 Task: Find connections with filter location Dhāka with filter topic #successwith filter profile language English with filter current company Informatica with filter school SAL INSTITUTE OF TECH. & ENGG. RESEARCH, AHMEDABAD 067 with filter industry Wood Product Manufacturing with filter service category Leadership Development with filter keywords title Maintenance Engineer
Action: Mouse moved to (676, 90)
Screenshot: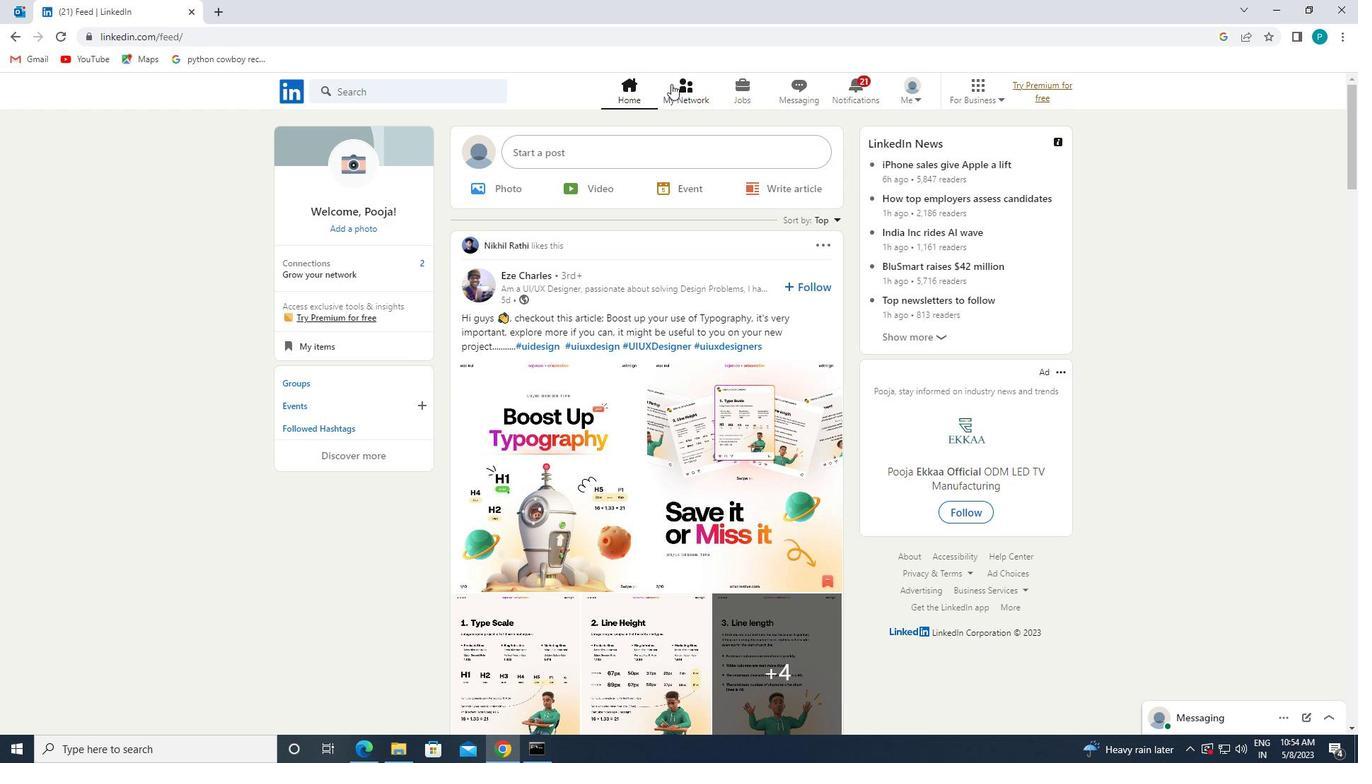 
Action: Mouse pressed left at (676, 90)
Screenshot: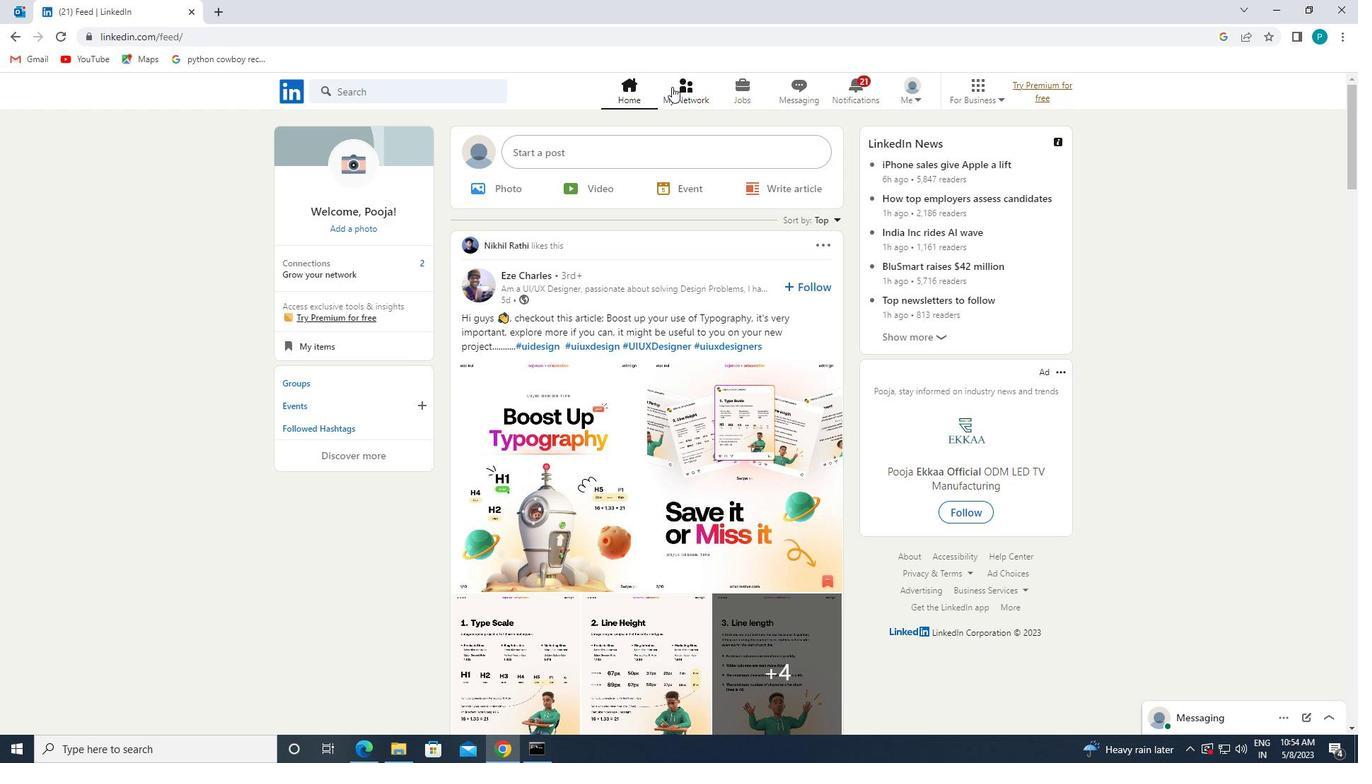 
Action: Mouse moved to (437, 164)
Screenshot: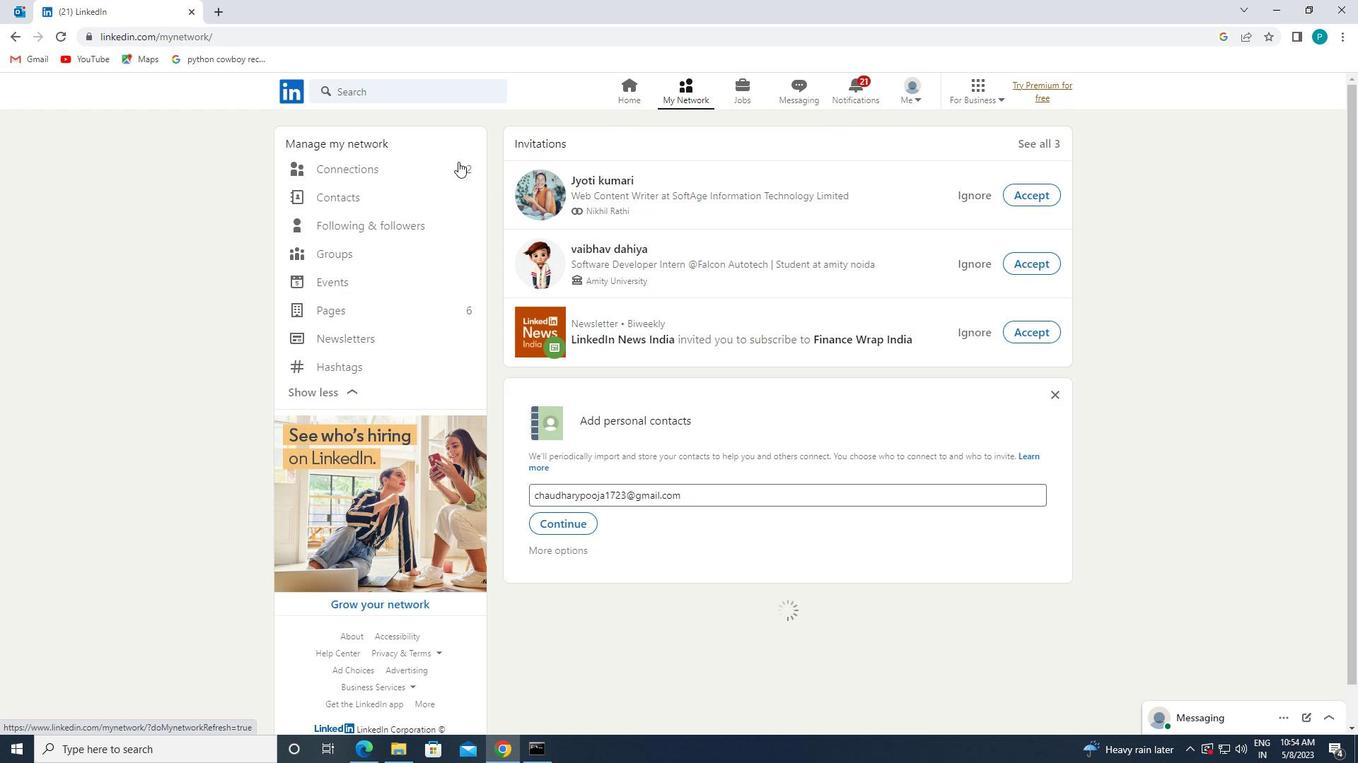 
Action: Mouse pressed left at (437, 164)
Screenshot: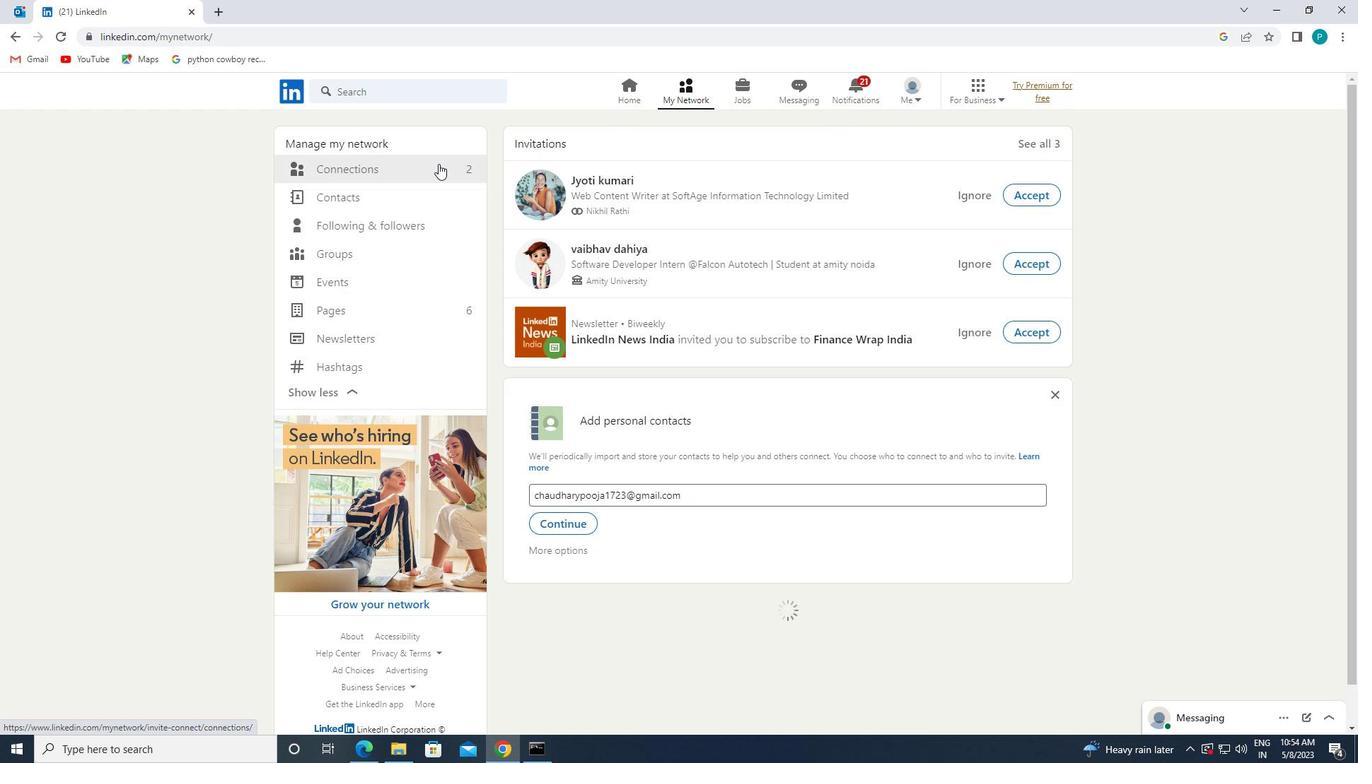 
Action: Mouse moved to (768, 164)
Screenshot: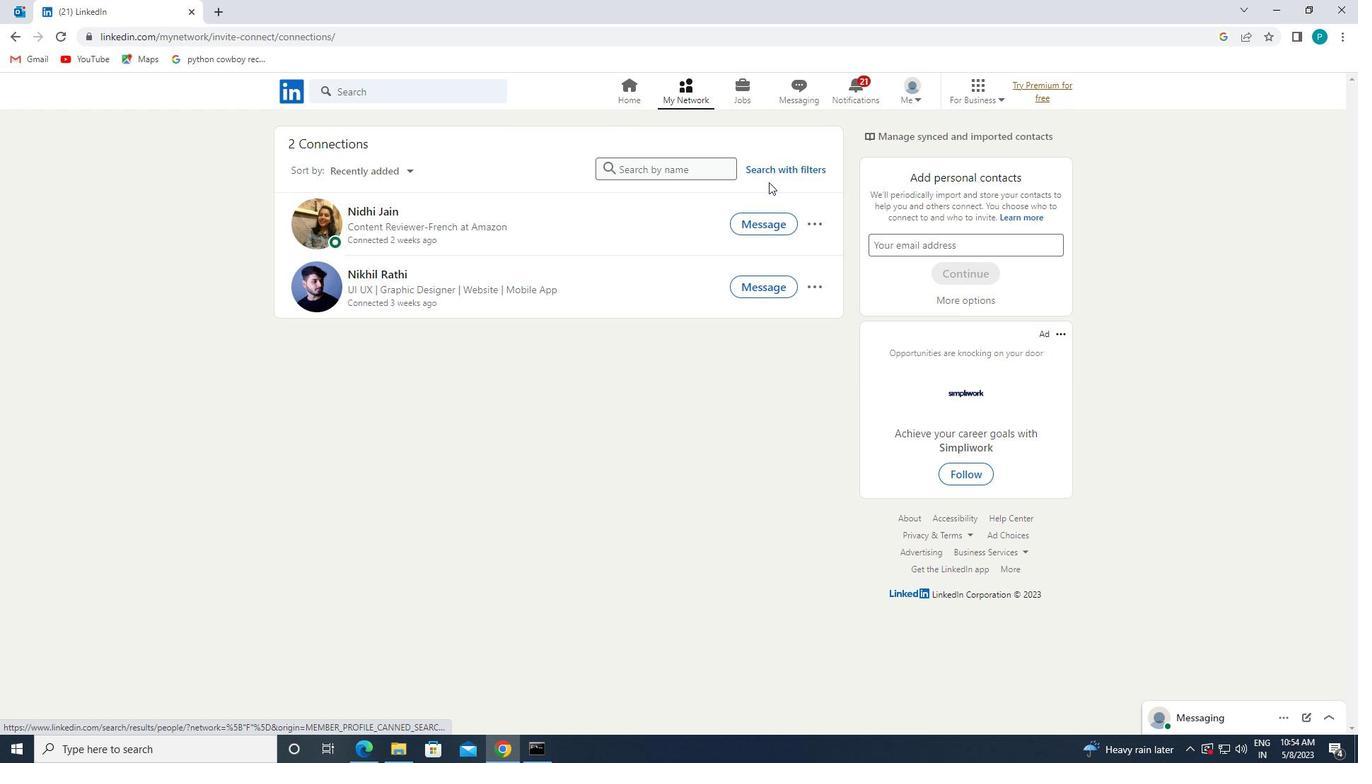 
Action: Mouse pressed left at (768, 164)
Screenshot: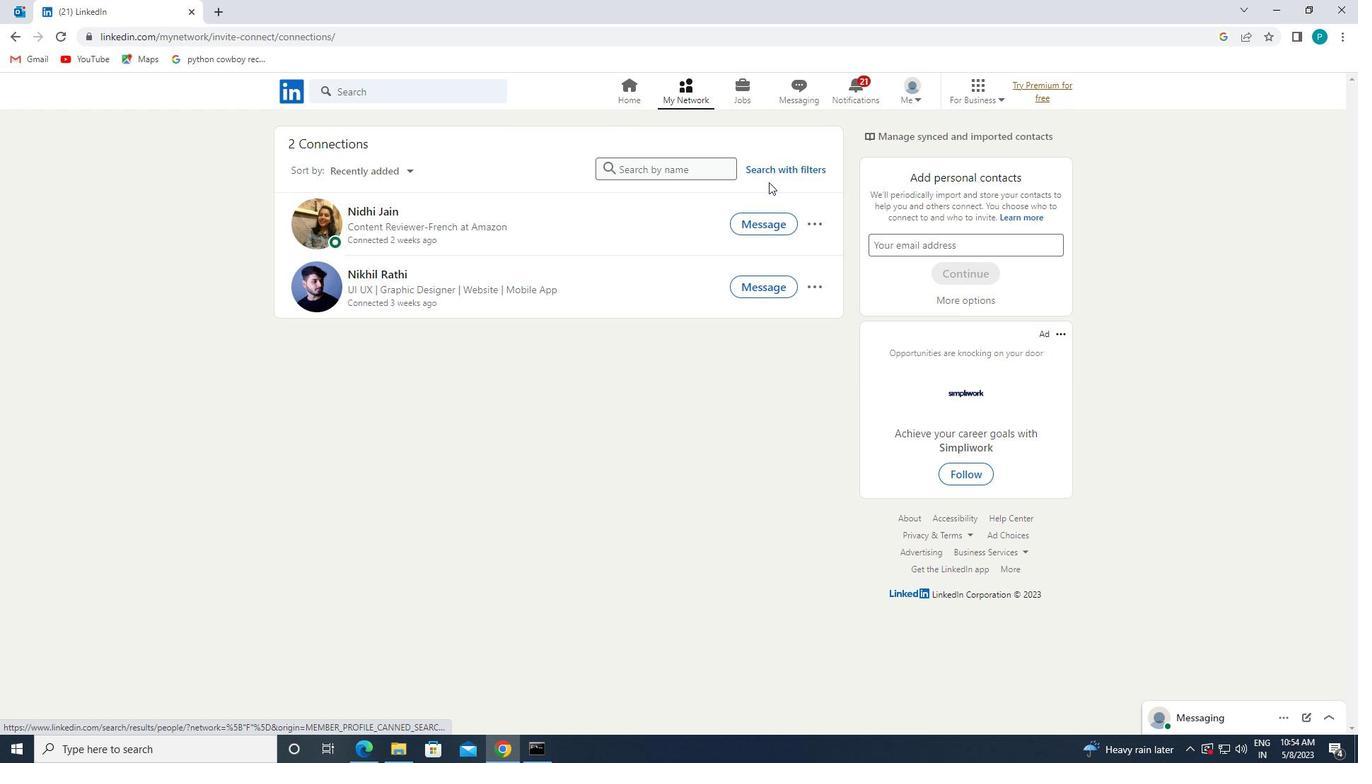 
Action: Mouse moved to (732, 135)
Screenshot: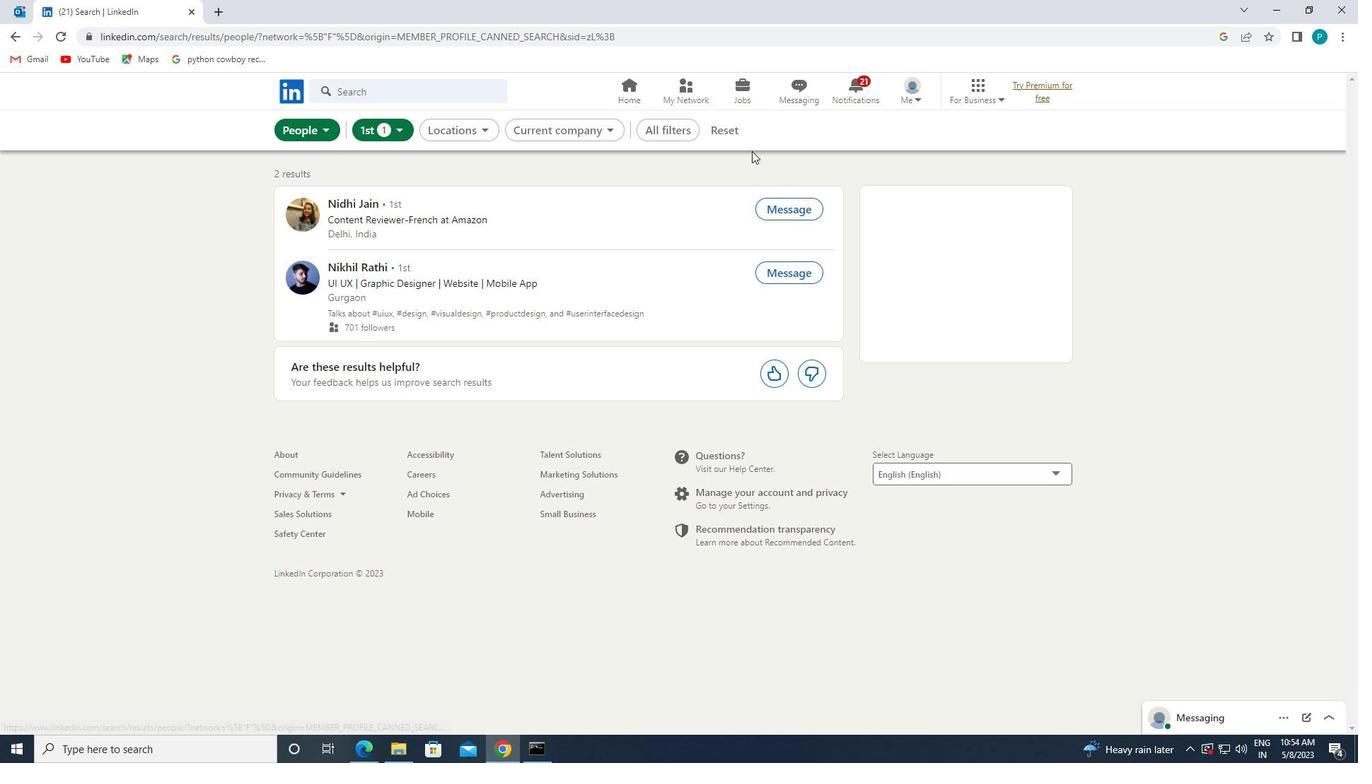 
Action: Mouse pressed left at (732, 135)
Screenshot: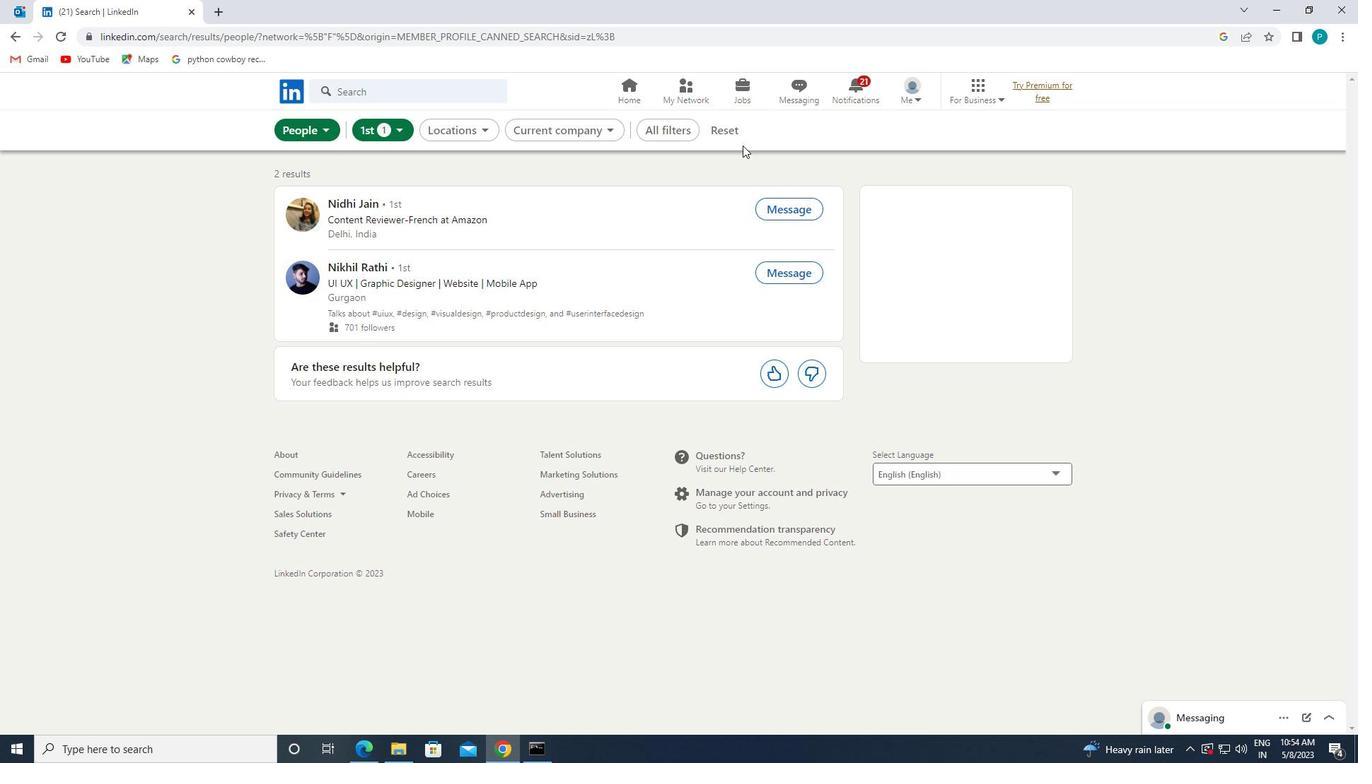 
Action: Mouse moved to (682, 130)
Screenshot: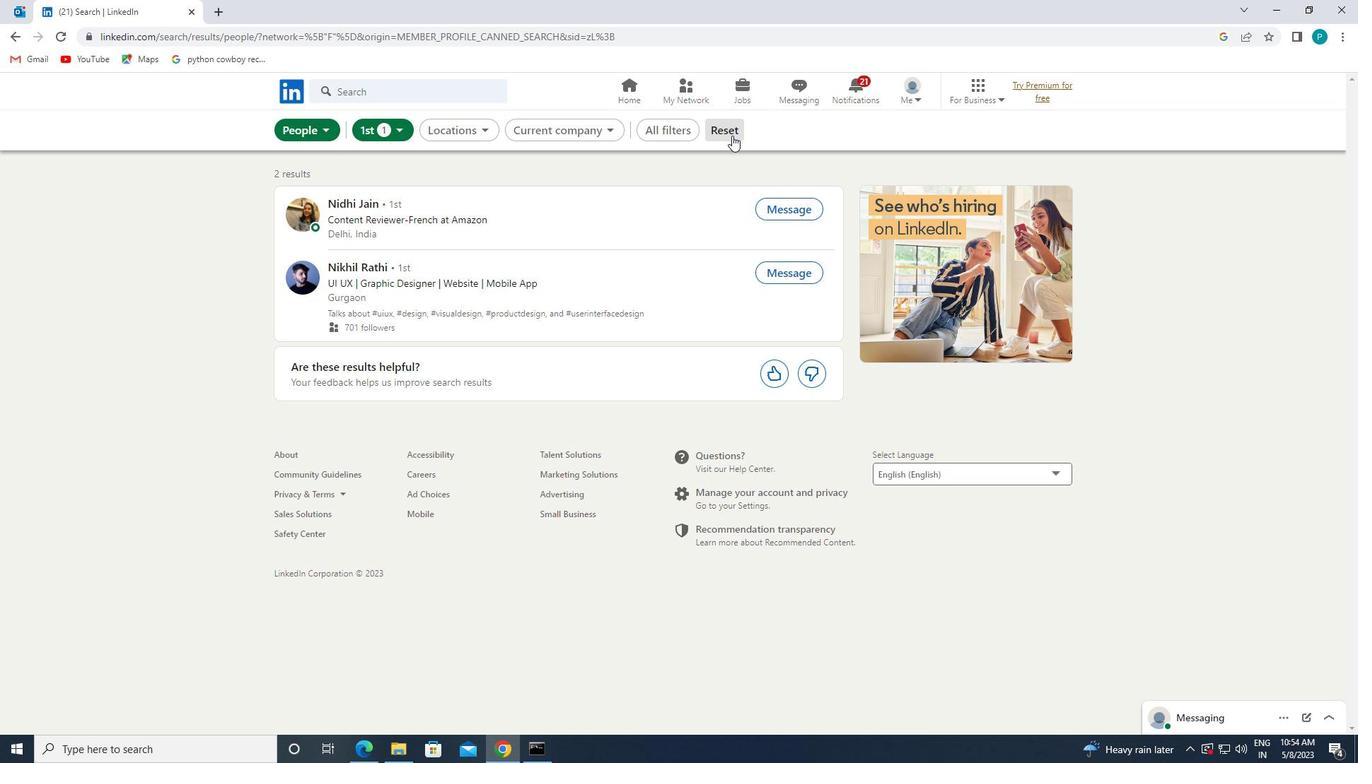 
Action: Mouse pressed left at (682, 130)
Screenshot: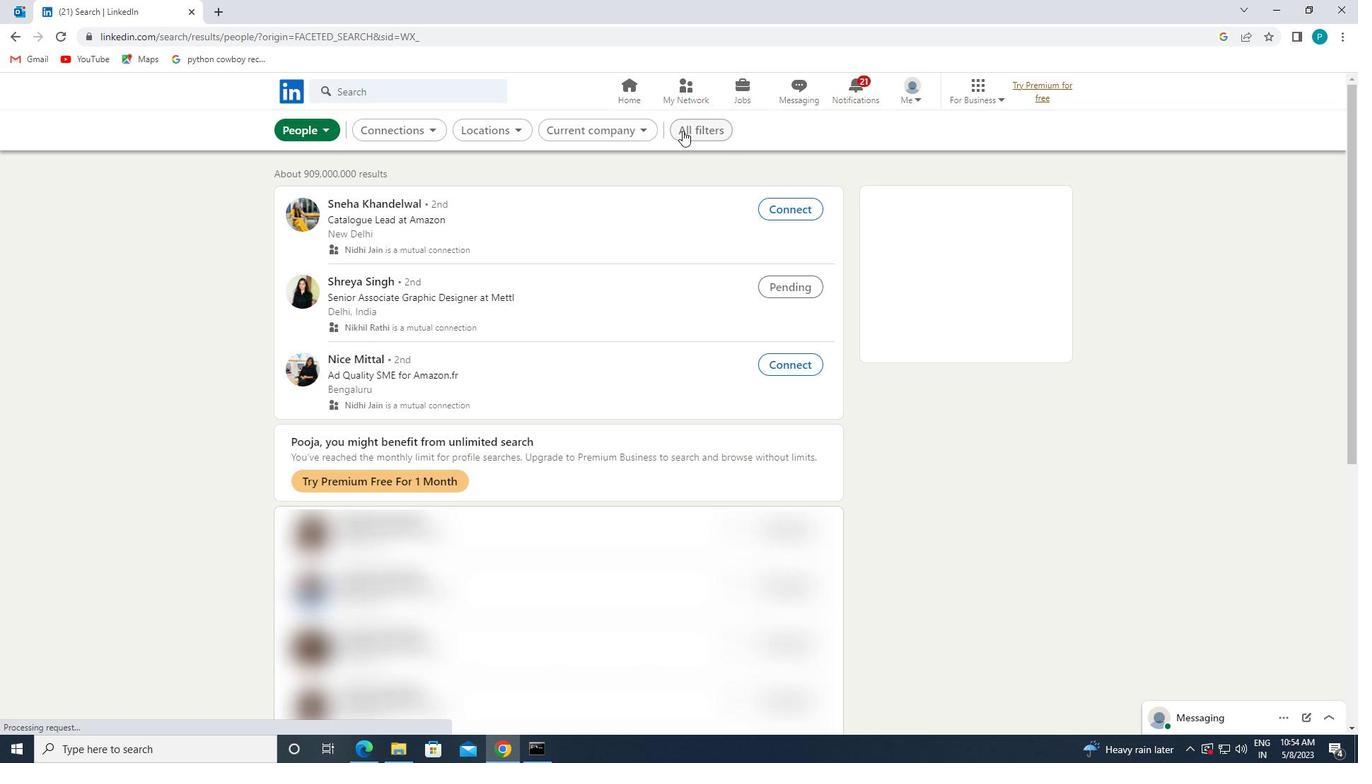 
Action: Mouse moved to (1097, 281)
Screenshot: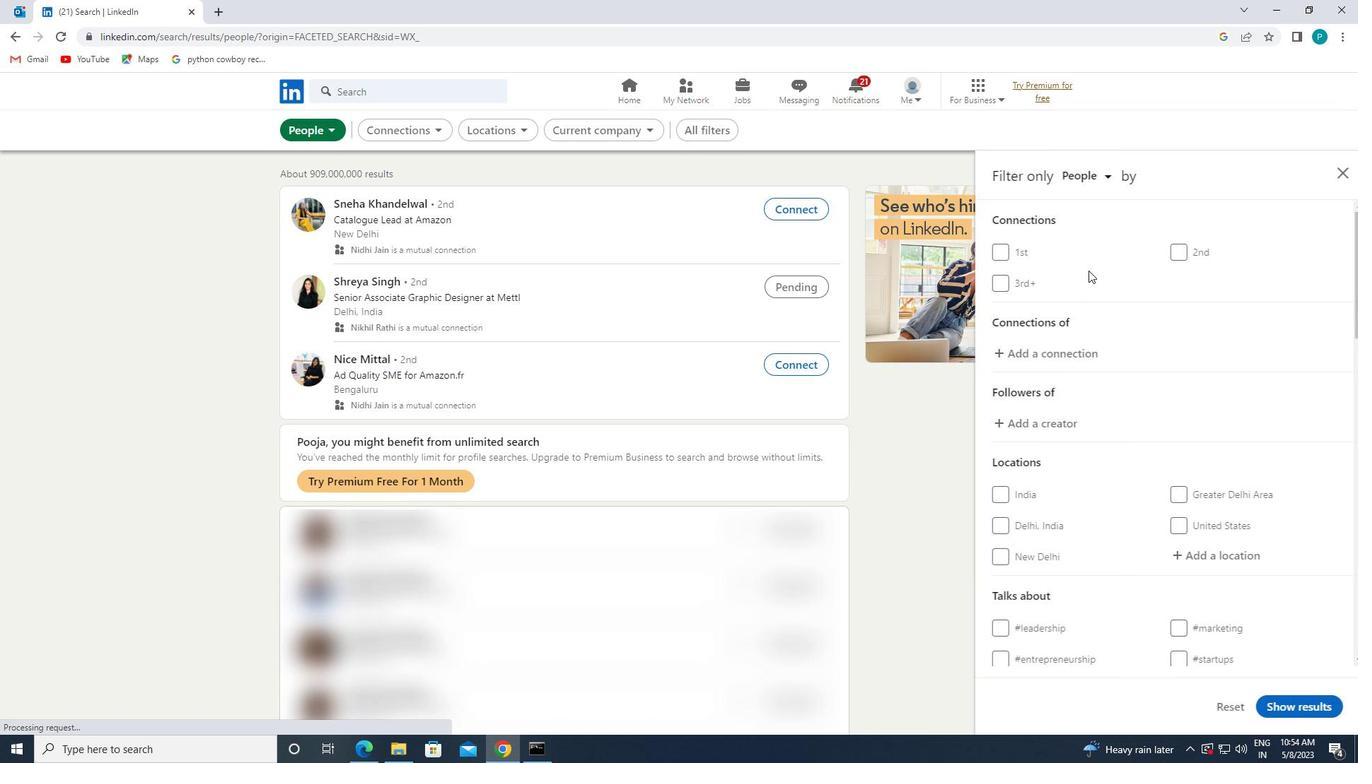 
Action: Mouse scrolled (1097, 280) with delta (0, 0)
Screenshot: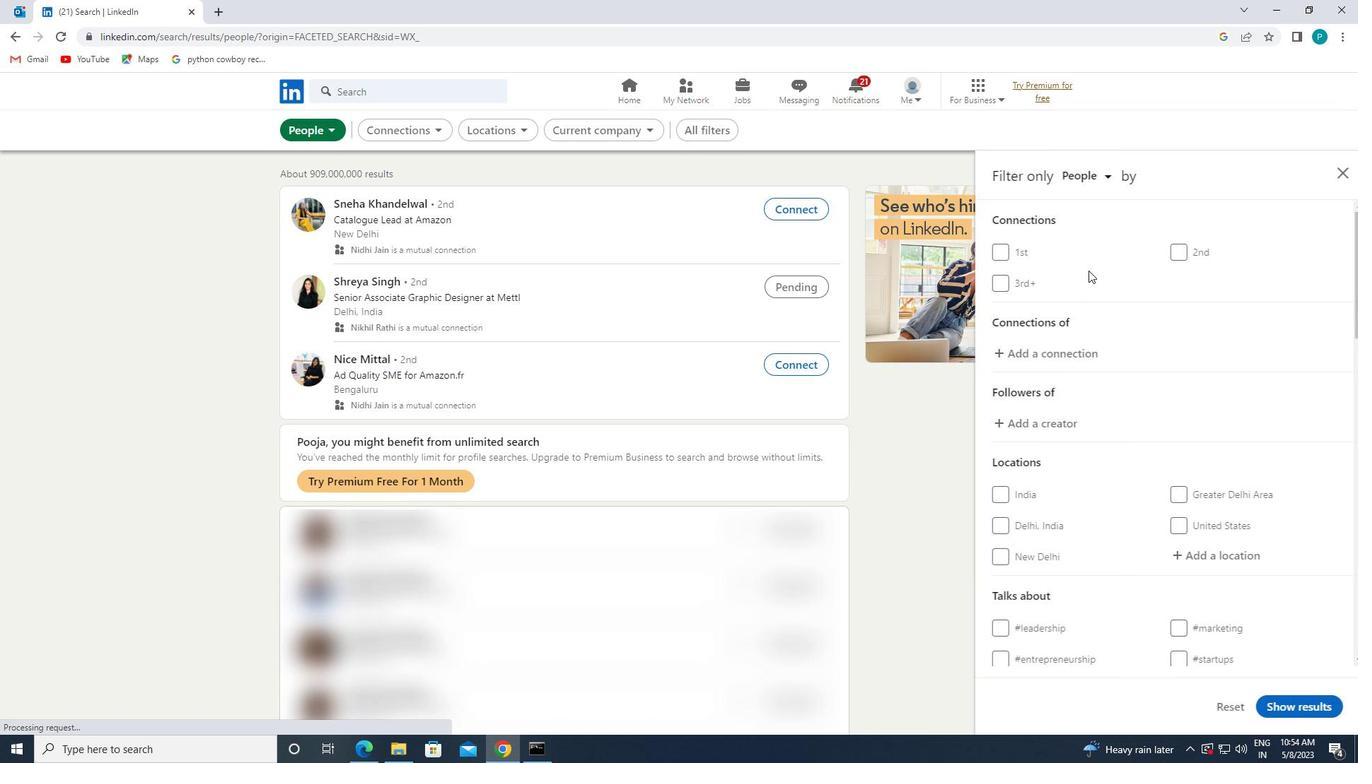 
Action: Mouse moved to (1114, 306)
Screenshot: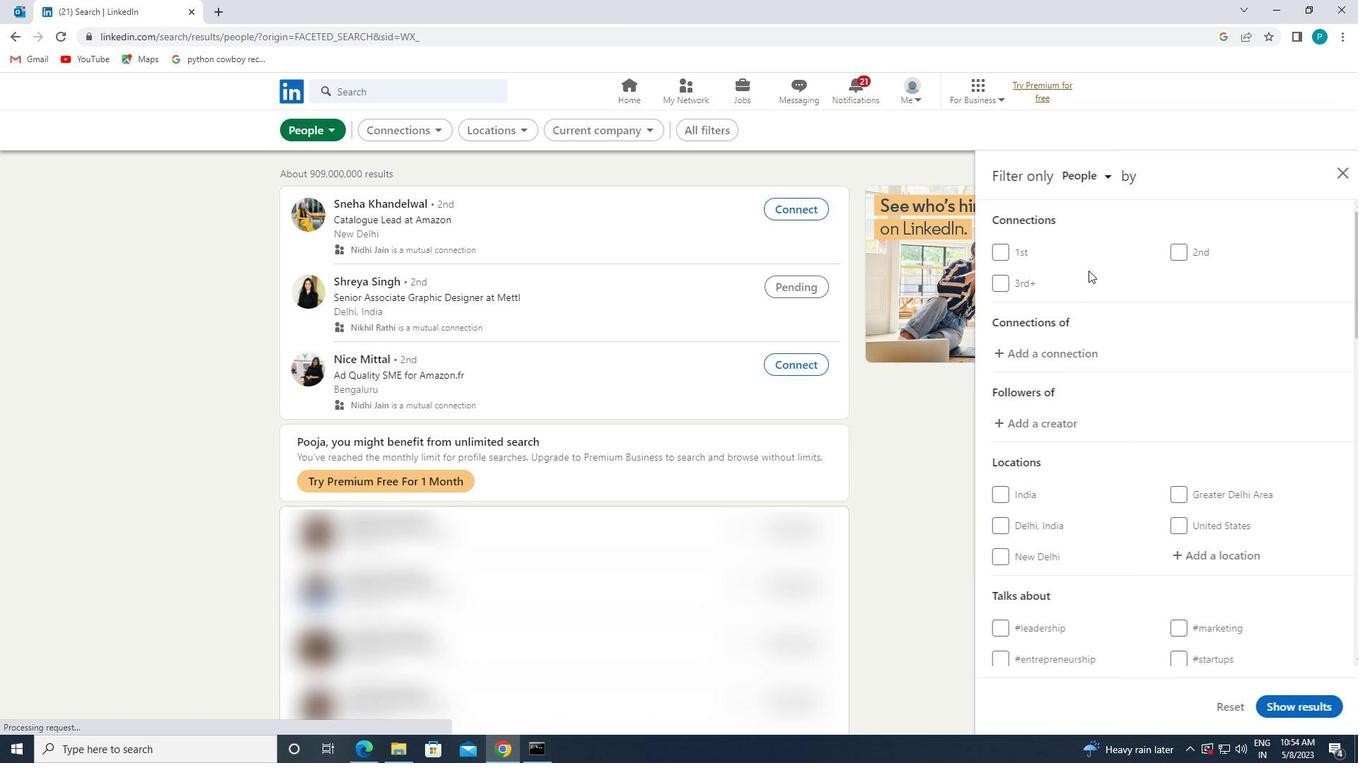 
Action: Mouse scrolled (1114, 306) with delta (0, 0)
Screenshot: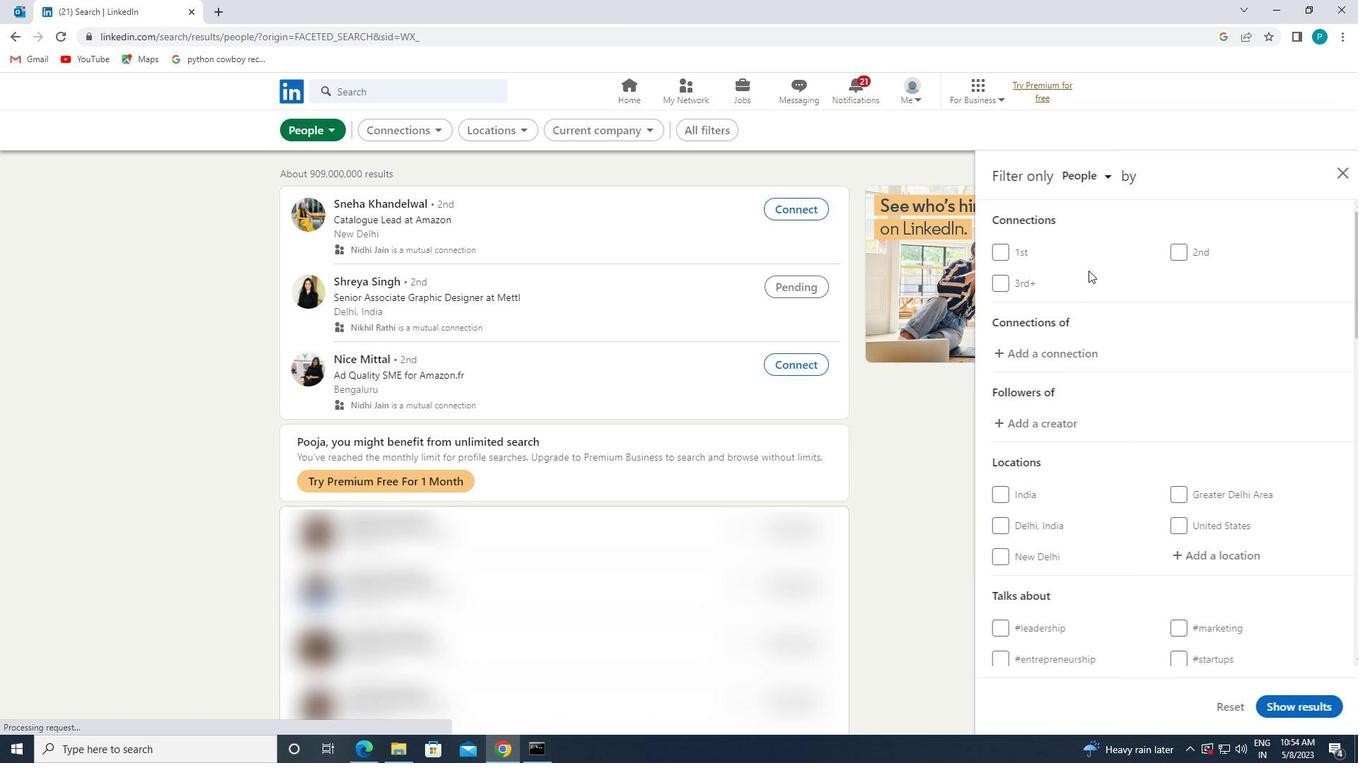 
Action: Mouse moved to (1216, 421)
Screenshot: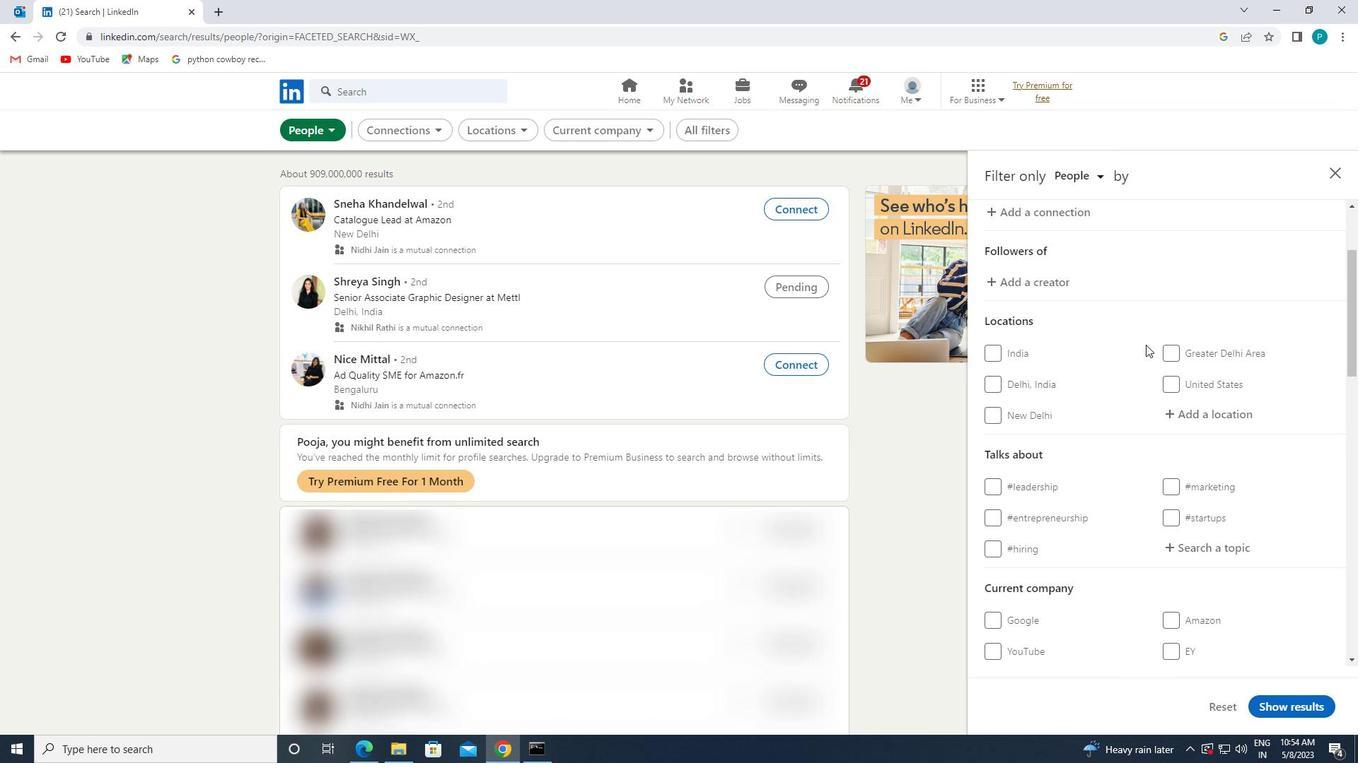 
Action: Mouse pressed left at (1216, 421)
Screenshot: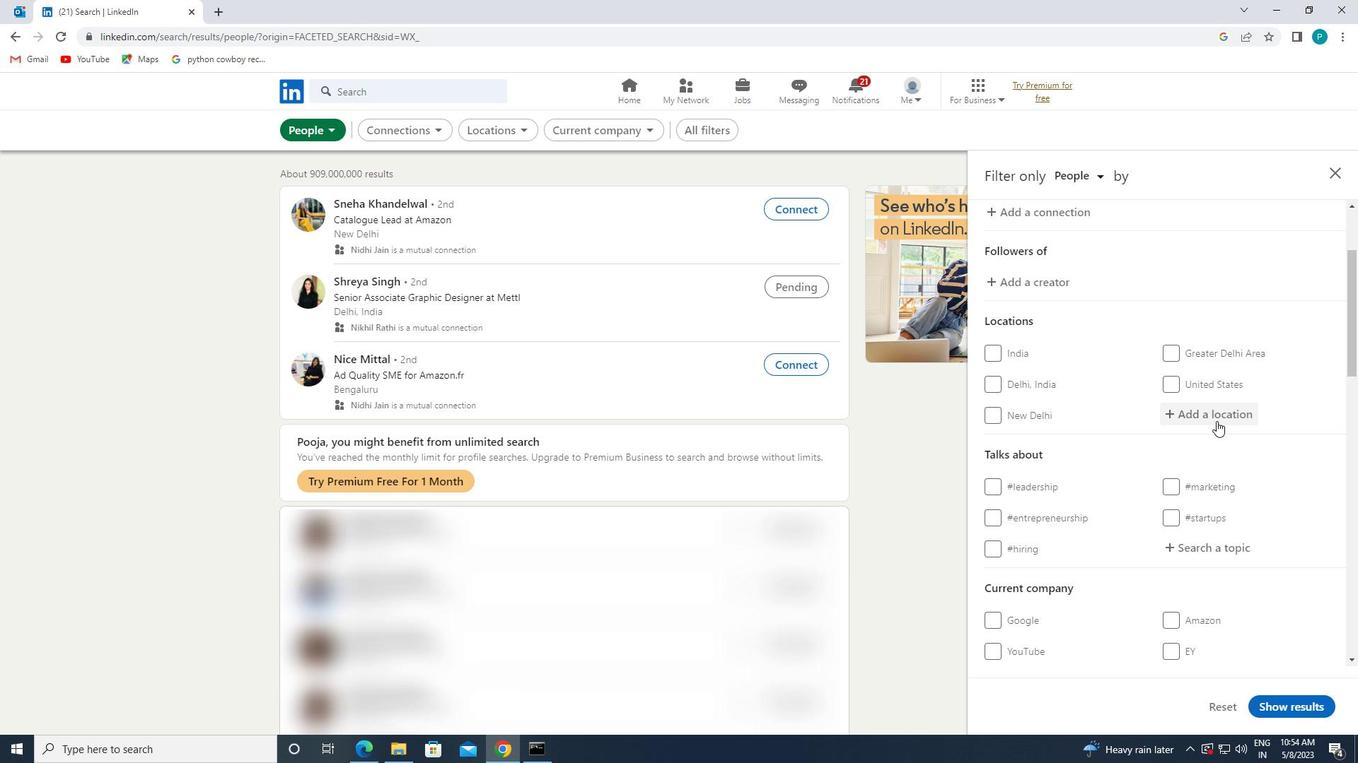 
Action: Key pressed <Key.caps_lock>d<Key.caps_lock>haka
Screenshot: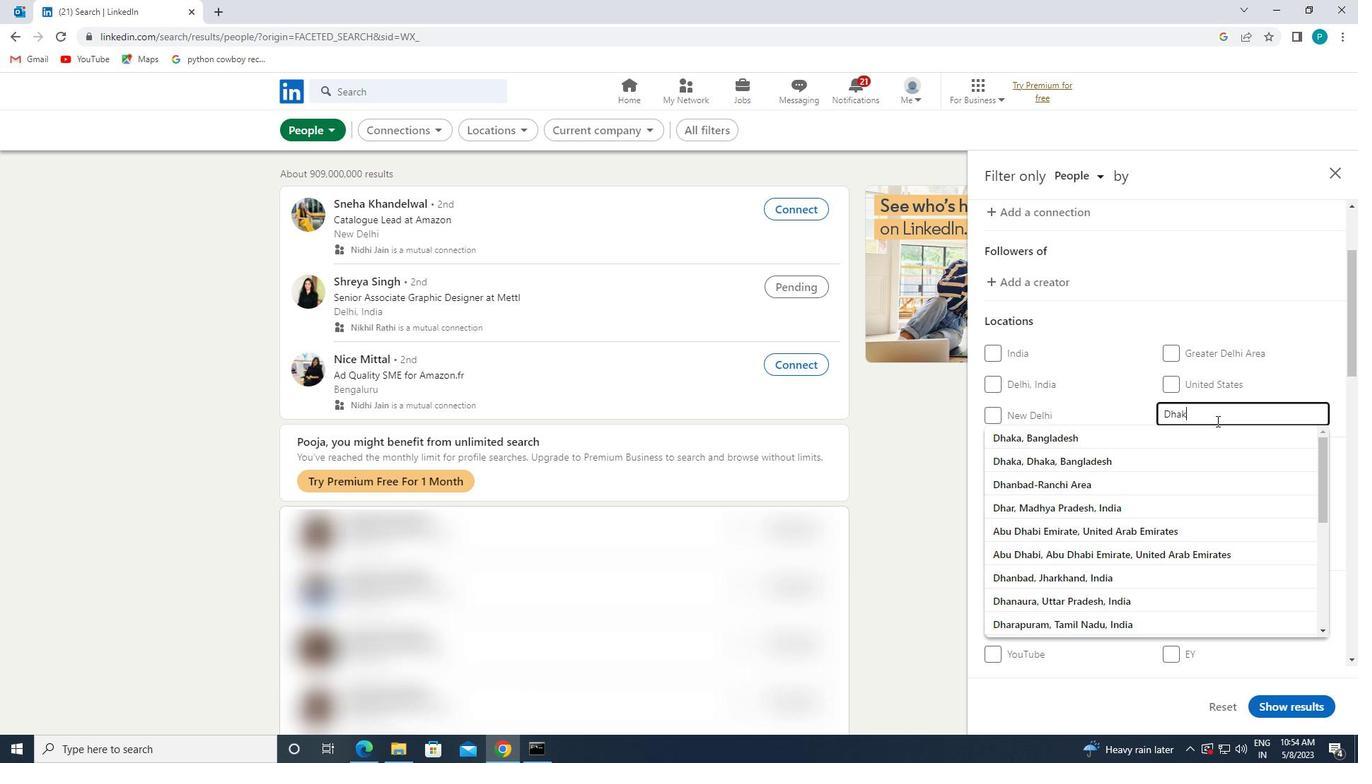 
Action: Mouse moved to (1180, 429)
Screenshot: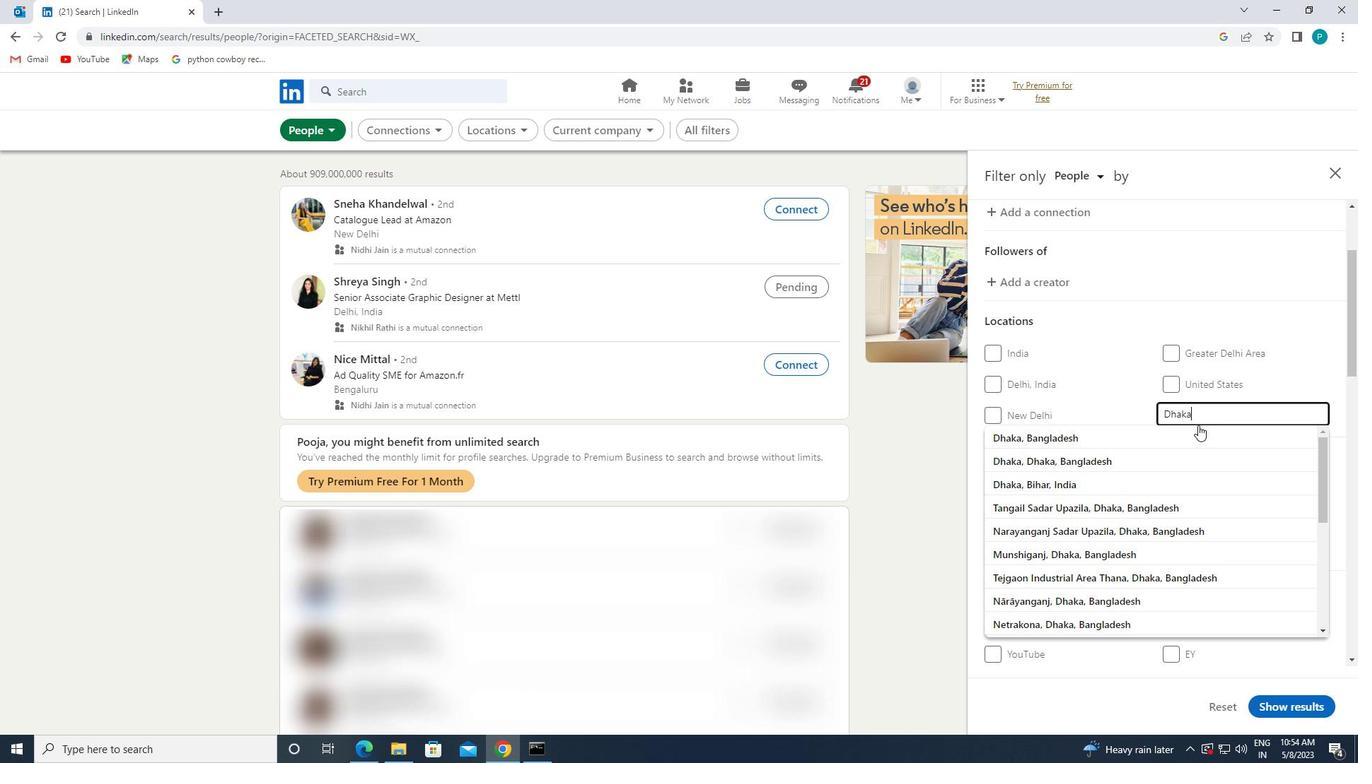 
Action: Mouse pressed left at (1180, 429)
Screenshot: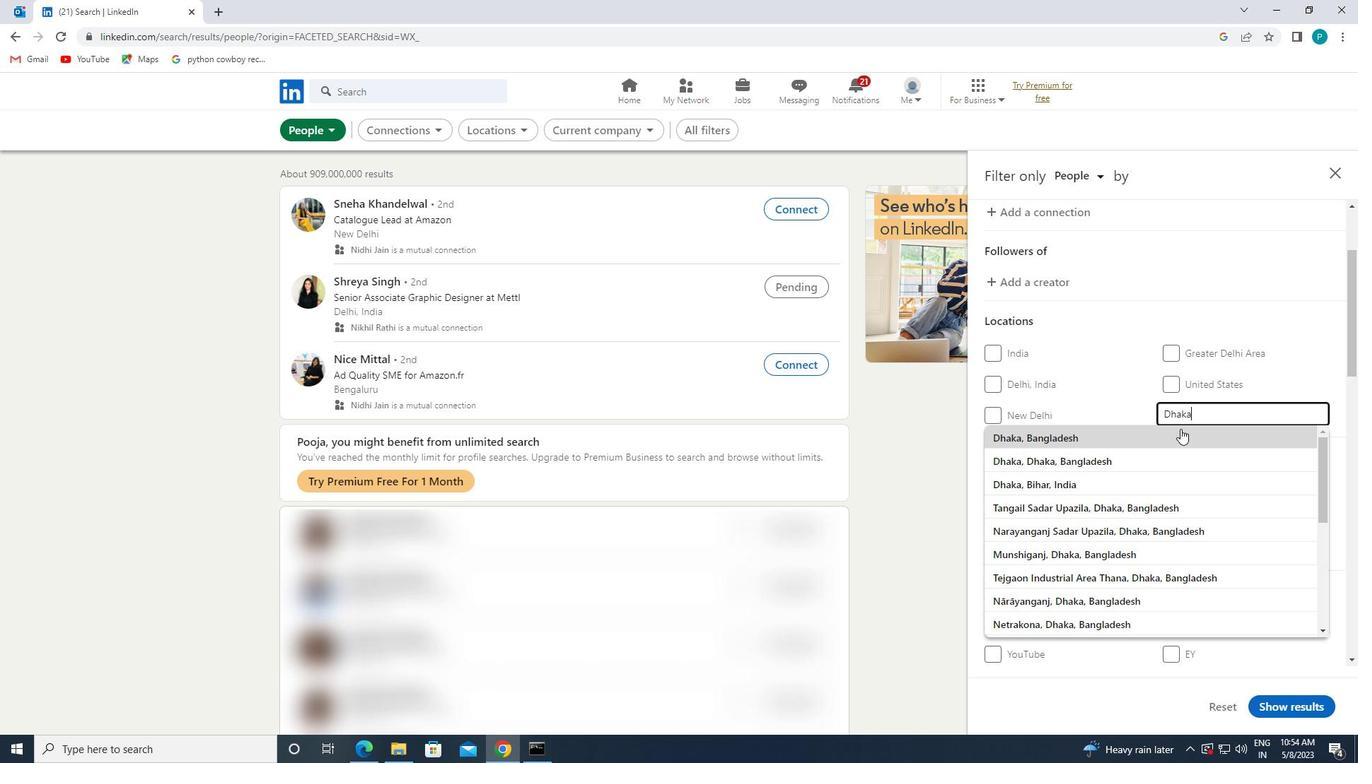 
Action: Mouse scrolled (1180, 428) with delta (0, 0)
Screenshot: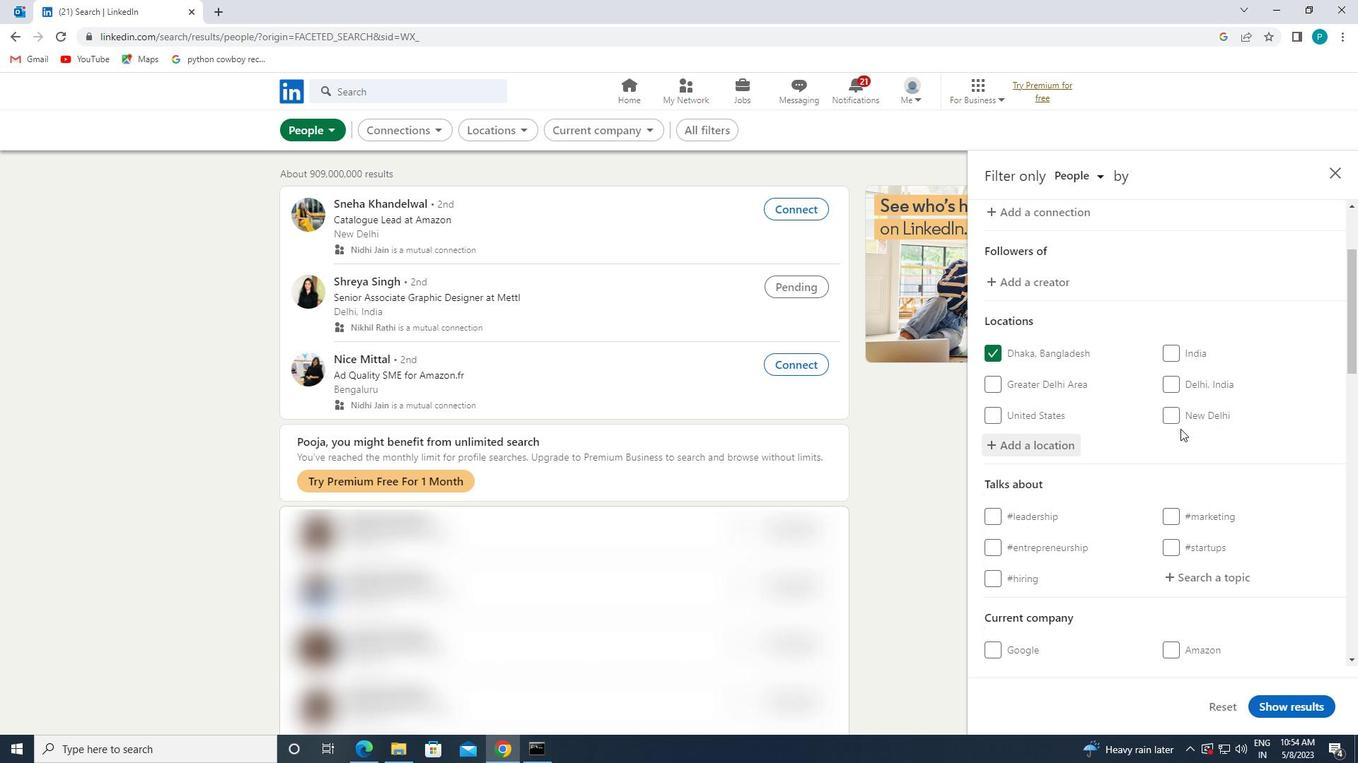 
Action: Mouse scrolled (1180, 428) with delta (0, 0)
Screenshot: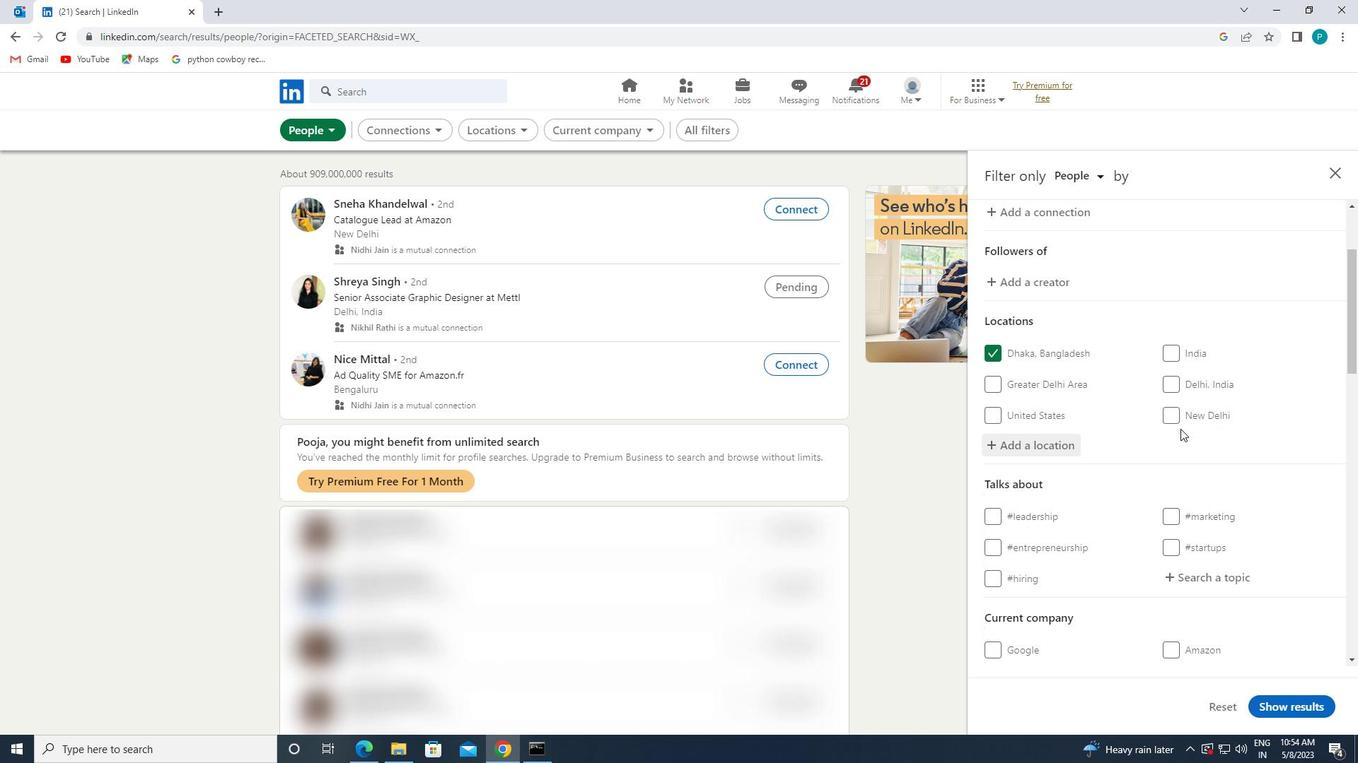 
Action: Mouse scrolled (1180, 428) with delta (0, 0)
Screenshot: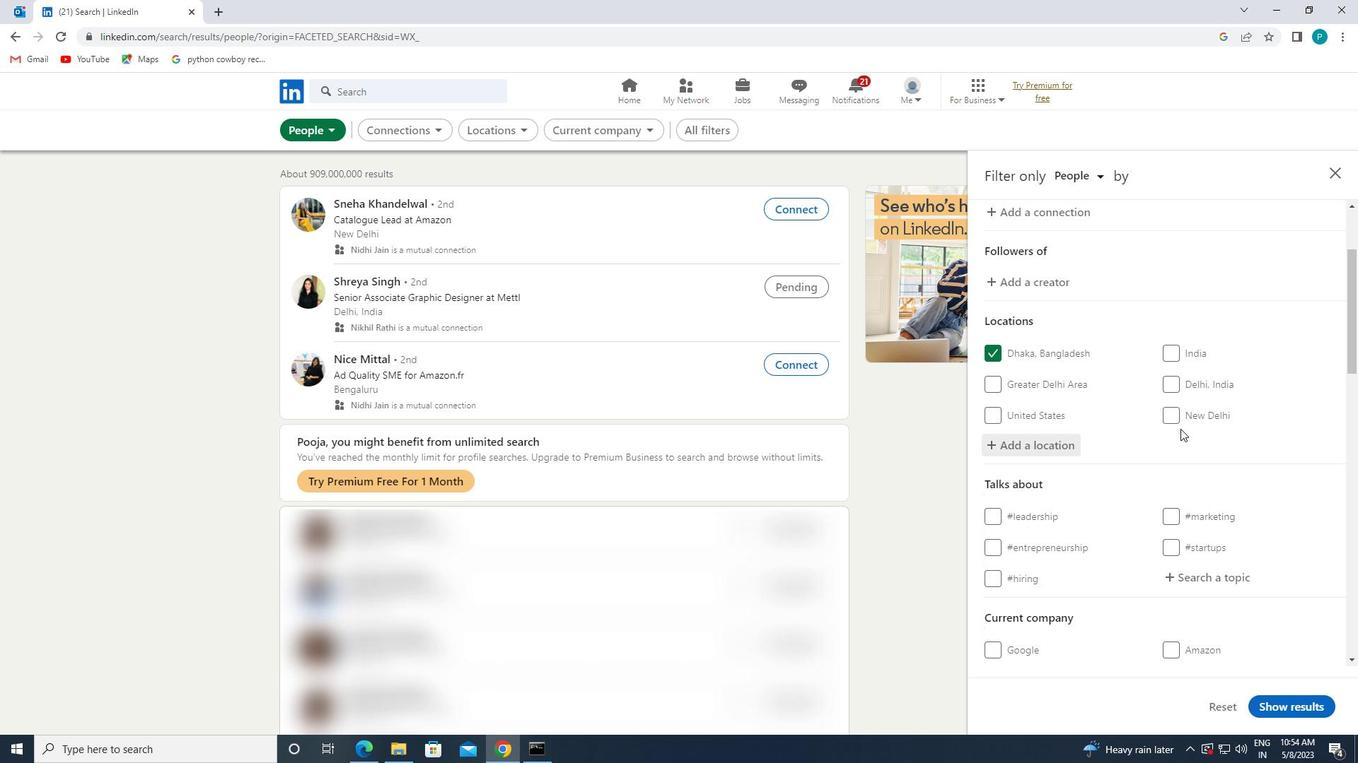 
Action: Mouse scrolled (1180, 428) with delta (0, 0)
Screenshot: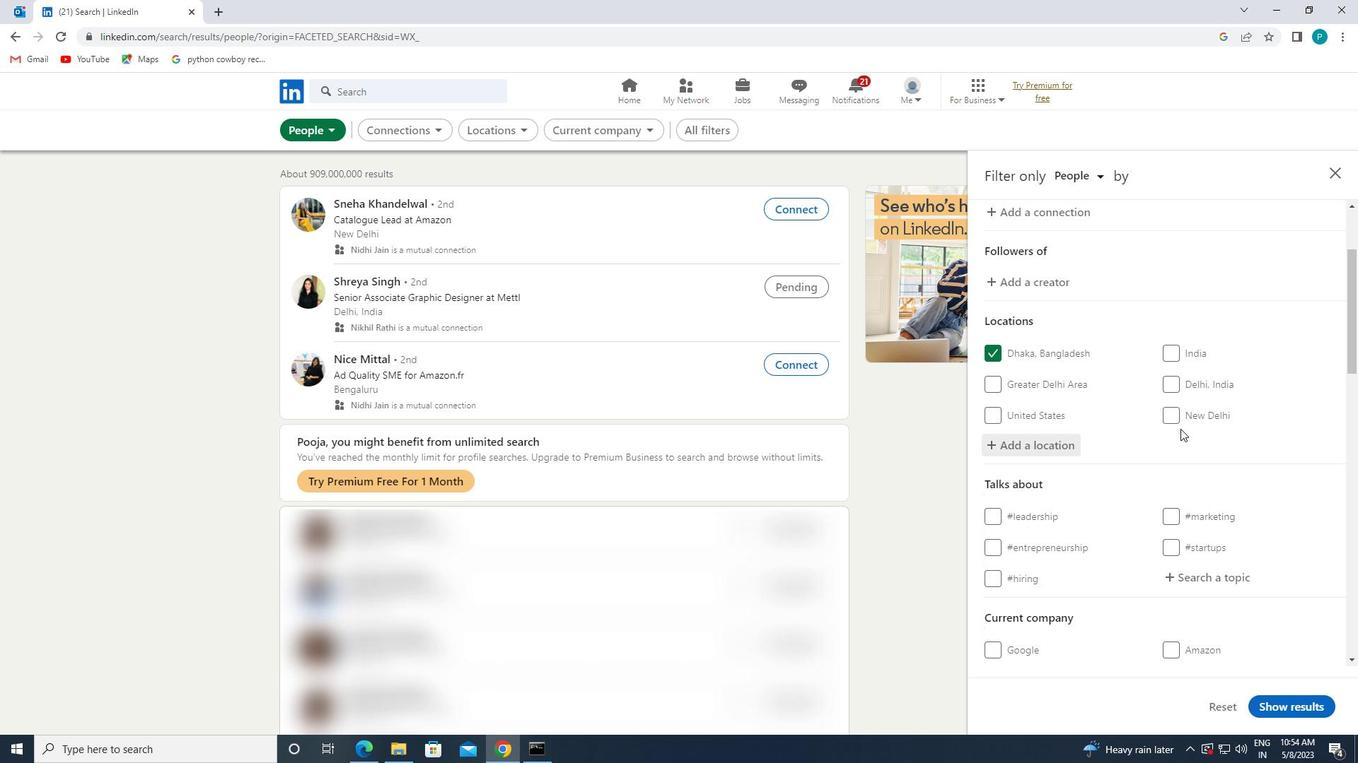
Action: Mouse moved to (1193, 304)
Screenshot: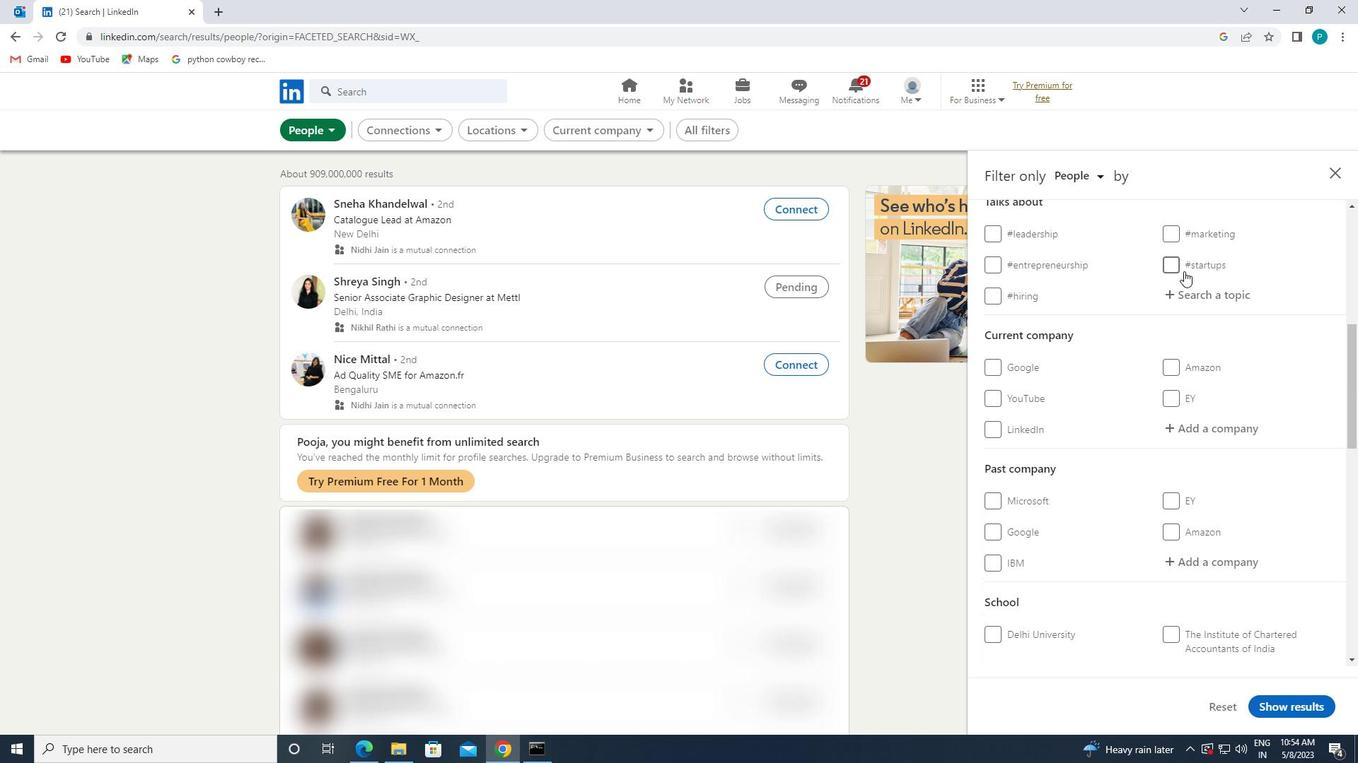 
Action: Mouse pressed left at (1193, 304)
Screenshot: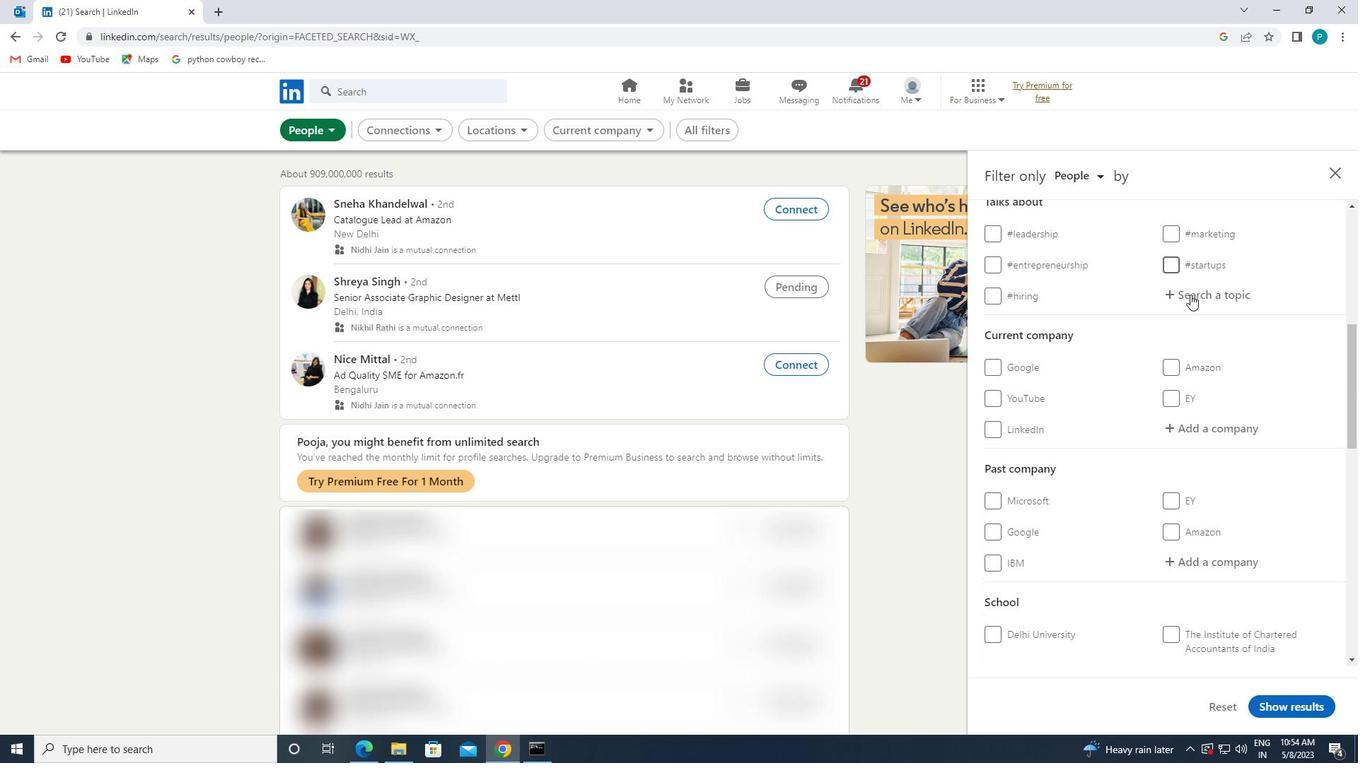 
Action: Key pressed <Key.shift>#SUCCESS
Screenshot: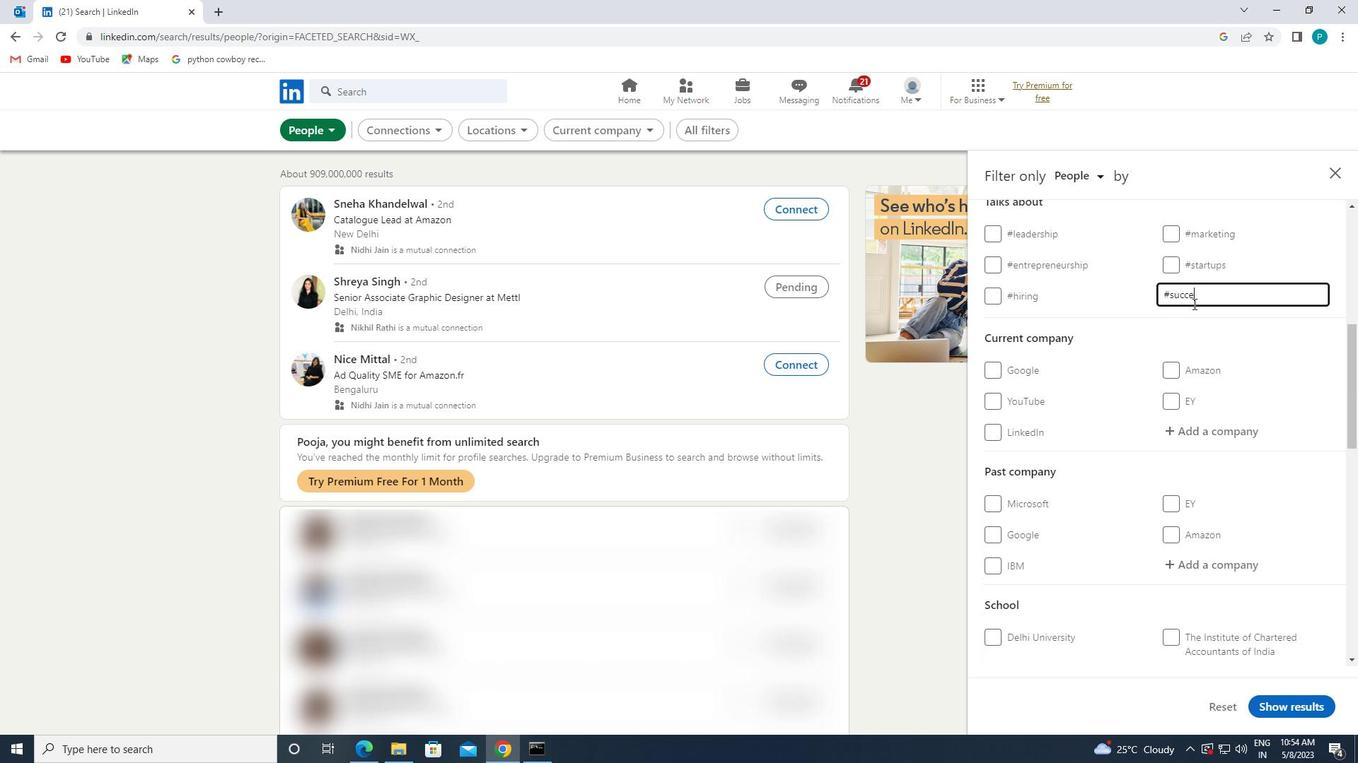 
Action: Mouse moved to (1171, 363)
Screenshot: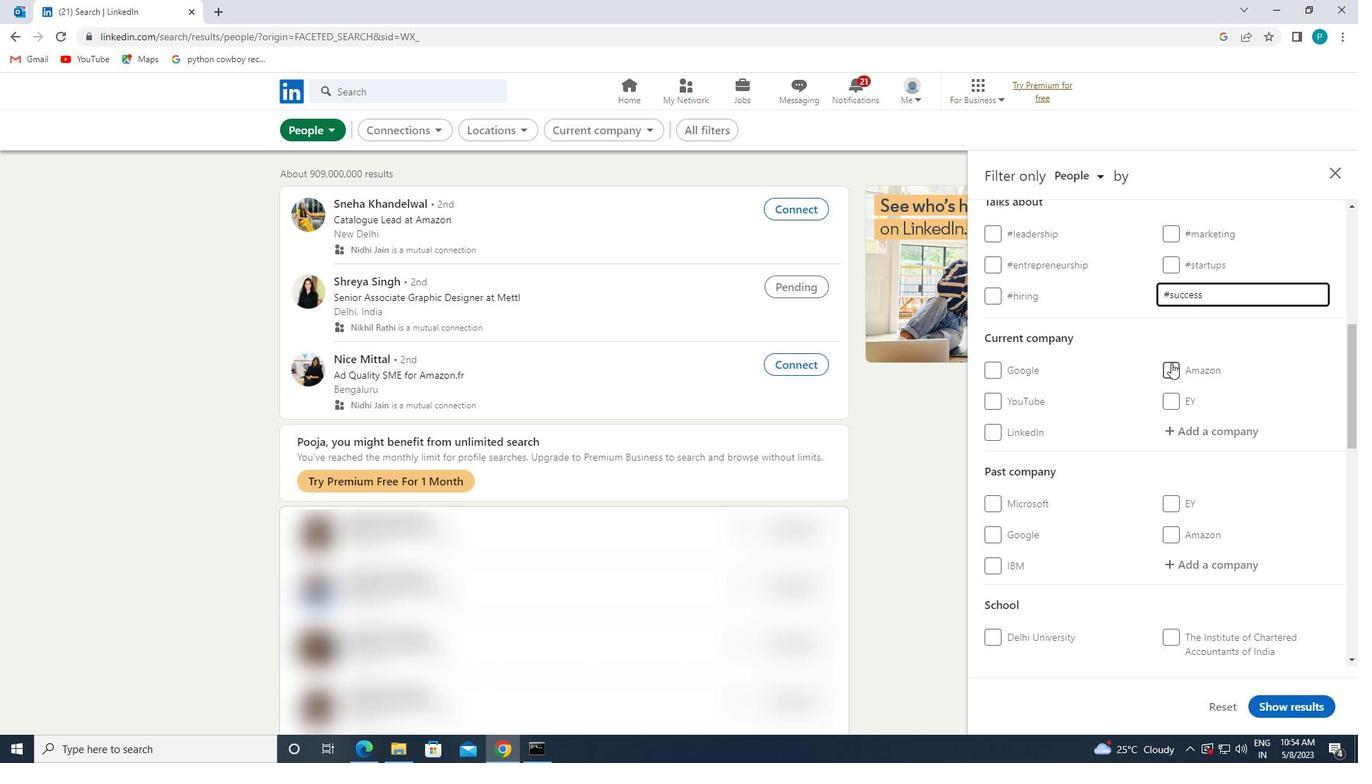 
Action: Mouse scrolled (1171, 362) with delta (0, 0)
Screenshot: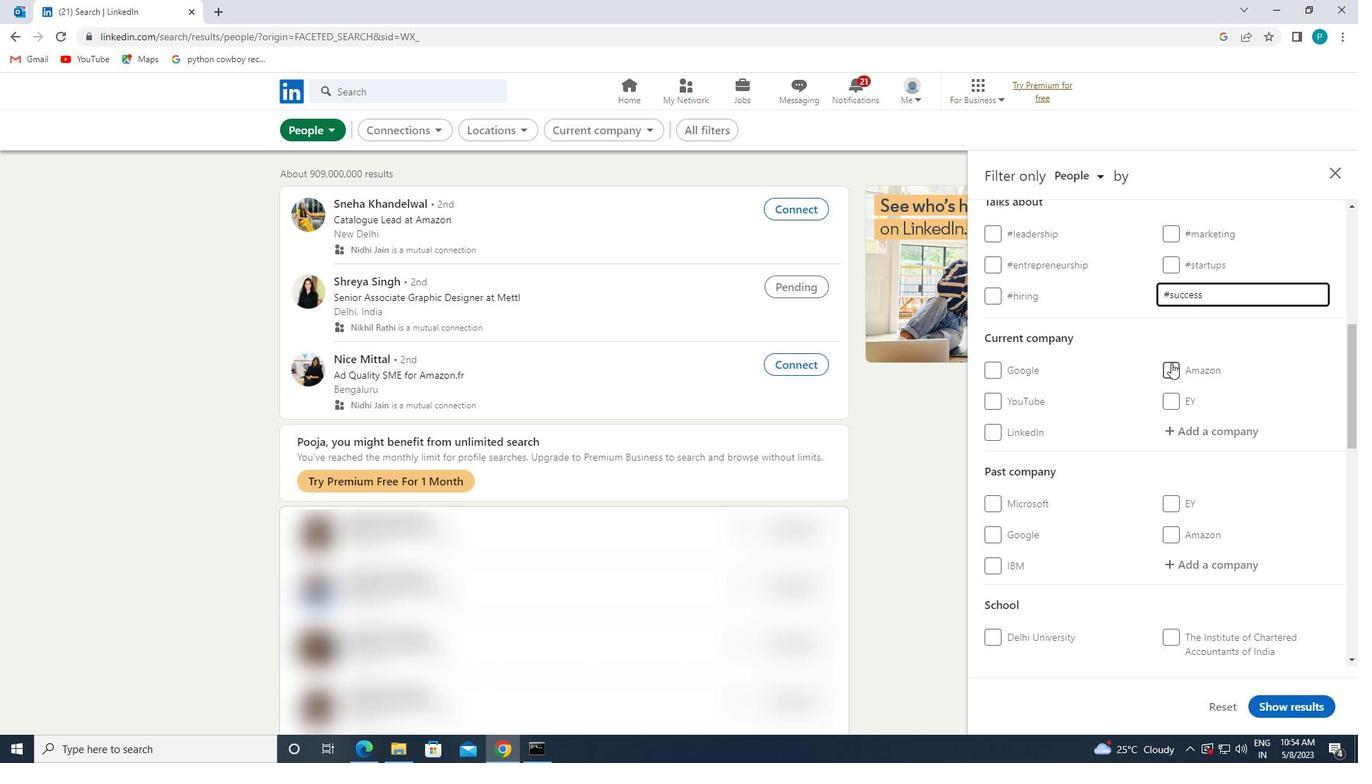 
Action: Mouse scrolled (1171, 362) with delta (0, 0)
Screenshot: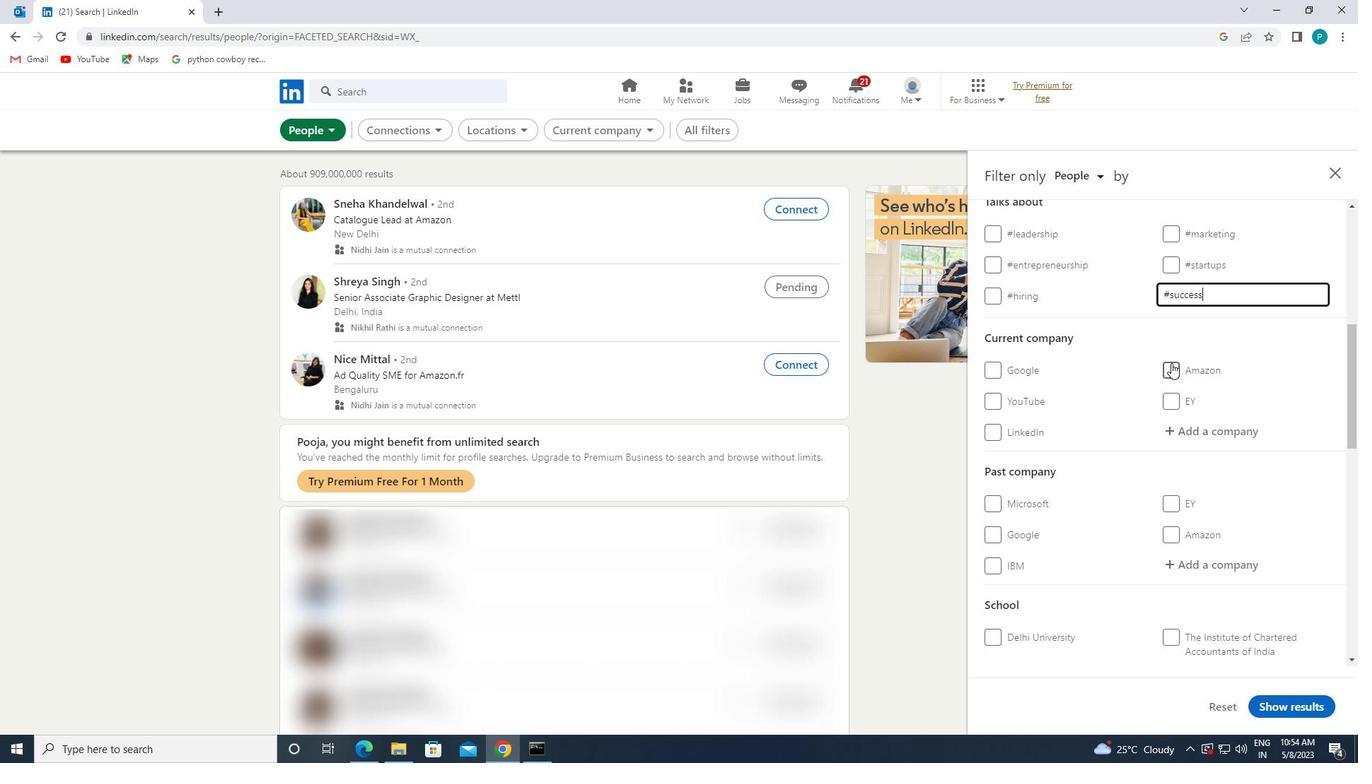 
Action: Mouse scrolled (1171, 362) with delta (0, 0)
Screenshot: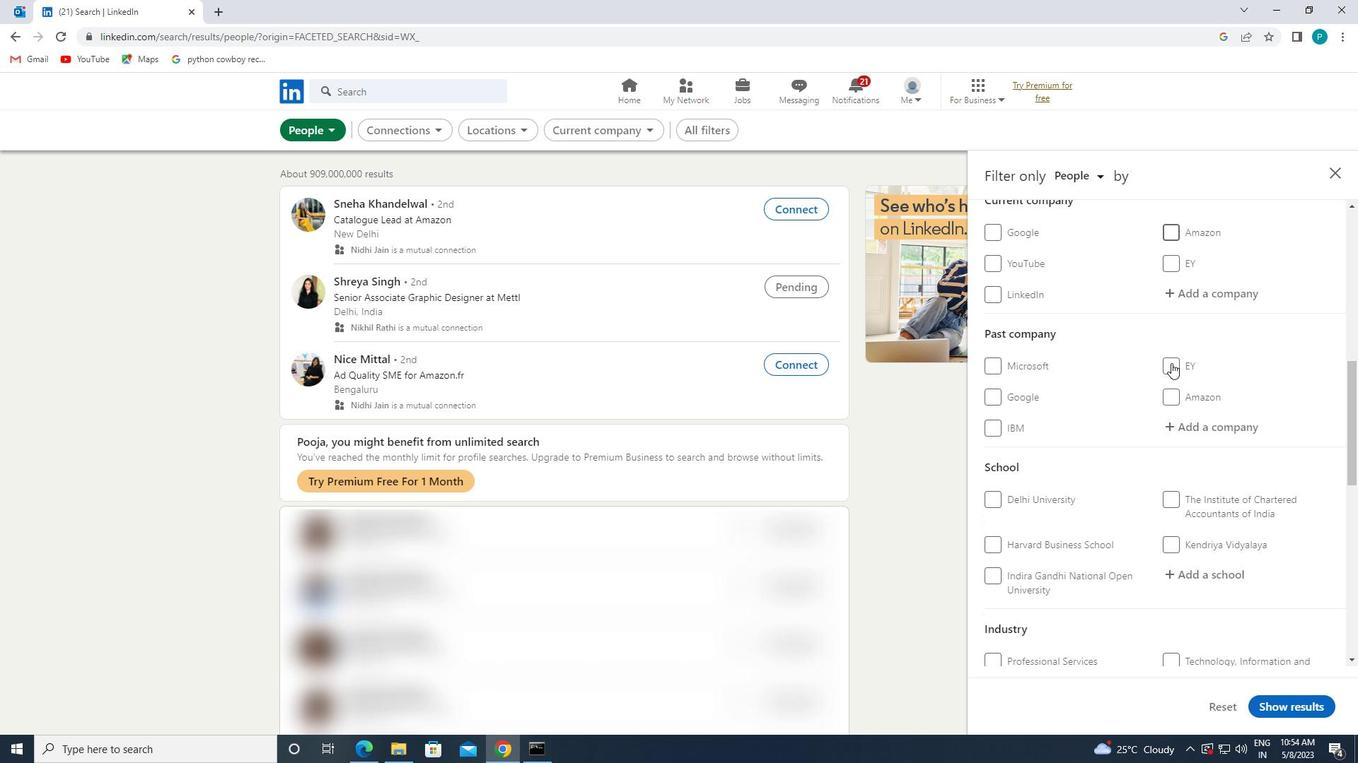 
Action: Mouse scrolled (1171, 362) with delta (0, 0)
Screenshot: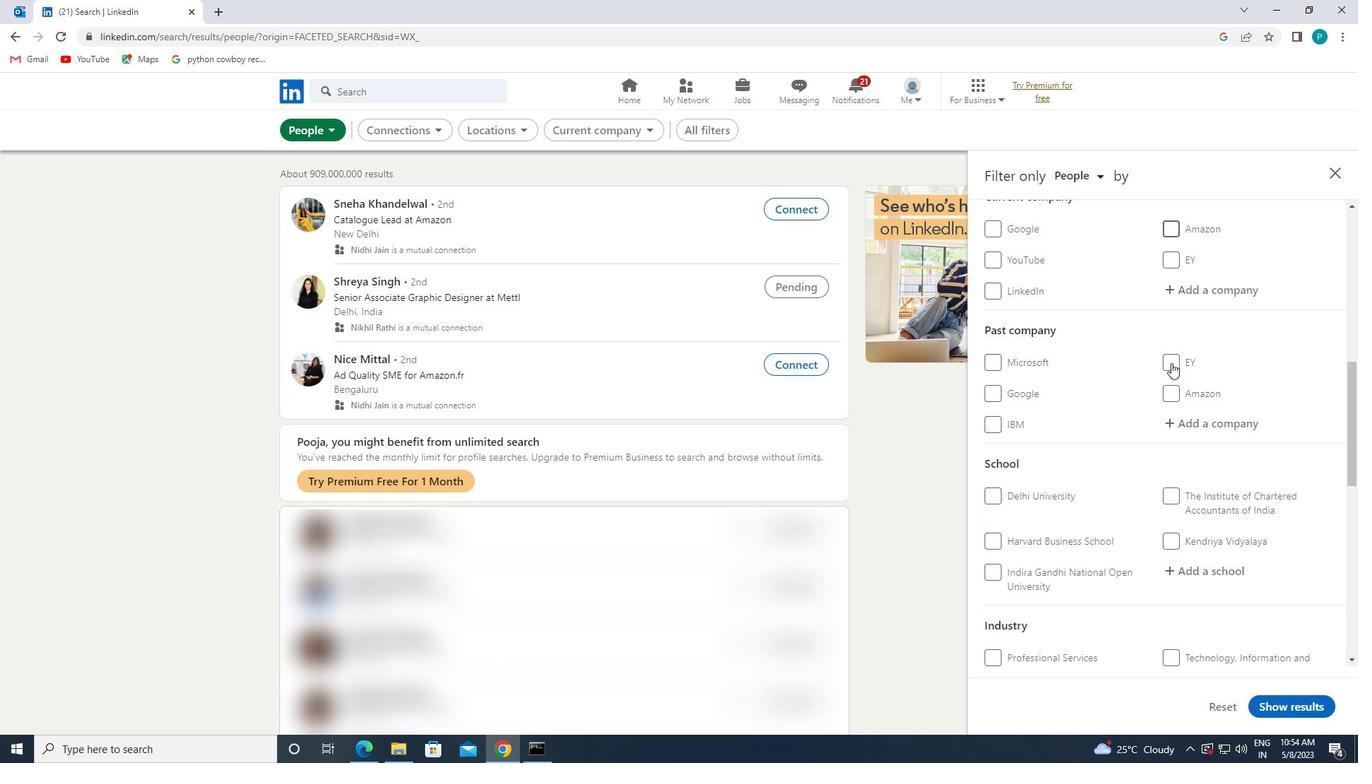 
Action: Mouse moved to (1018, 440)
Screenshot: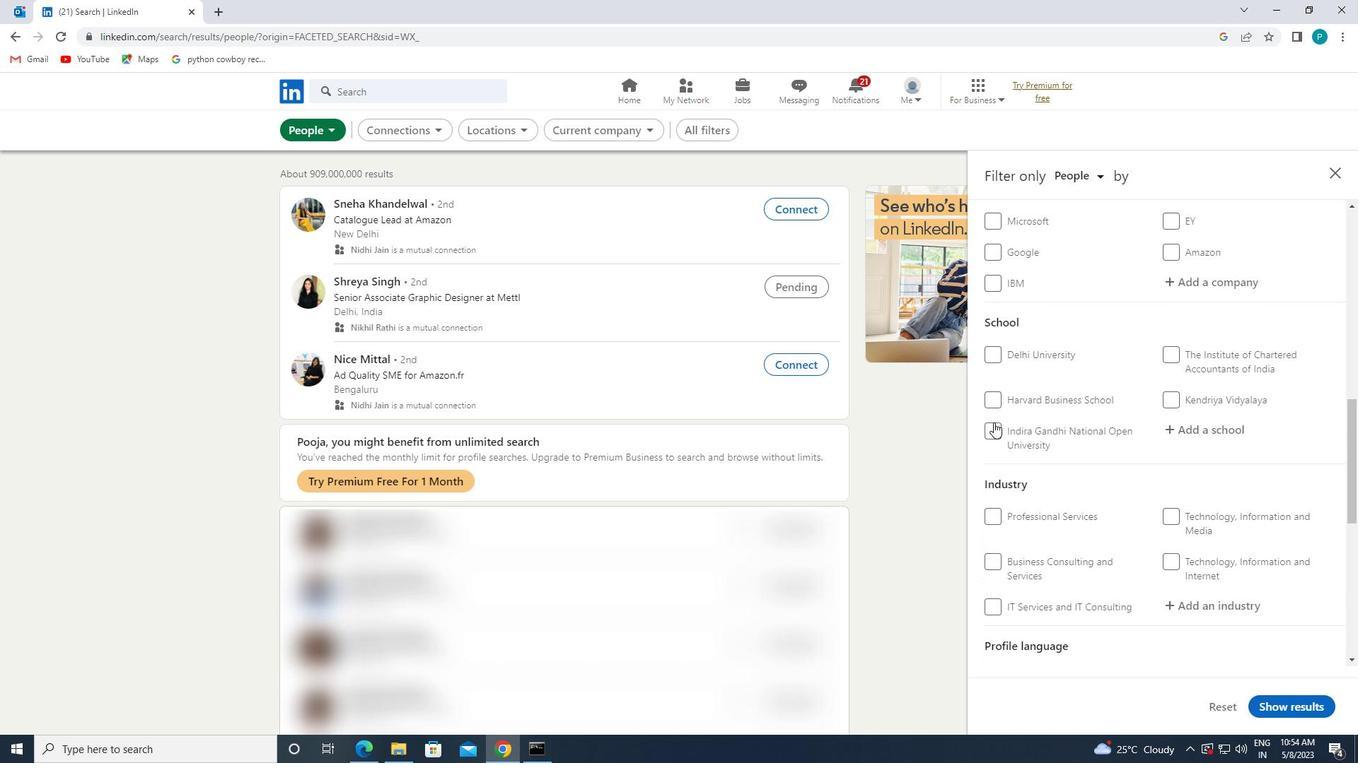 
Action: Mouse scrolled (1018, 439) with delta (0, 0)
Screenshot: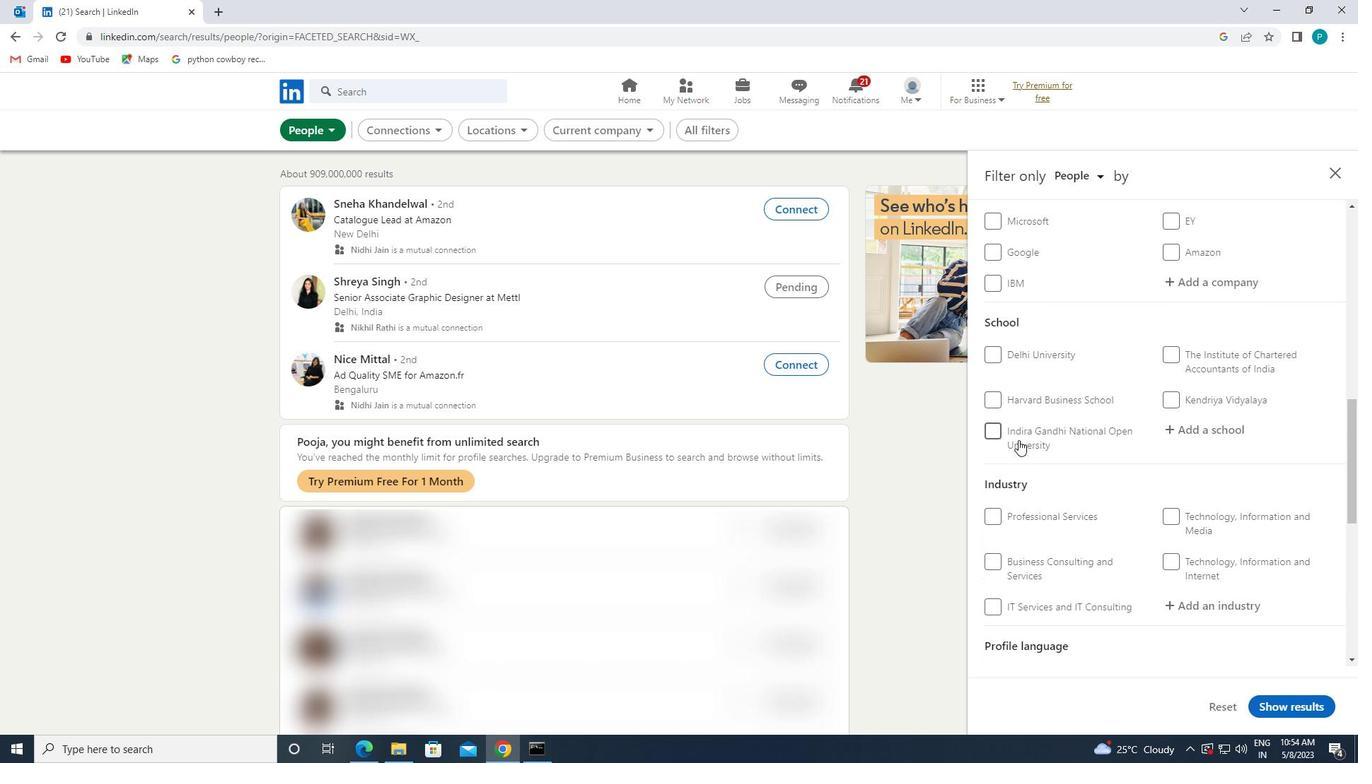 
Action: Mouse scrolled (1018, 439) with delta (0, 0)
Screenshot: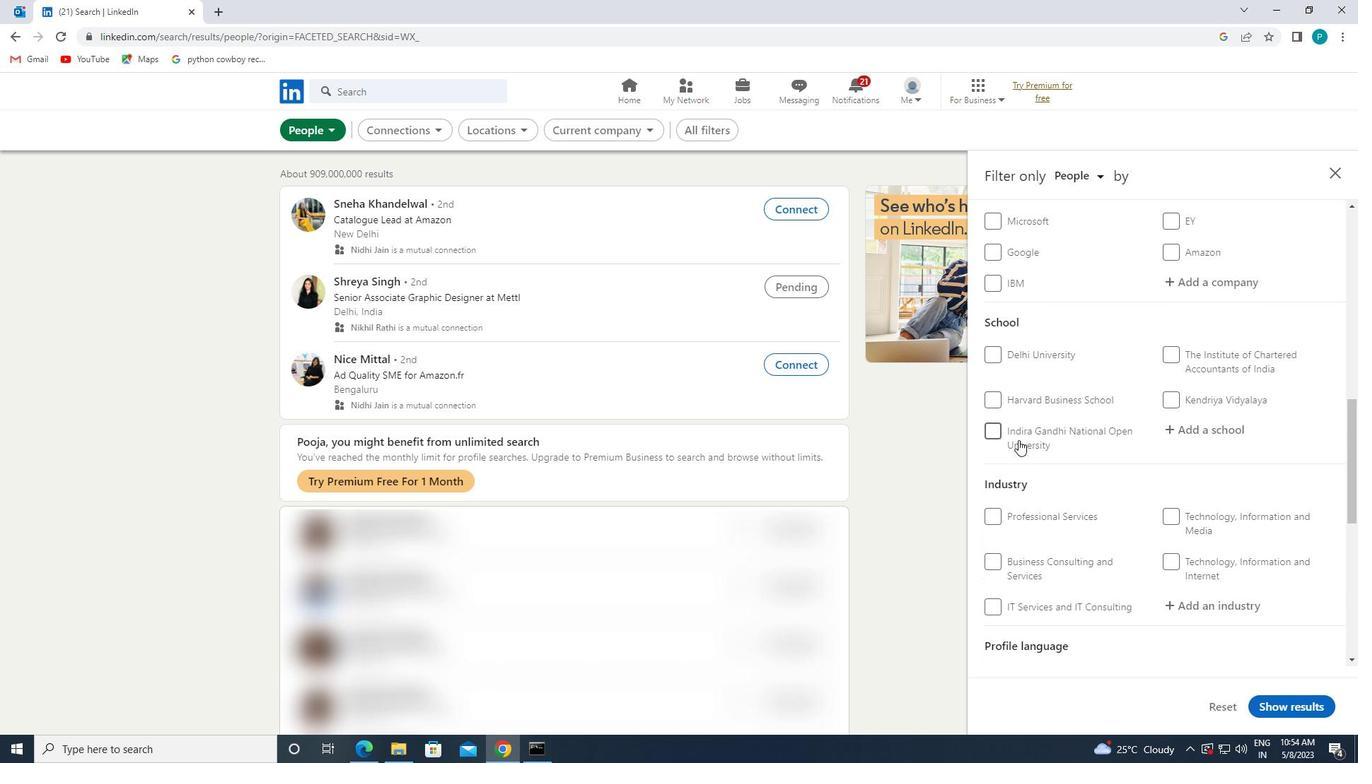 
Action: Mouse scrolled (1018, 439) with delta (0, 0)
Screenshot: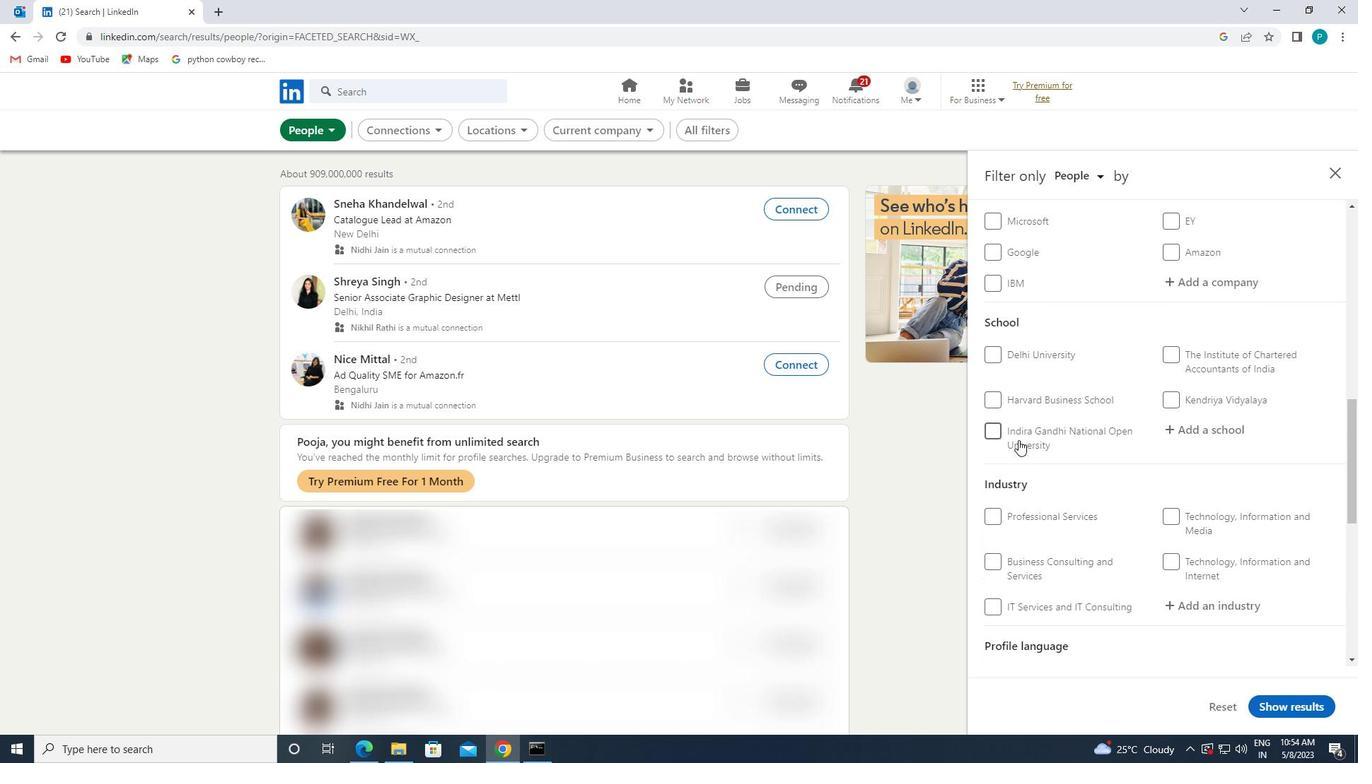 
Action: Mouse moved to (1021, 442)
Screenshot: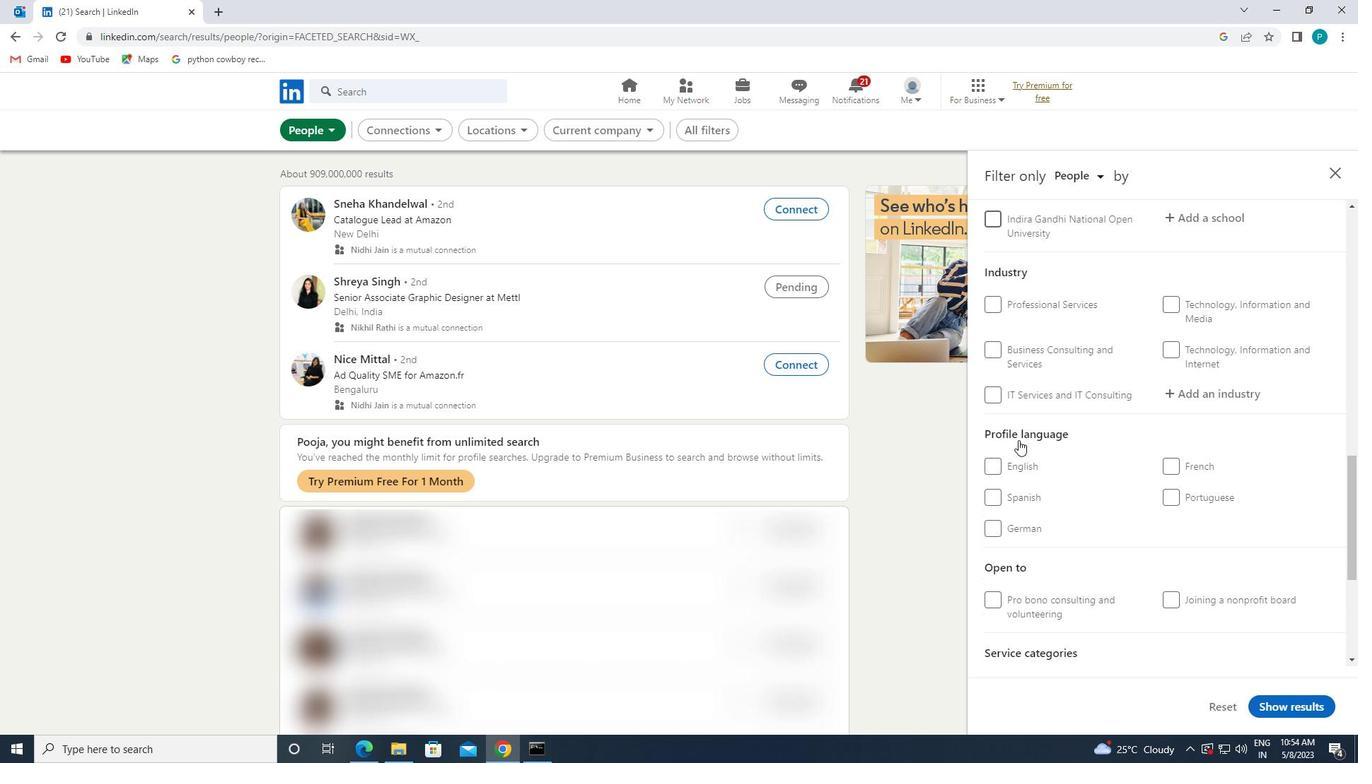 
Action: Mouse scrolled (1021, 442) with delta (0, 0)
Screenshot: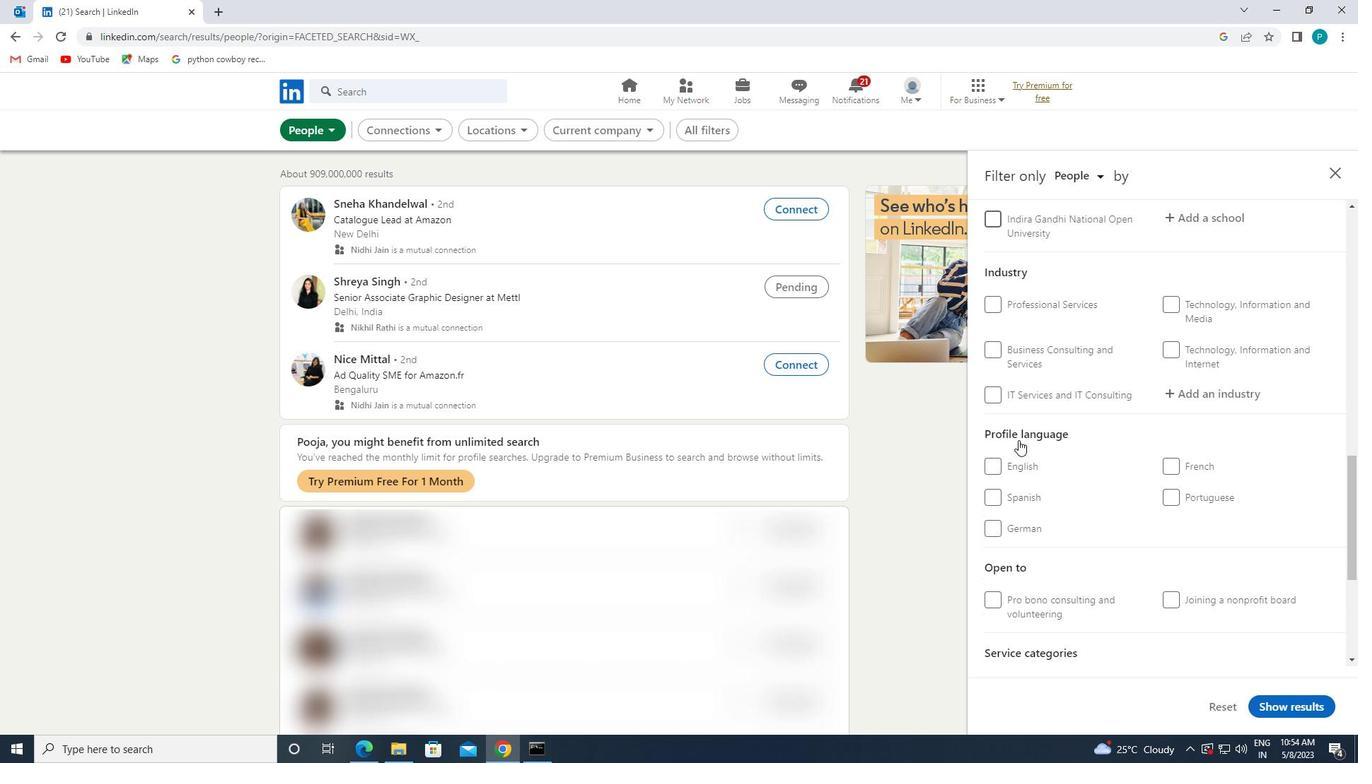 
Action: Mouse moved to (1016, 385)
Screenshot: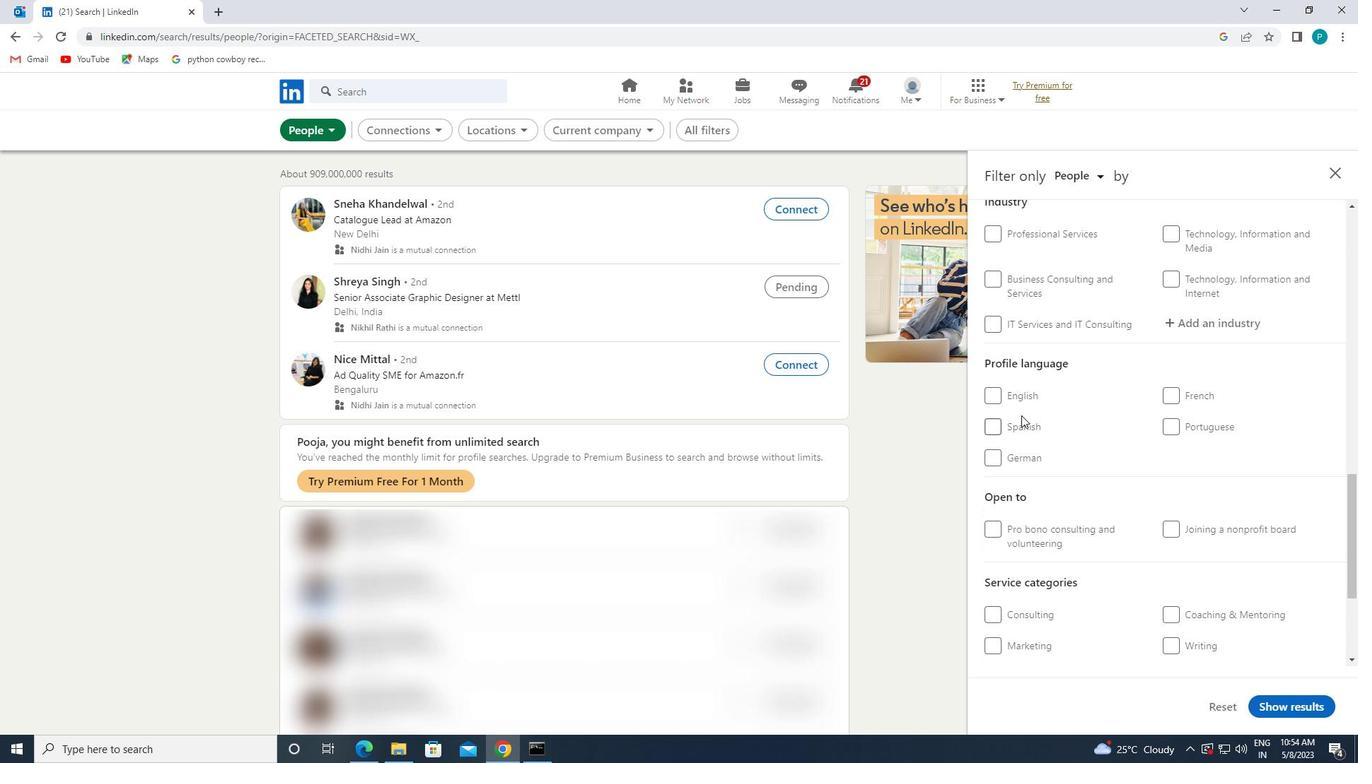 
Action: Mouse pressed left at (1016, 385)
Screenshot: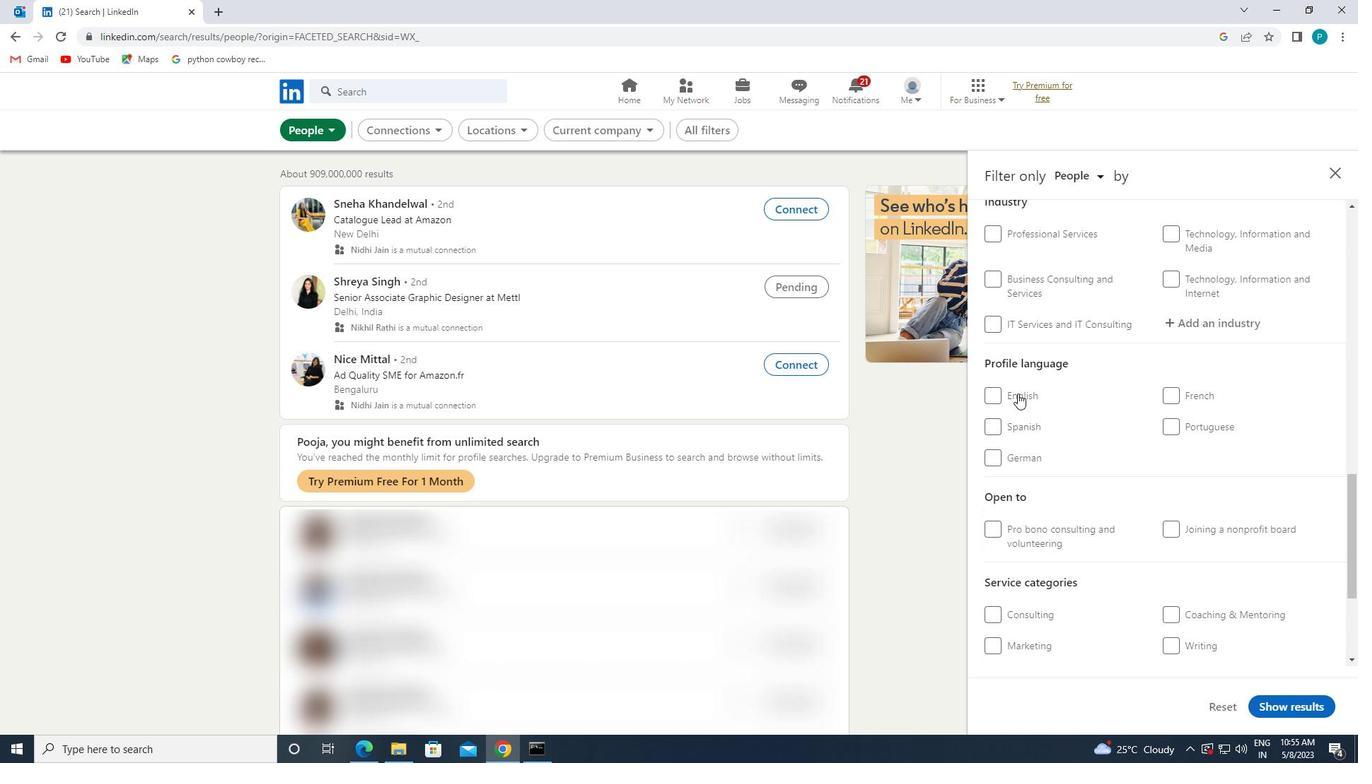 
Action: Mouse moved to (1028, 398)
Screenshot: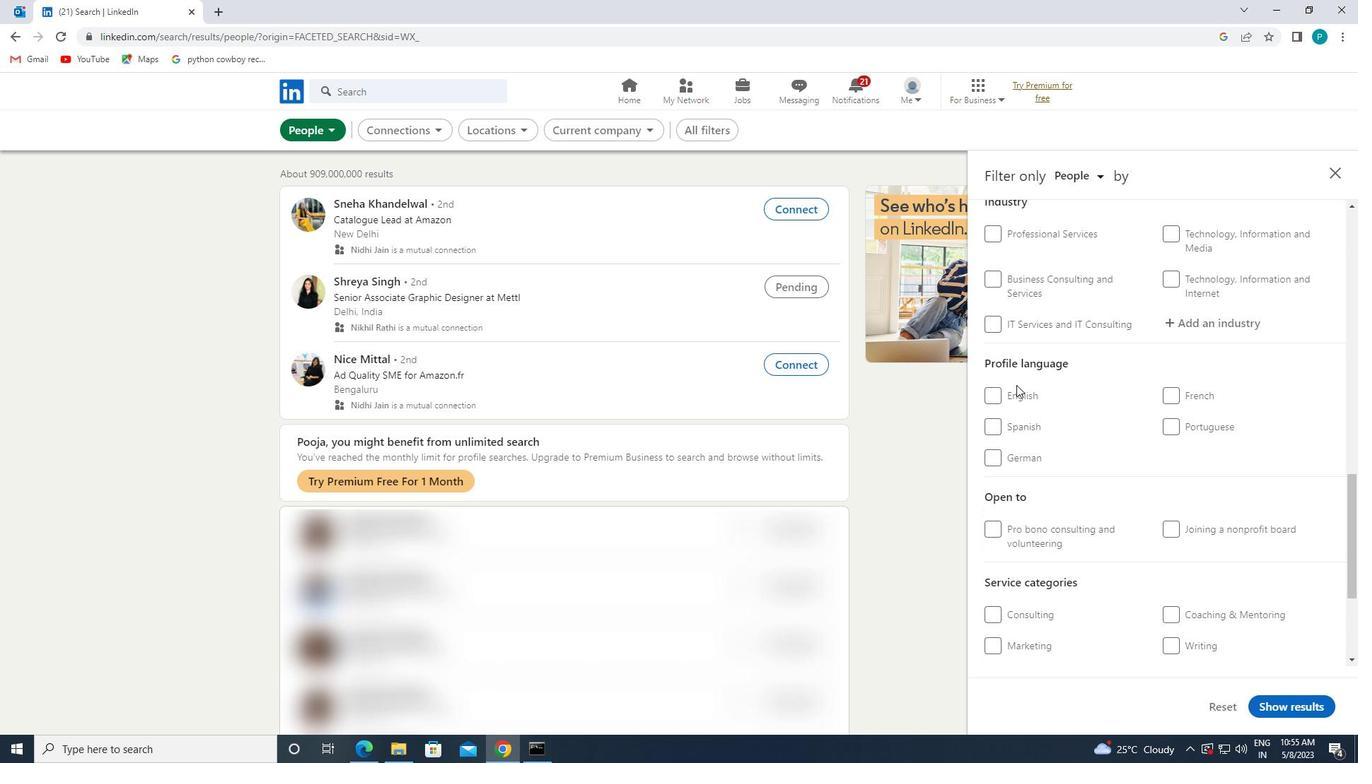
Action: Mouse pressed left at (1028, 398)
Screenshot: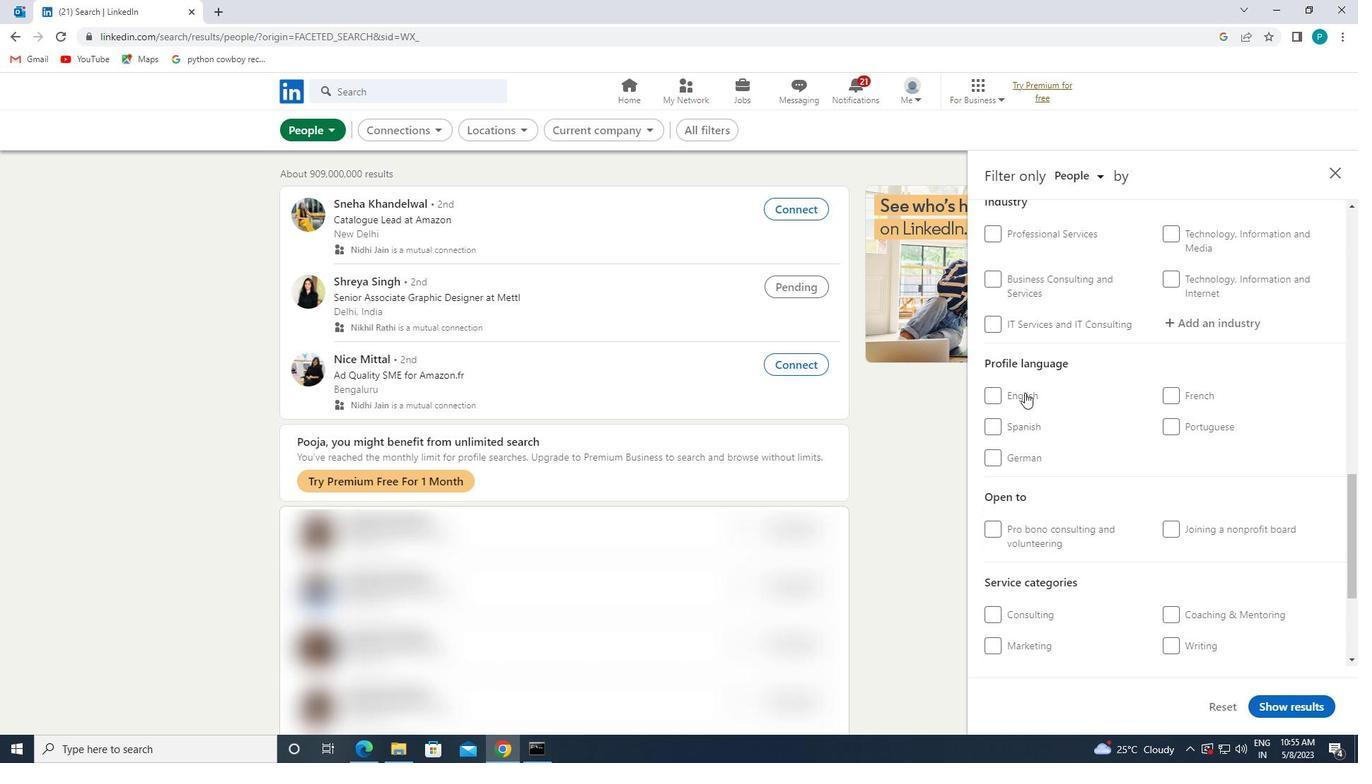 
Action: Mouse moved to (1090, 412)
Screenshot: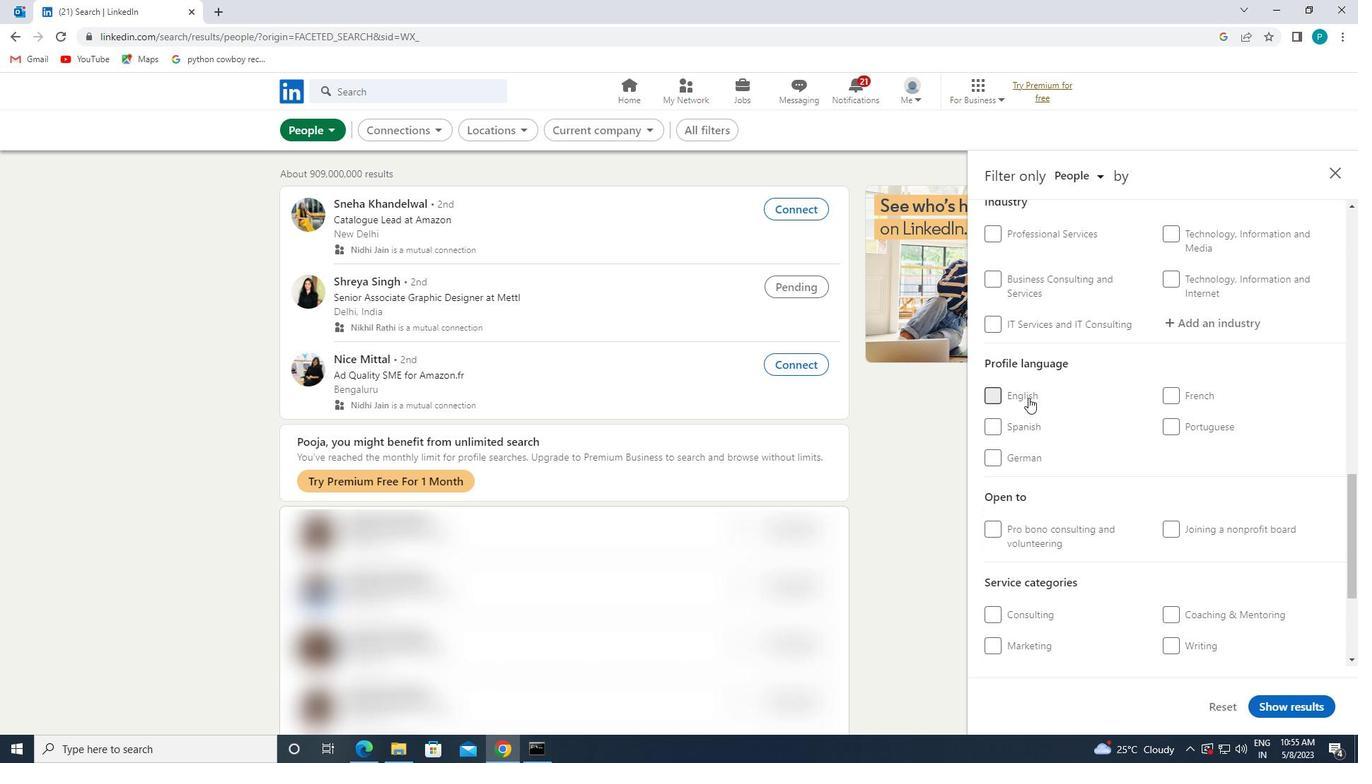 
Action: Mouse scrolled (1090, 413) with delta (0, 0)
Screenshot: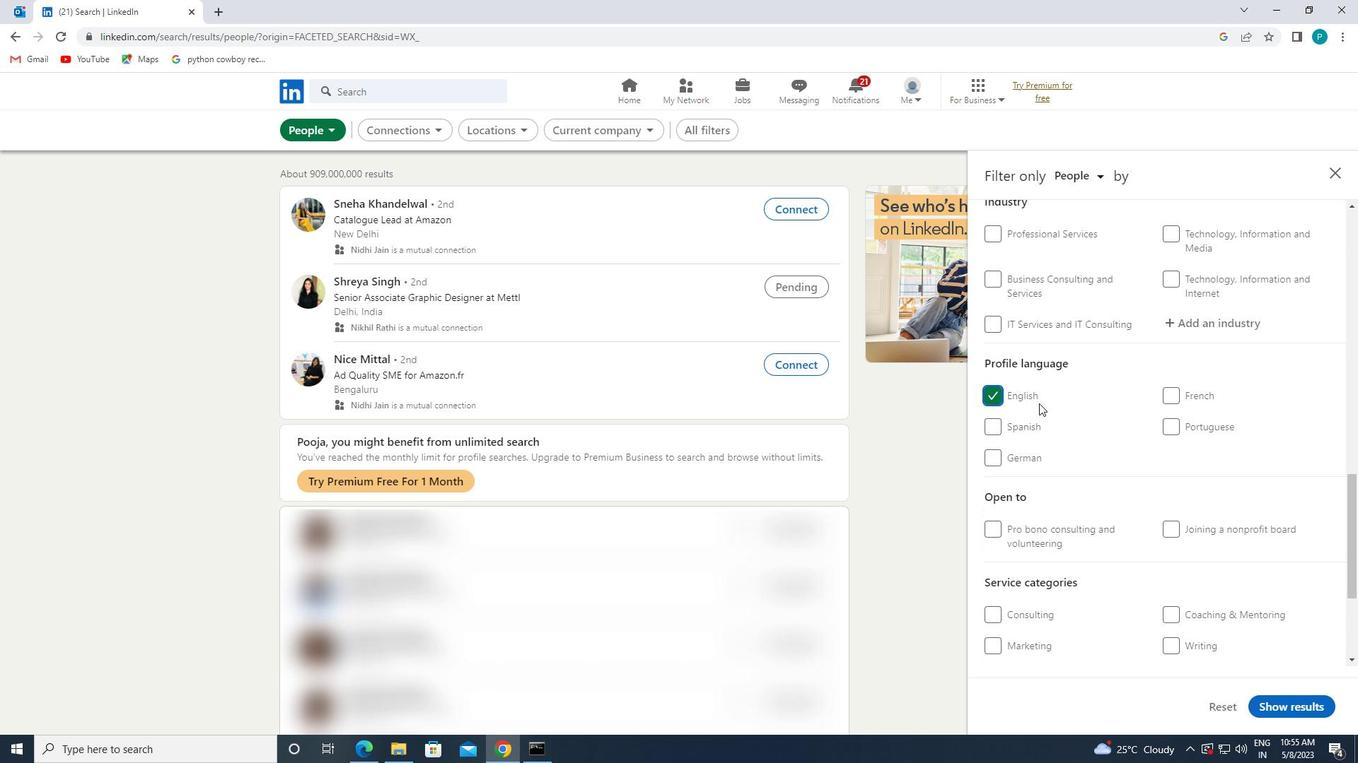 
Action: Mouse scrolled (1090, 413) with delta (0, 0)
Screenshot: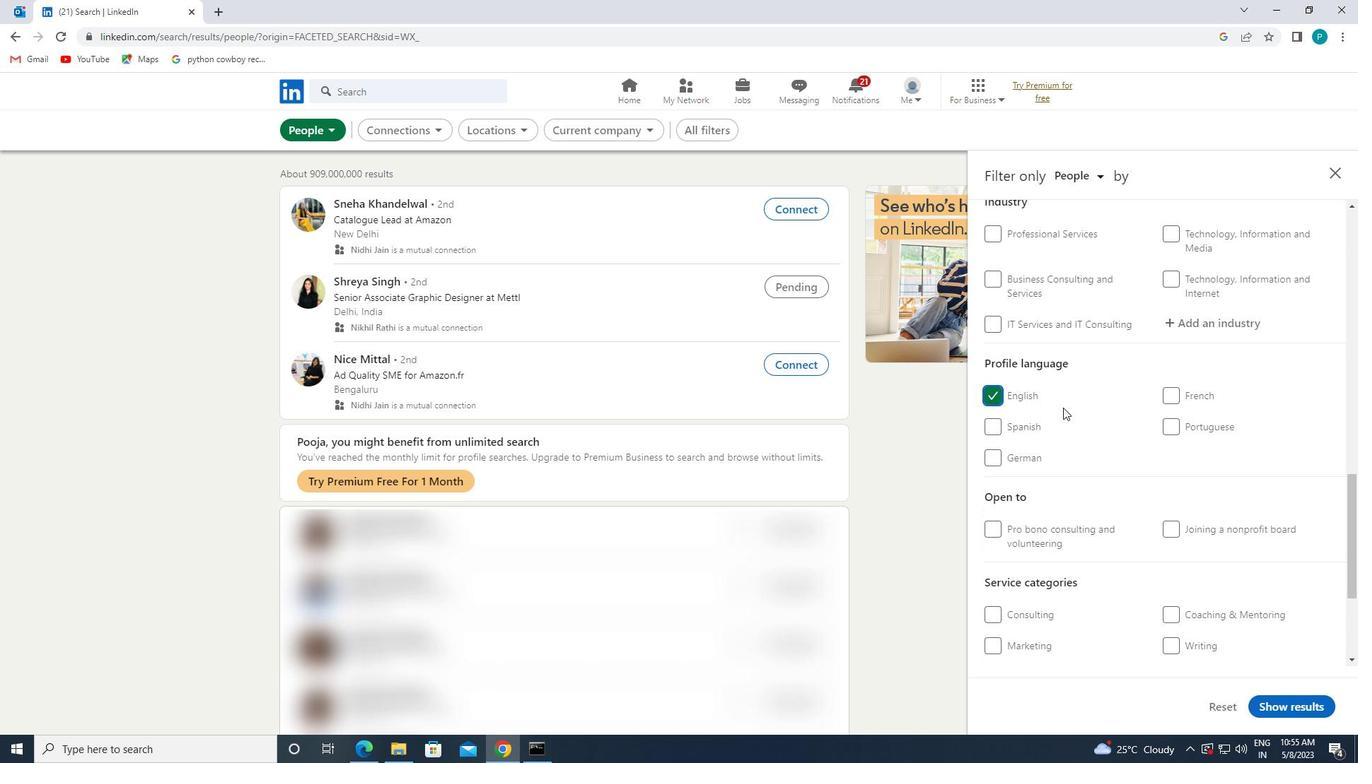 
Action: Mouse scrolled (1090, 413) with delta (0, 0)
Screenshot: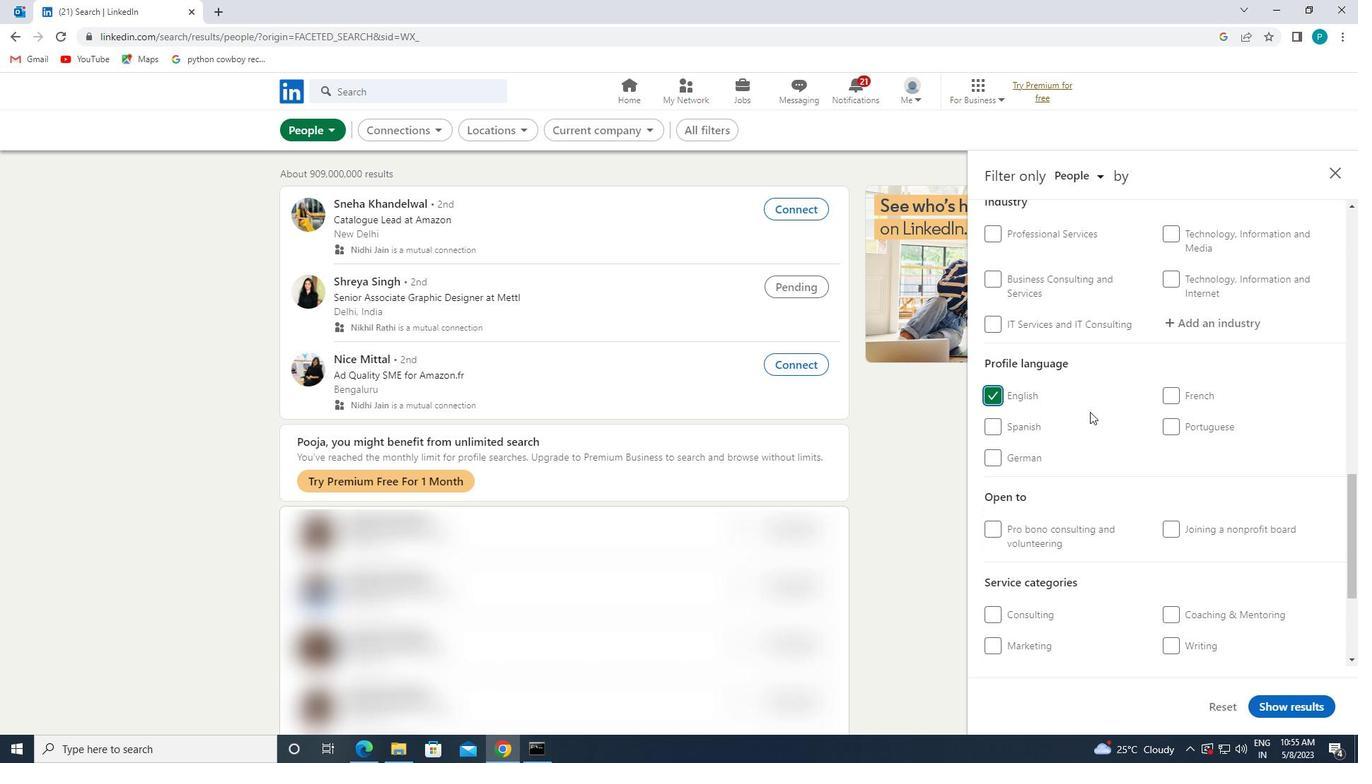 
Action: Mouse scrolled (1090, 413) with delta (0, 0)
Screenshot: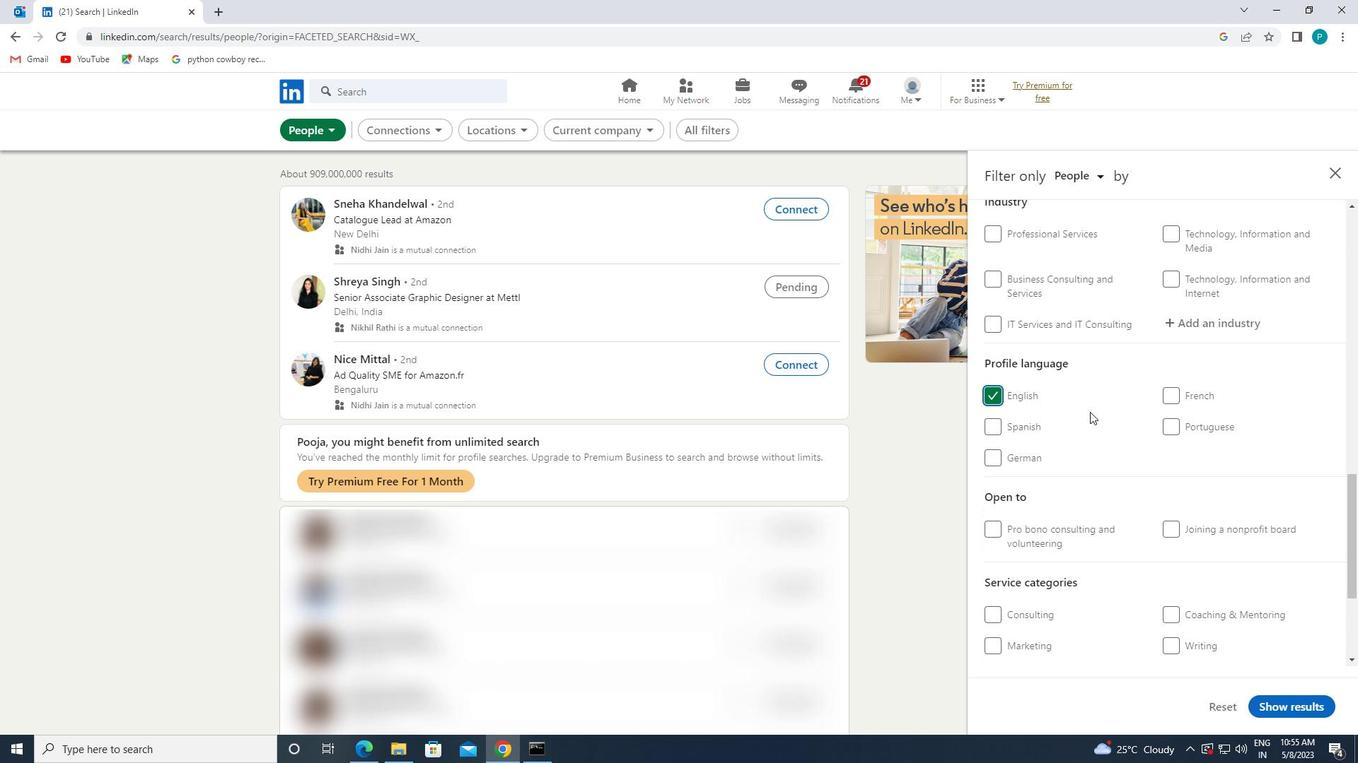 
Action: Mouse moved to (1128, 415)
Screenshot: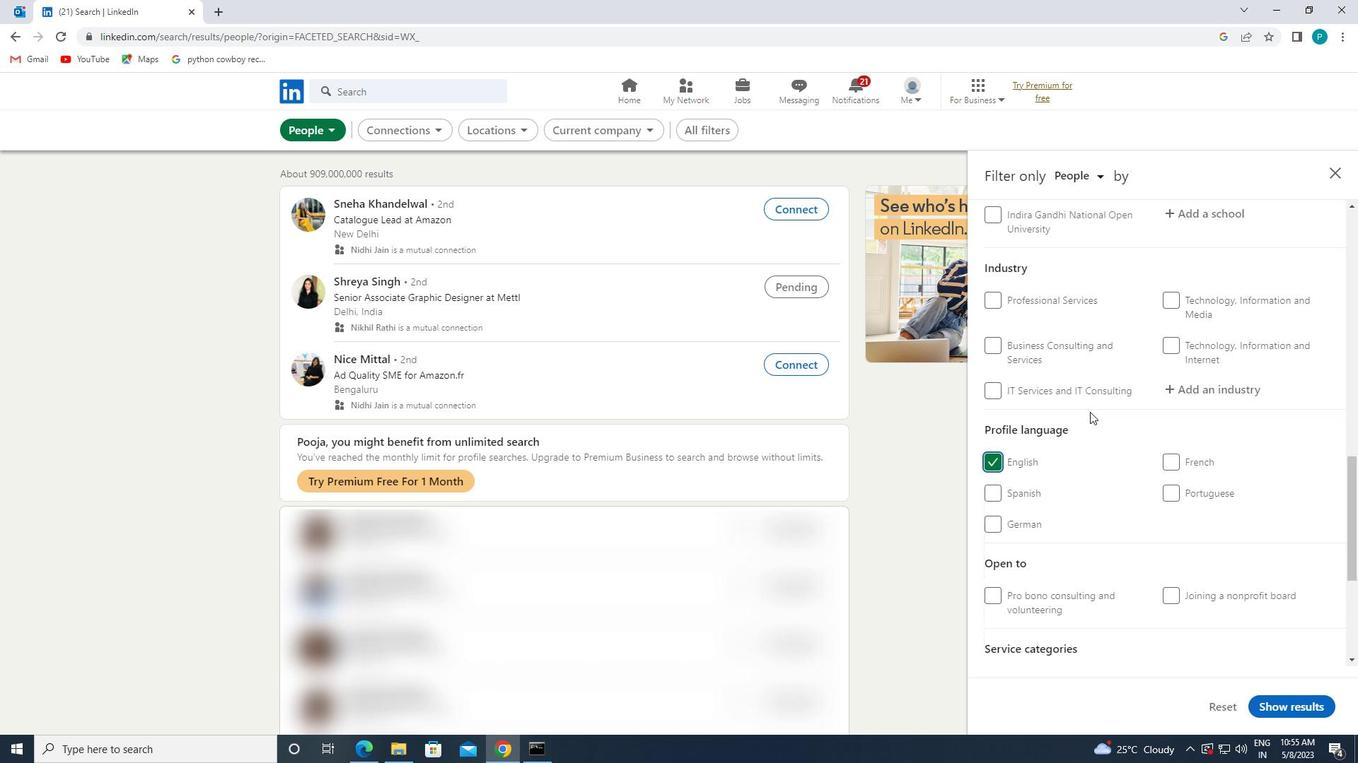 
Action: Mouse scrolled (1128, 415) with delta (0, 0)
Screenshot: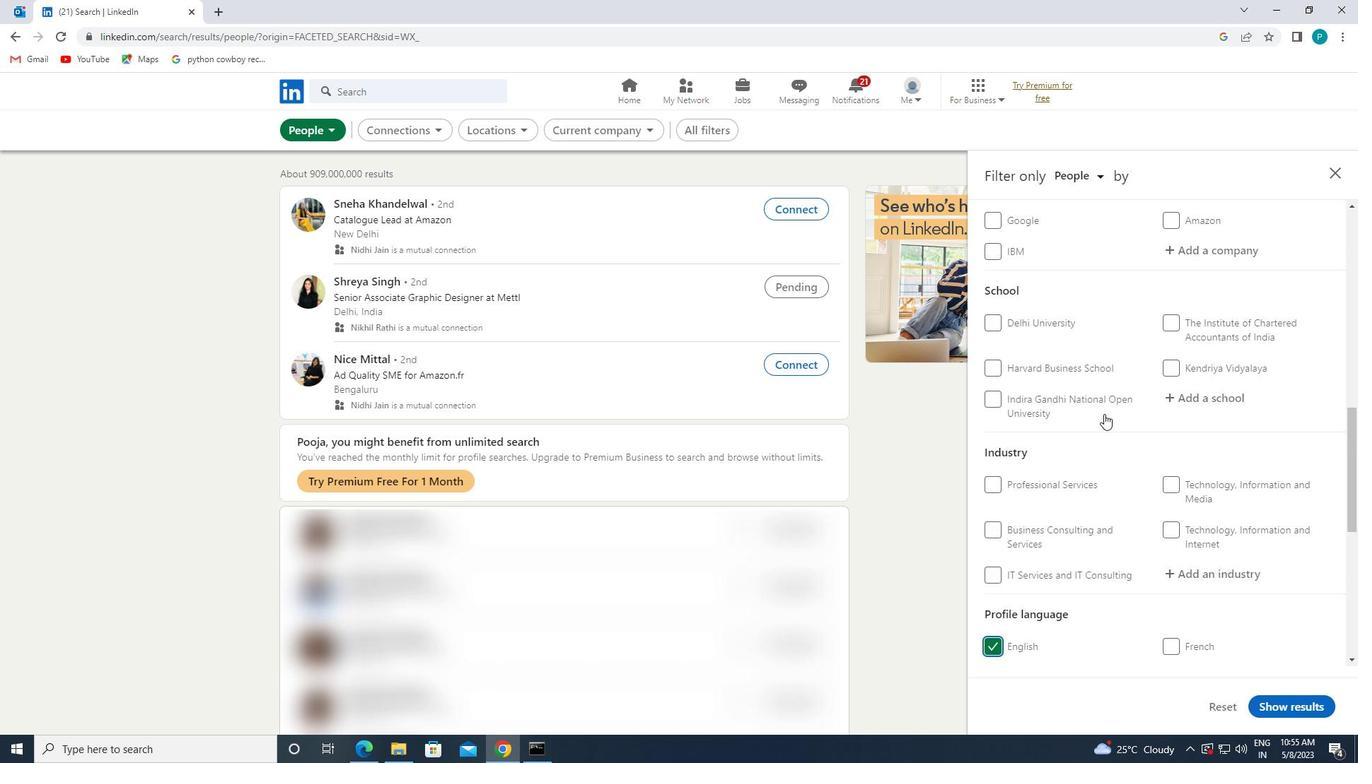 
Action: Mouse scrolled (1128, 415) with delta (0, 0)
Screenshot: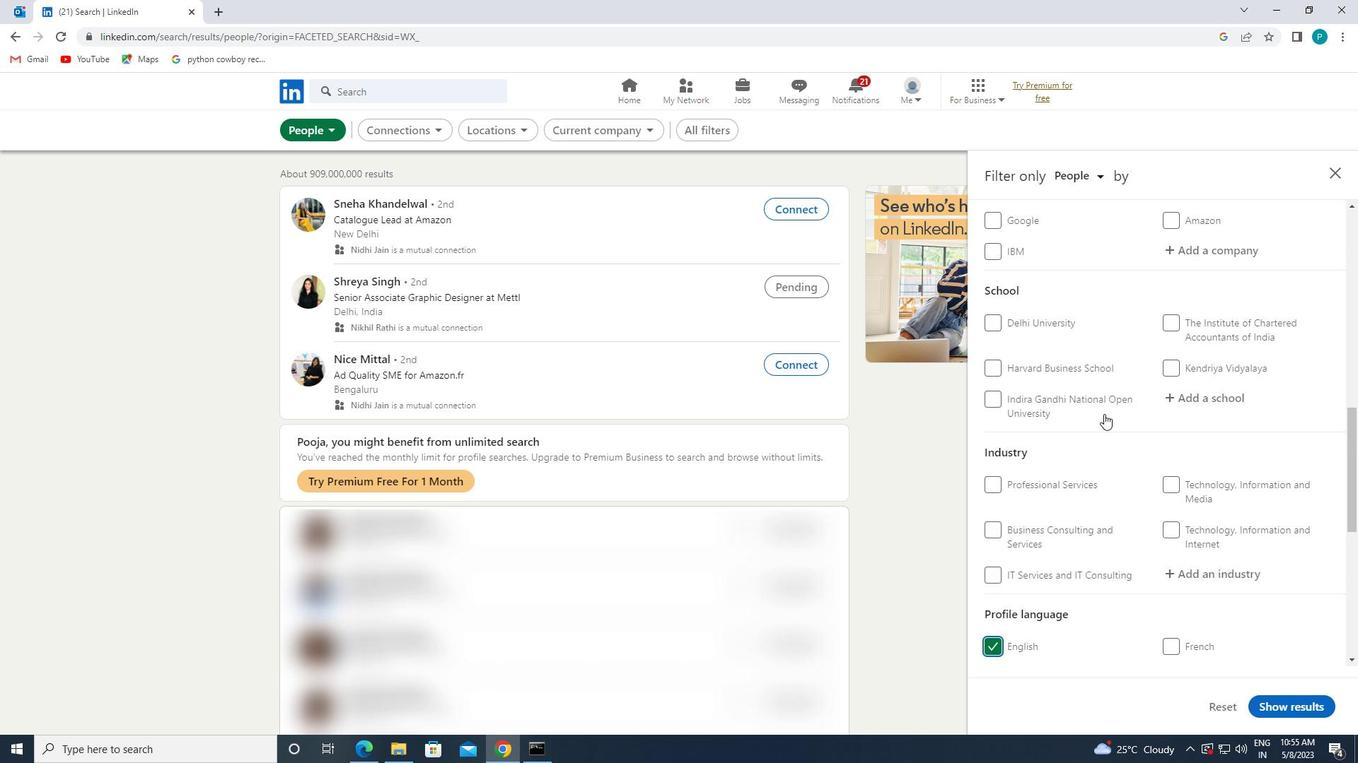 
Action: Mouse moved to (1155, 420)
Screenshot: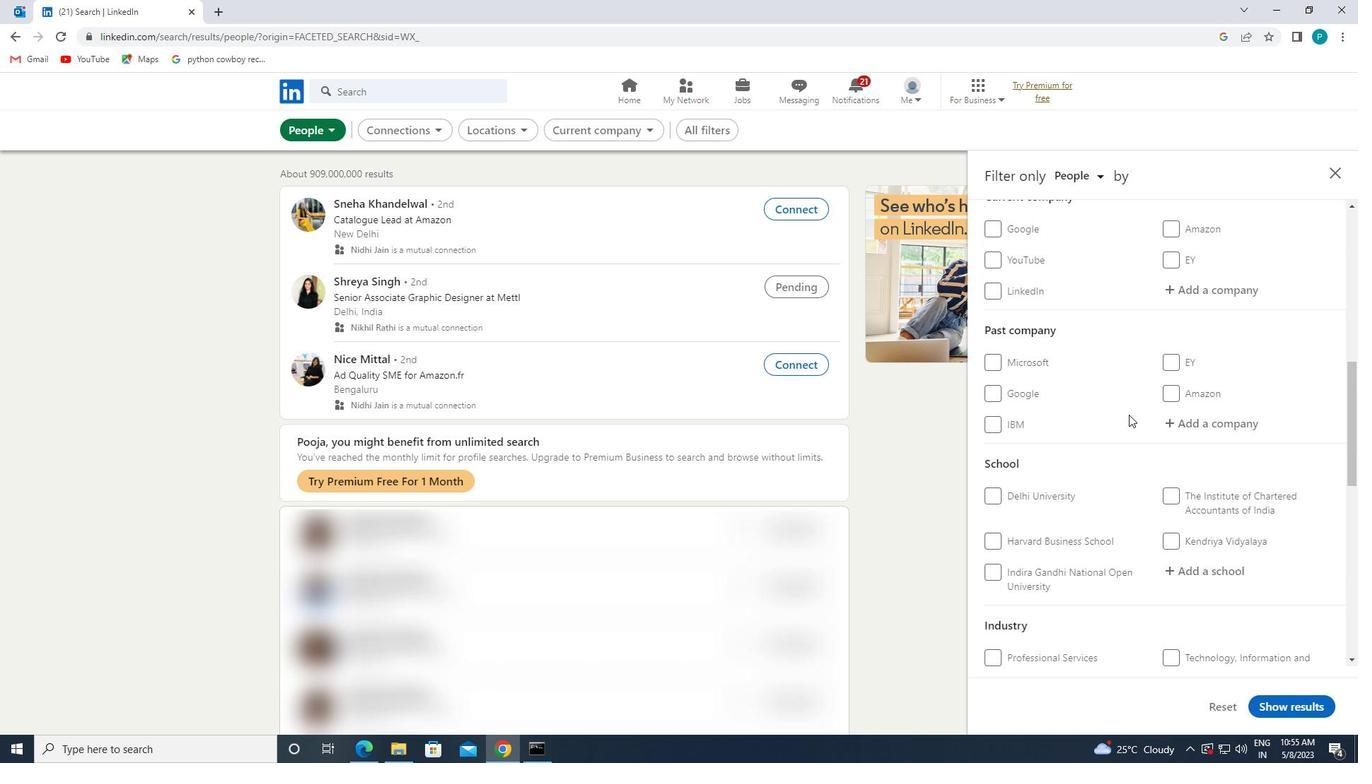 
Action: Mouse scrolled (1155, 420) with delta (0, 0)
Screenshot: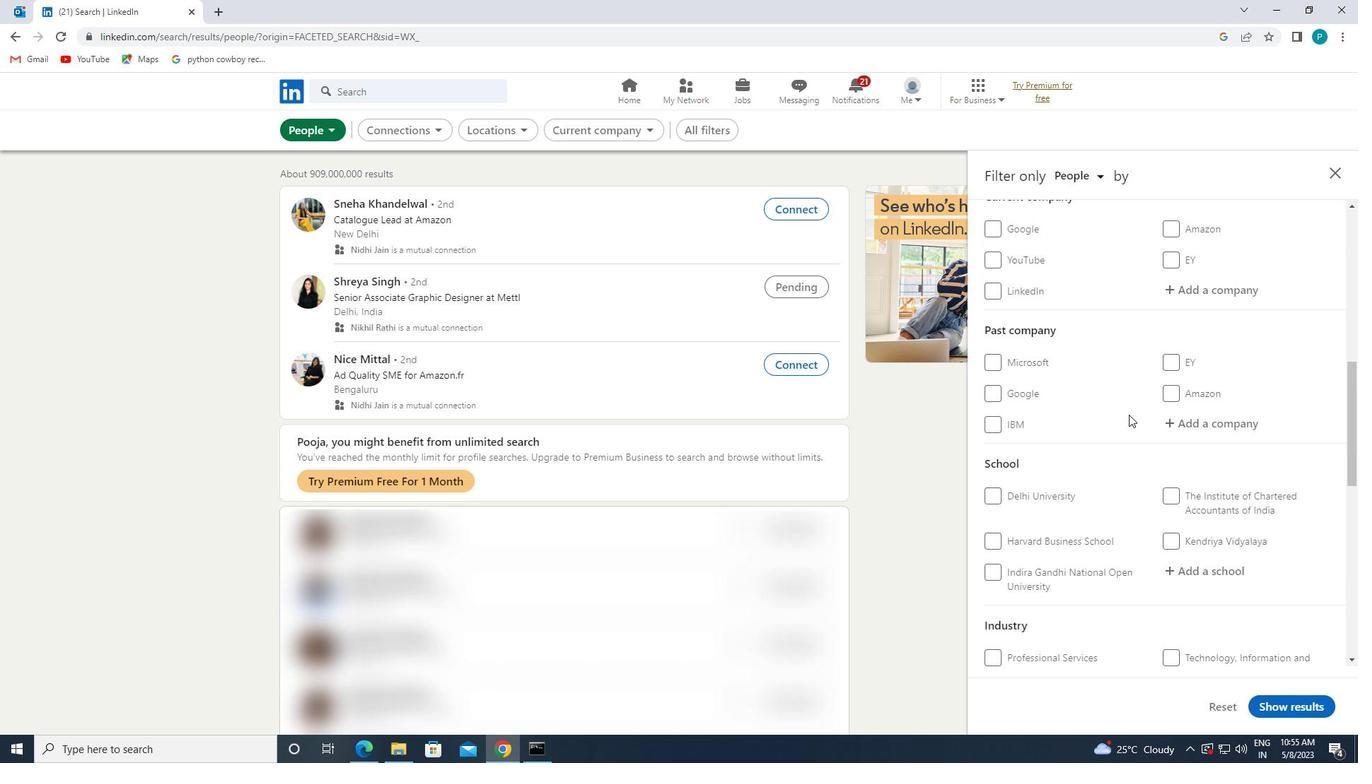 
Action: Mouse moved to (1218, 367)
Screenshot: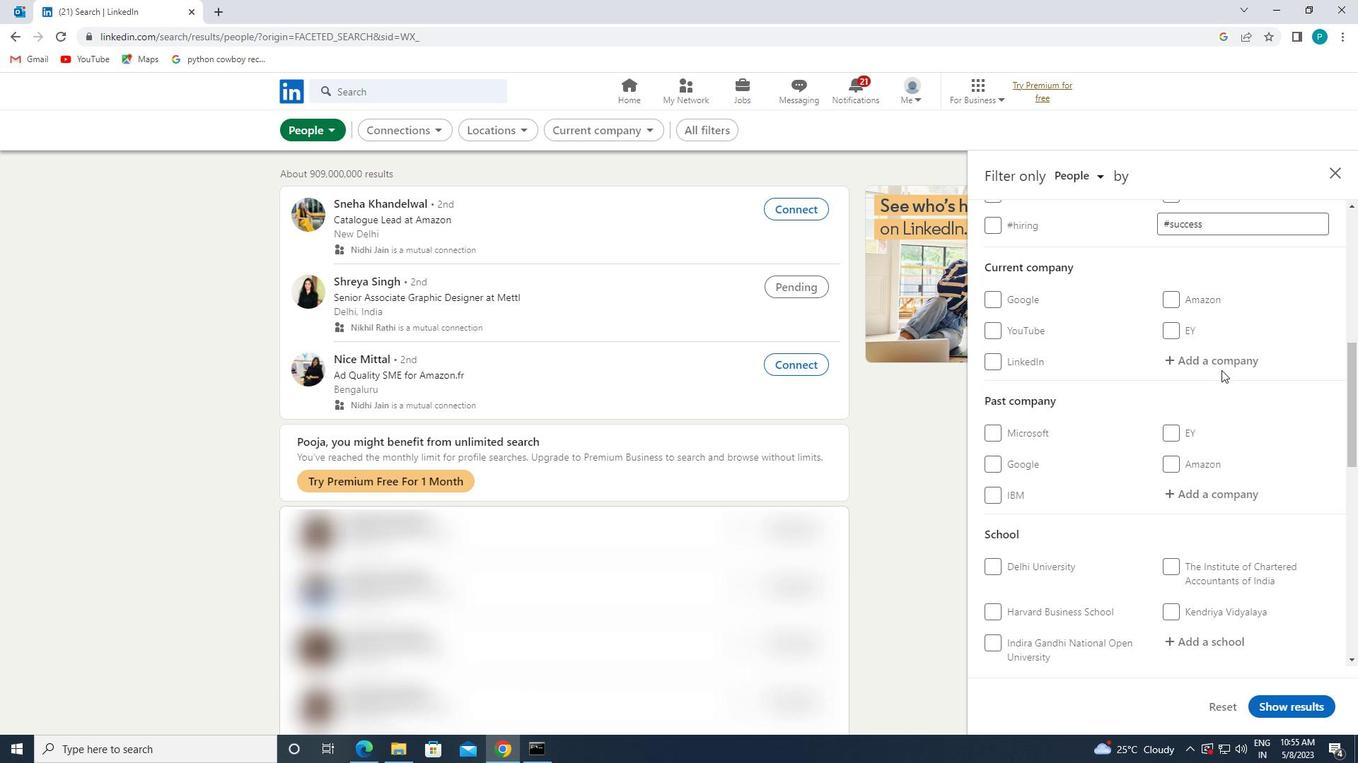 
Action: Mouse pressed left at (1218, 367)
Screenshot: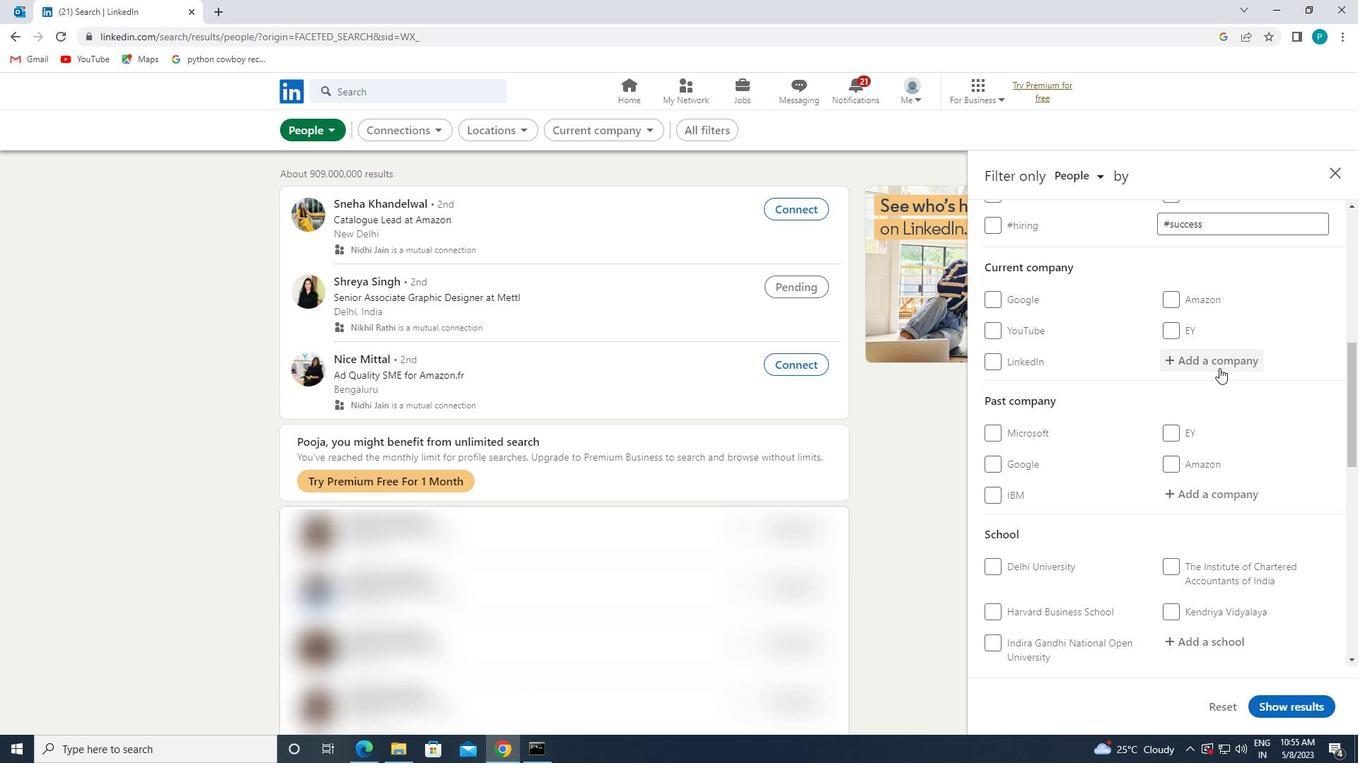 
Action: Key pressed <Key.caps_lock>I<Key.caps_lock>NFORMATICA
Screenshot: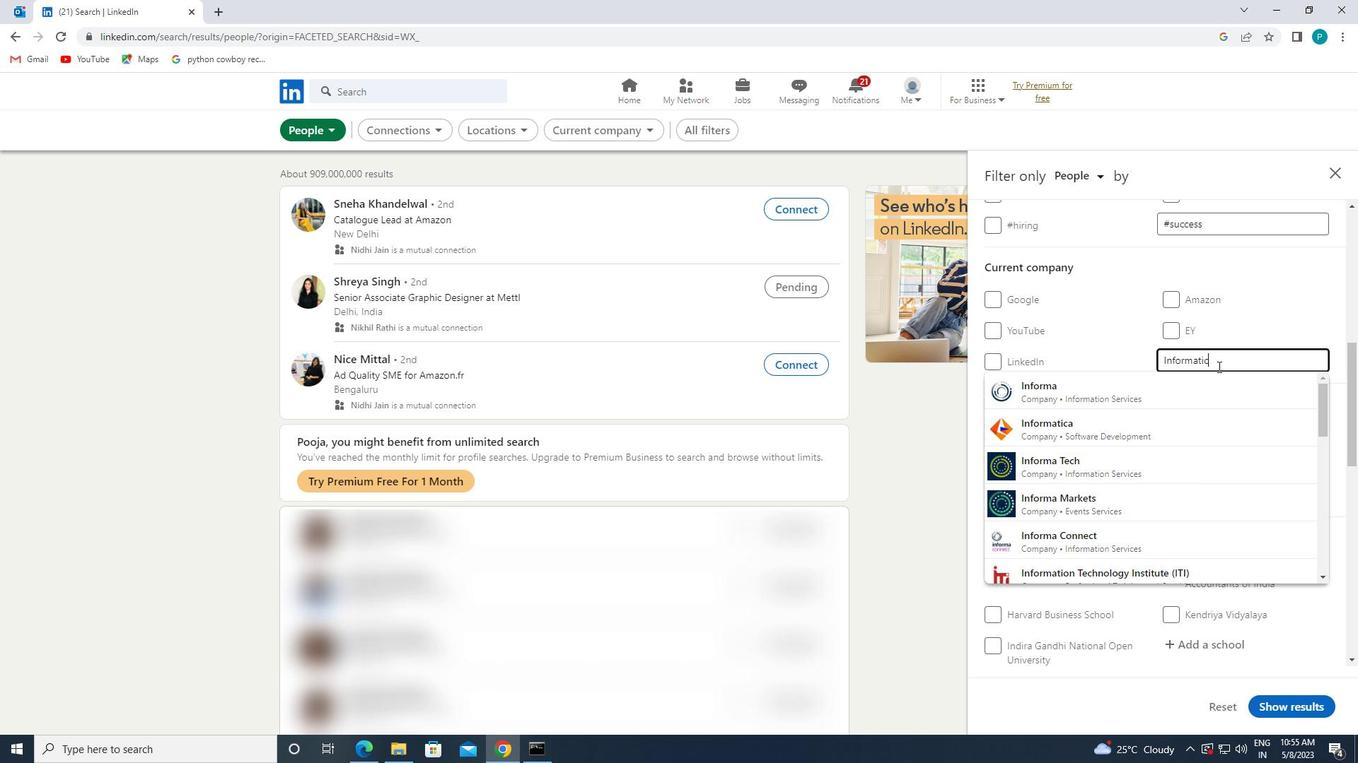 
Action: Mouse moved to (1214, 386)
Screenshot: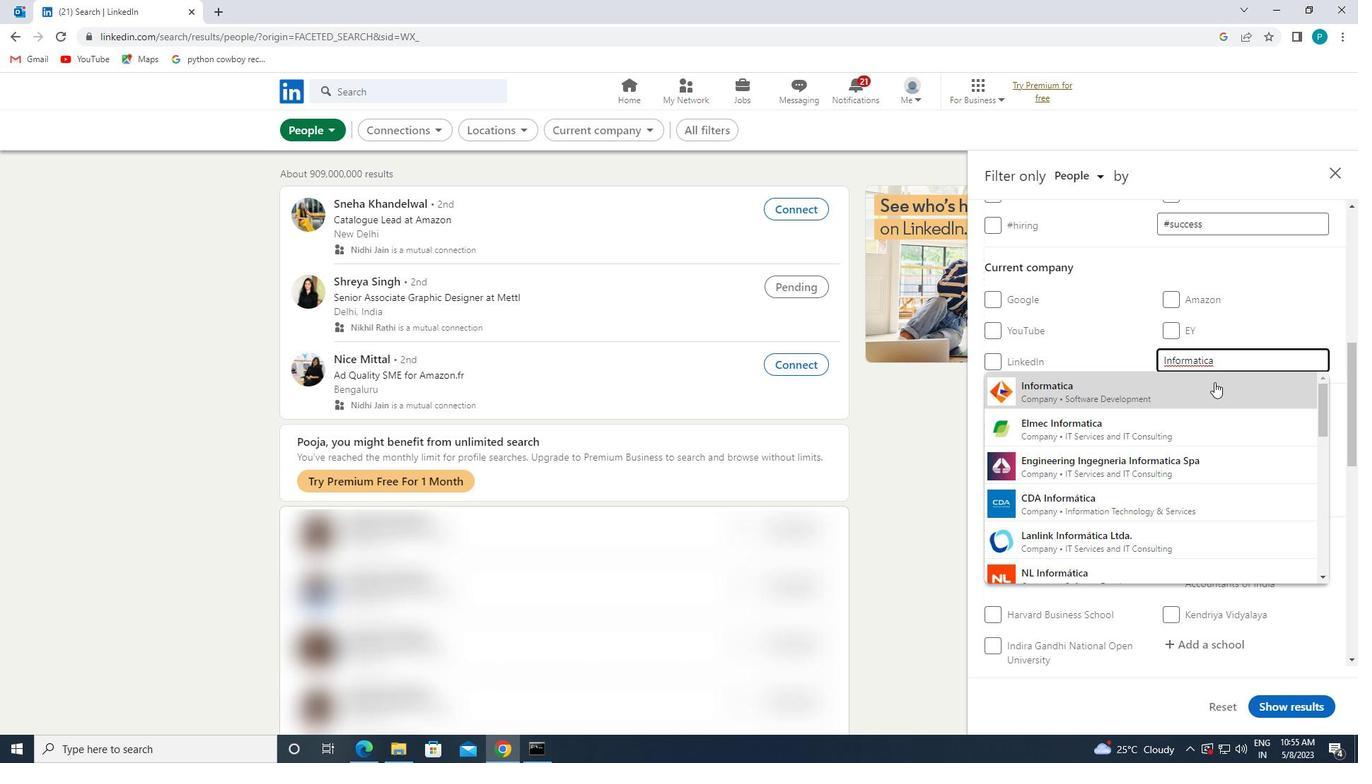 
Action: Mouse pressed left at (1214, 386)
Screenshot: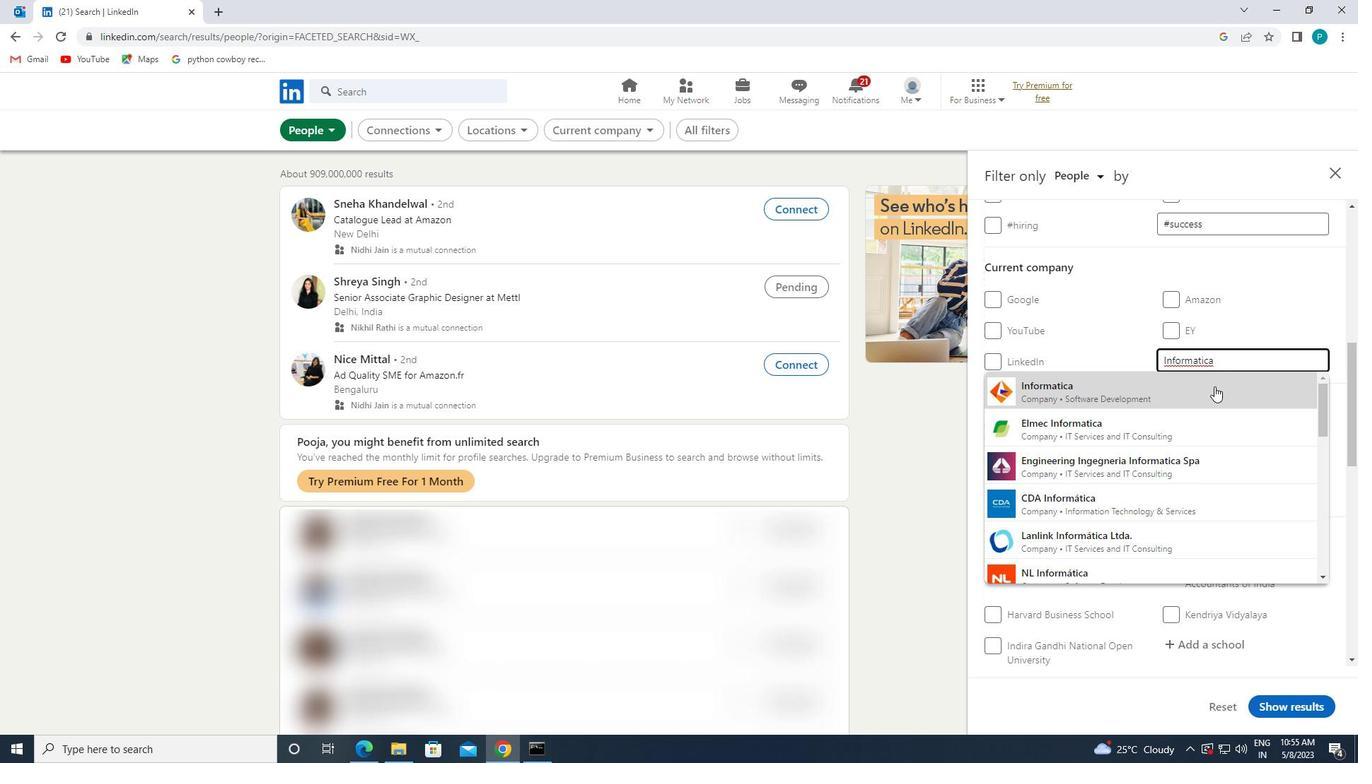
Action: Mouse scrolled (1214, 386) with delta (0, 0)
Screenshot: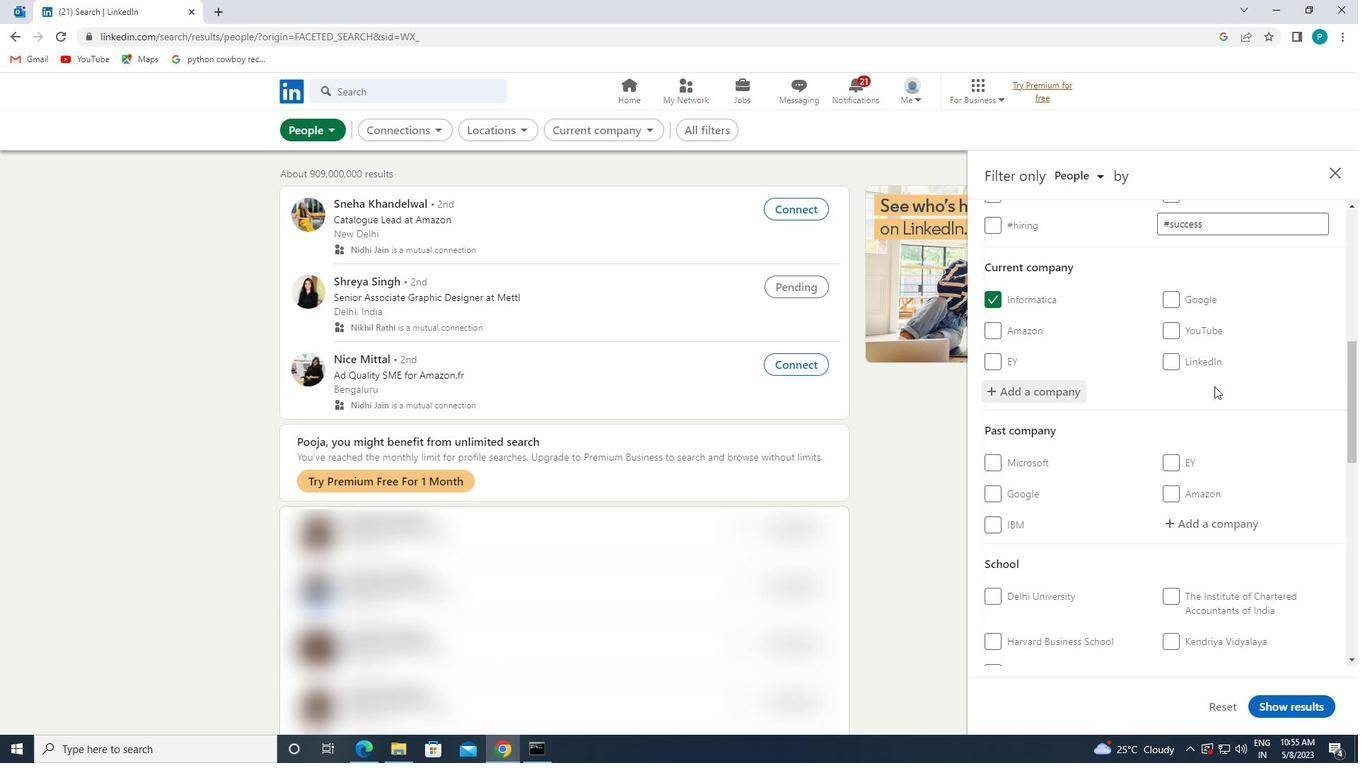 
Action: Mouse moved to (1270, 426)
Screenshot: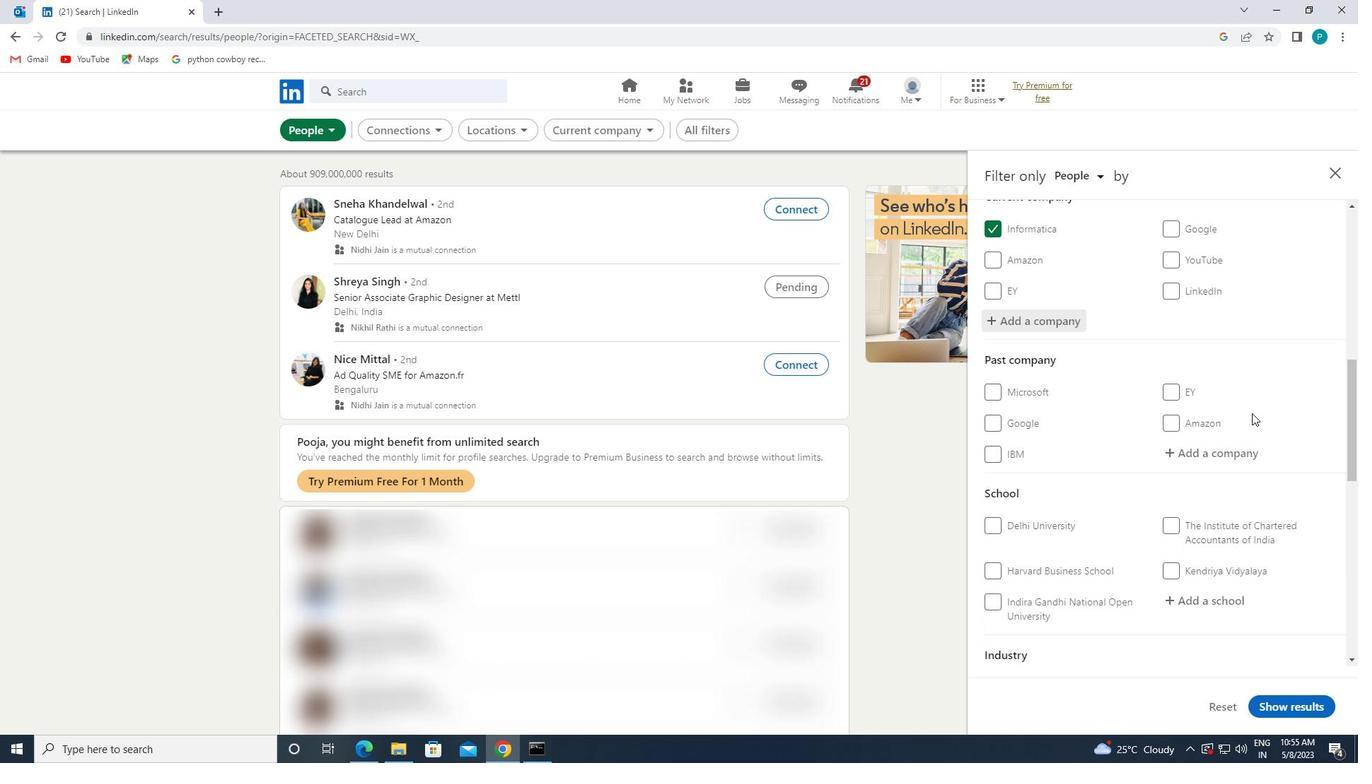 
Action: Mouse scrolled (1270, 425) with delta (0, 0)
Screenshot: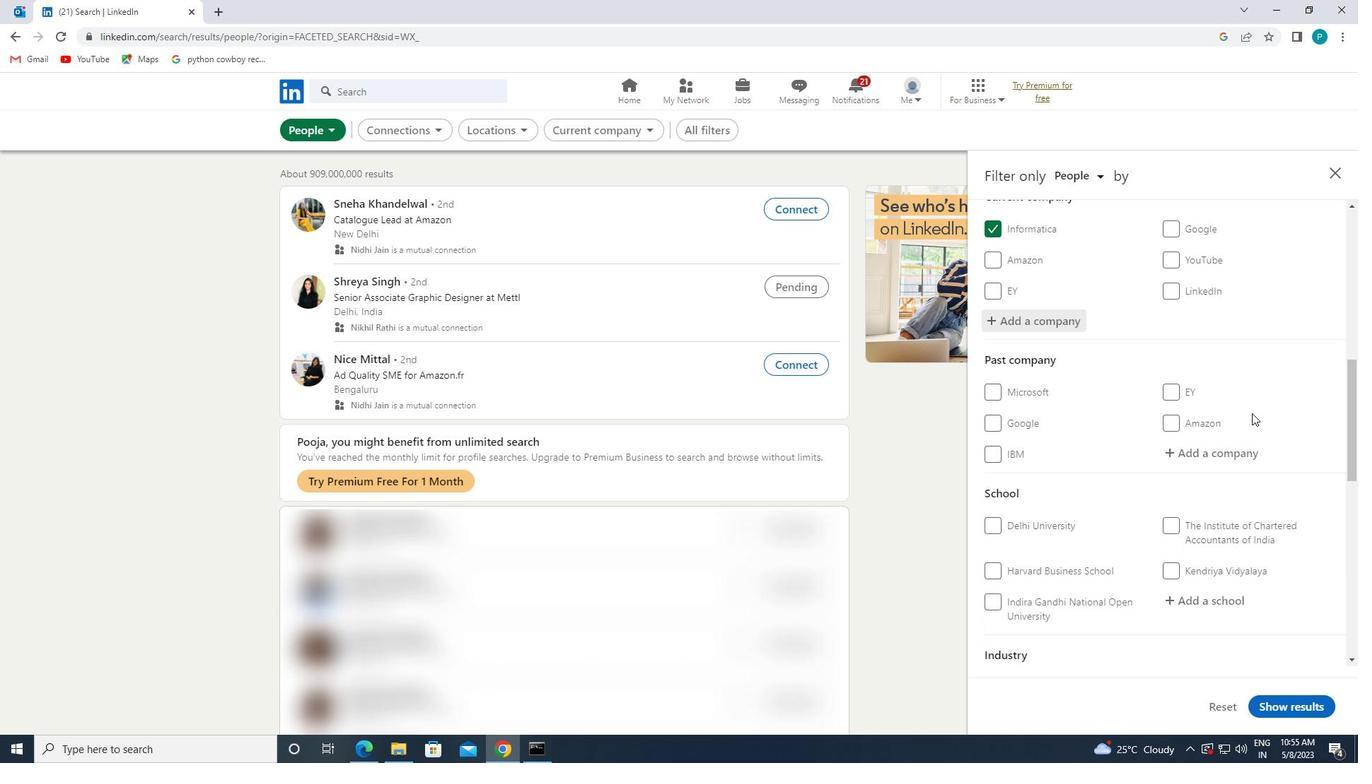 
Action: Mouse scrolled (1270, 425) with delta (0, 0)
Screenshot: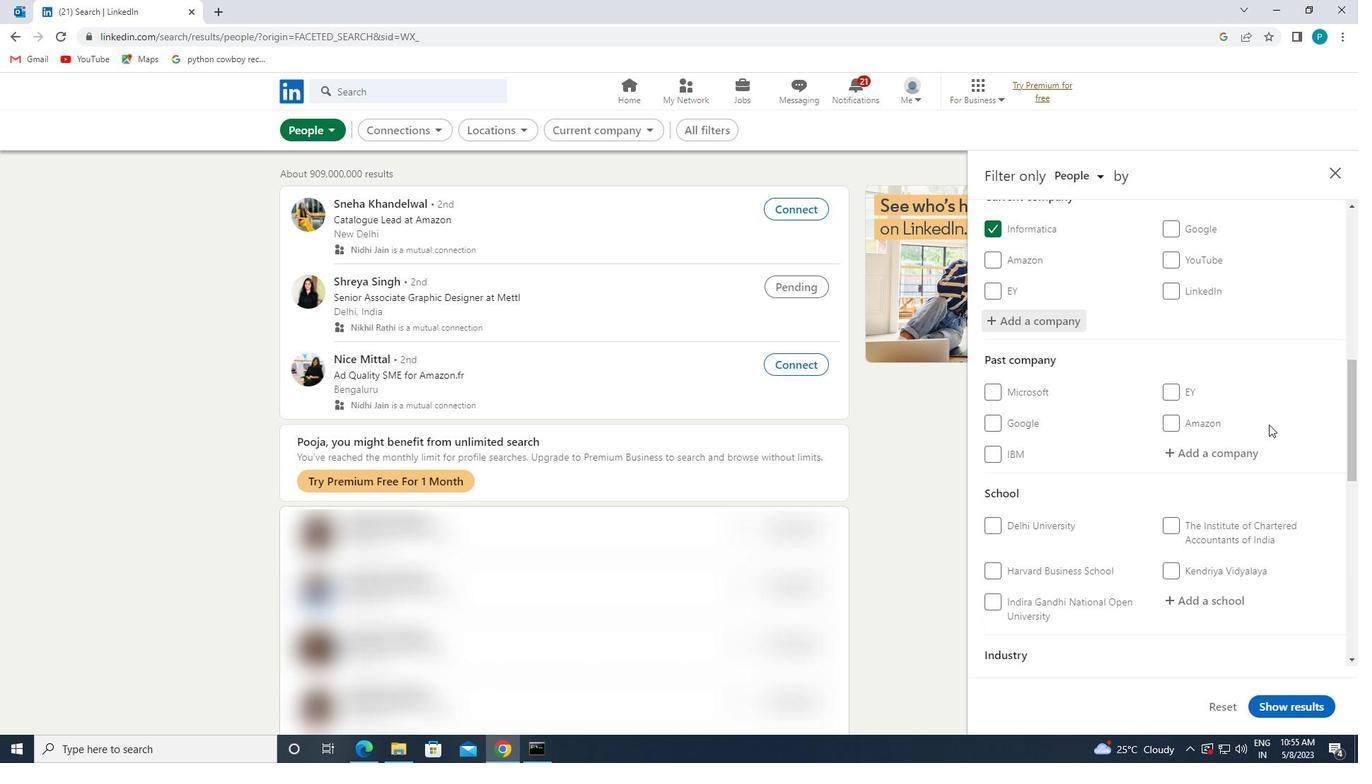 
Action: Mouse moved to (1210, 470)
Screenshot: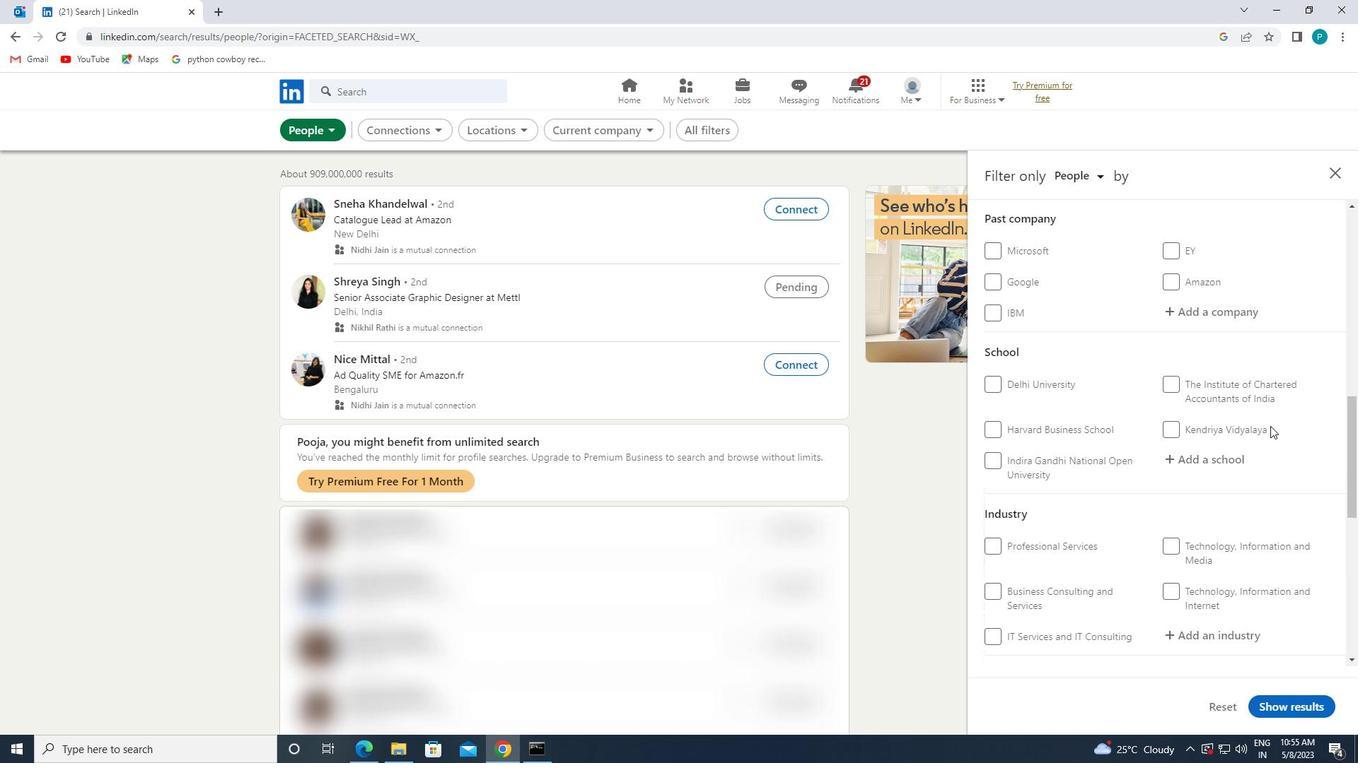 
Action: Mouse pressed left at (1210, 470)
Screenshot: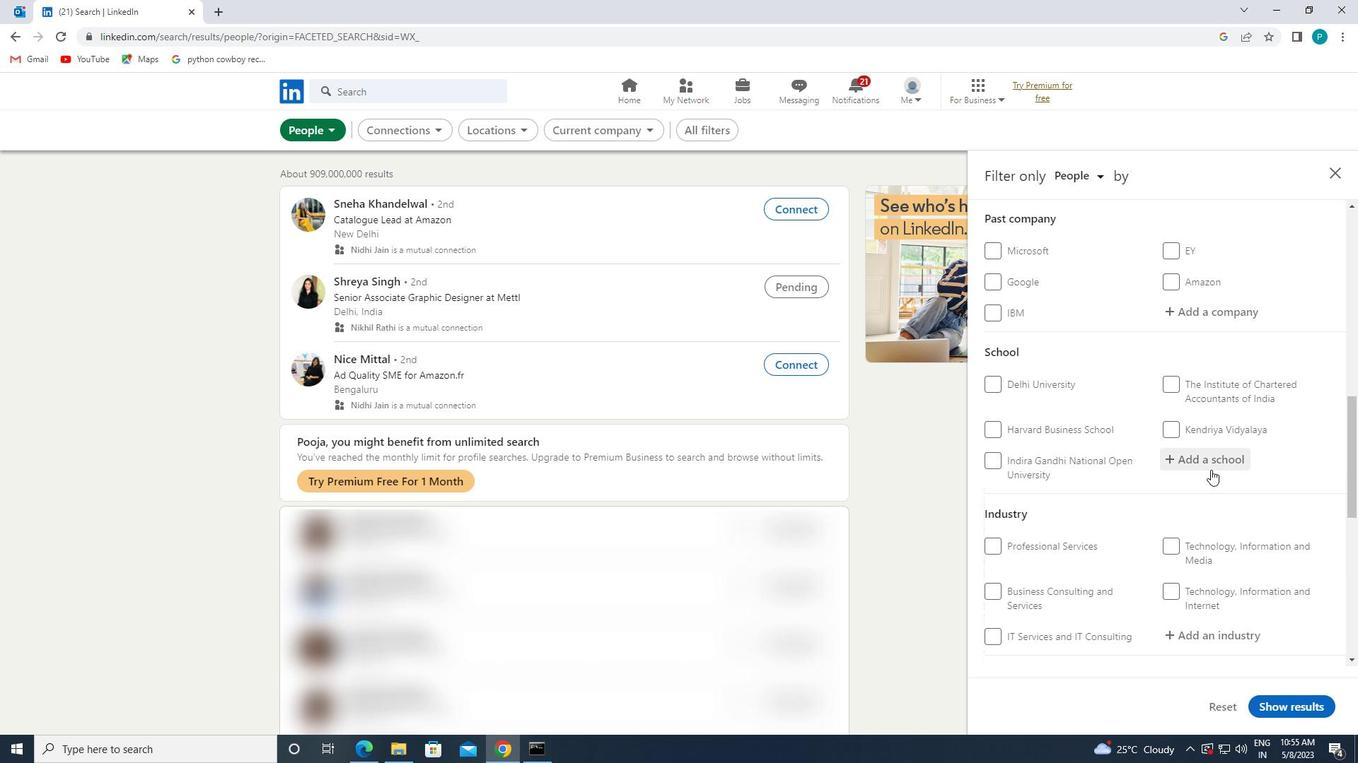 
Action: Key pressed <Key.caps_lock>S<Key.caps_lock>AL
Screenshot: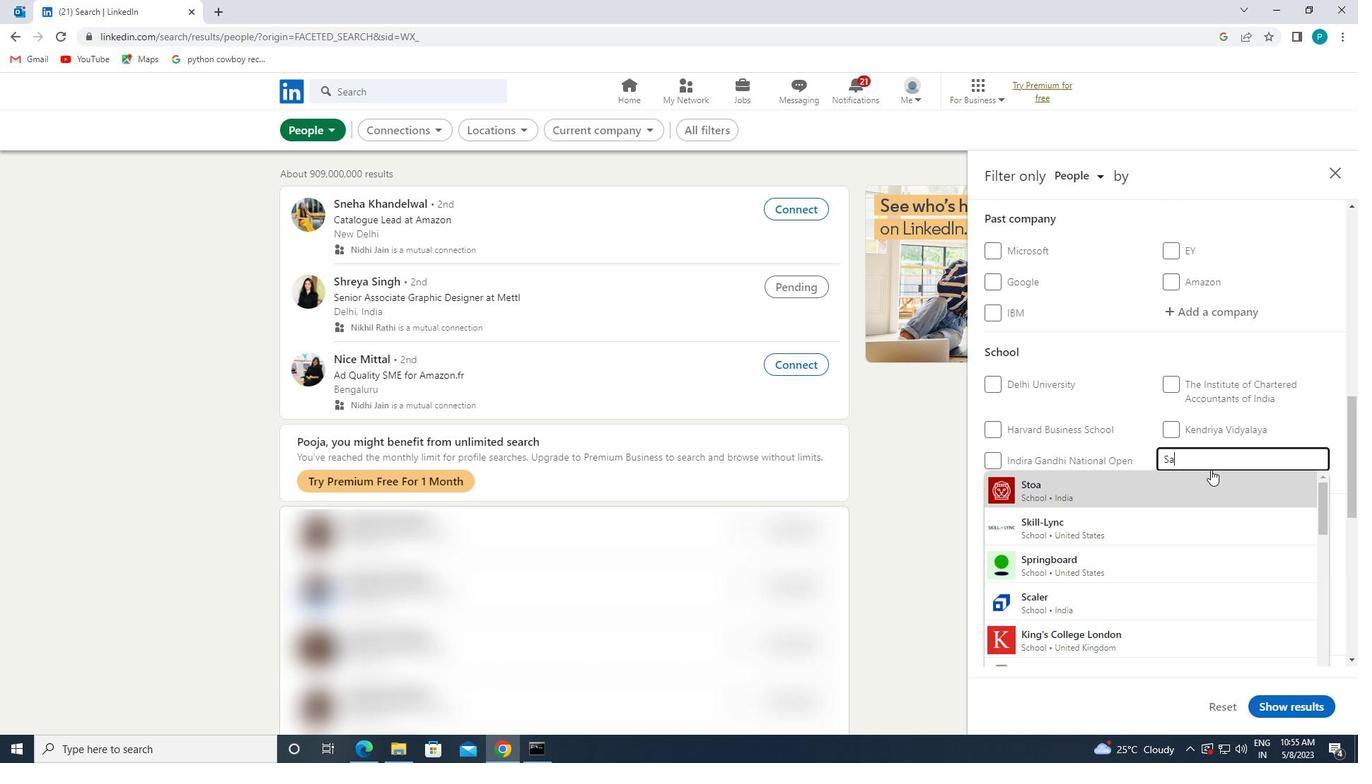 
Action: Mouse moved to (1215, 483)
Screenshot: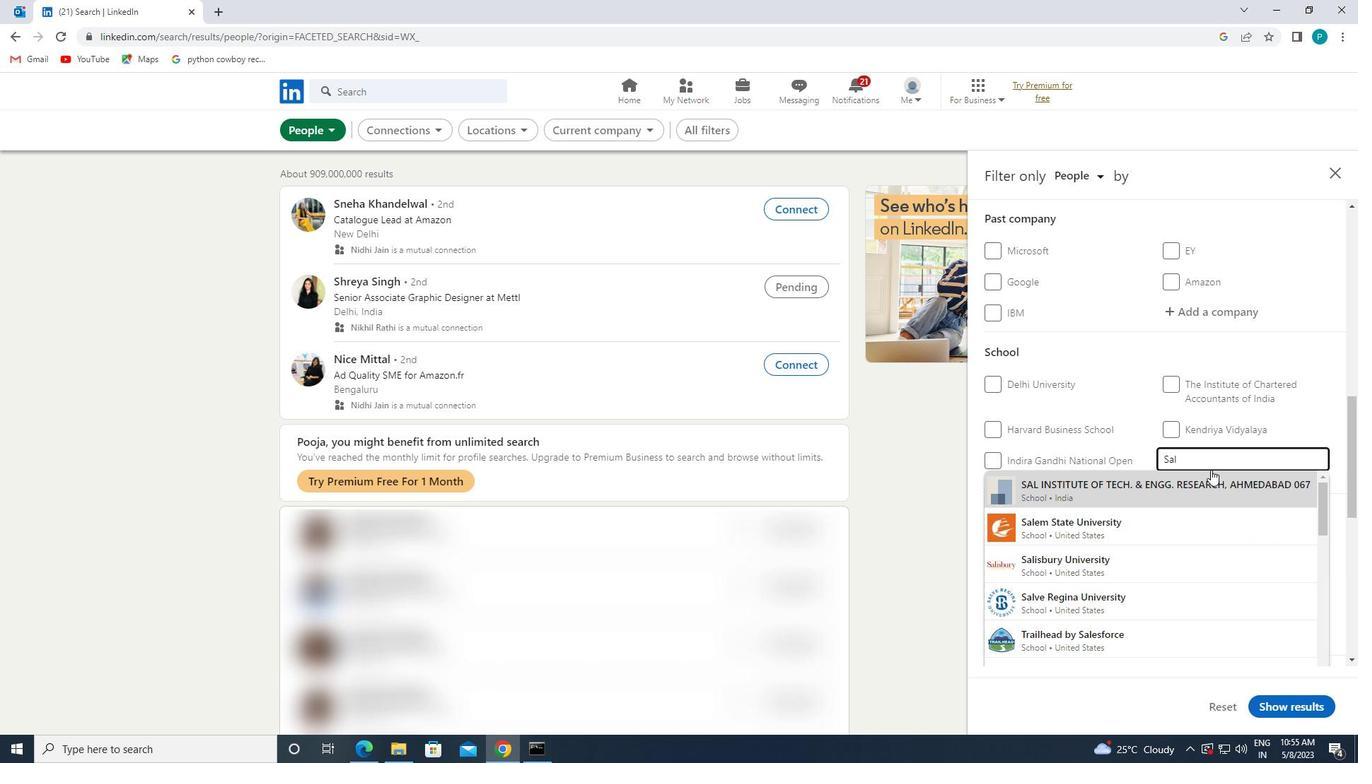 
Action: Mouse pressed left at (1215, 483)
Screenshot: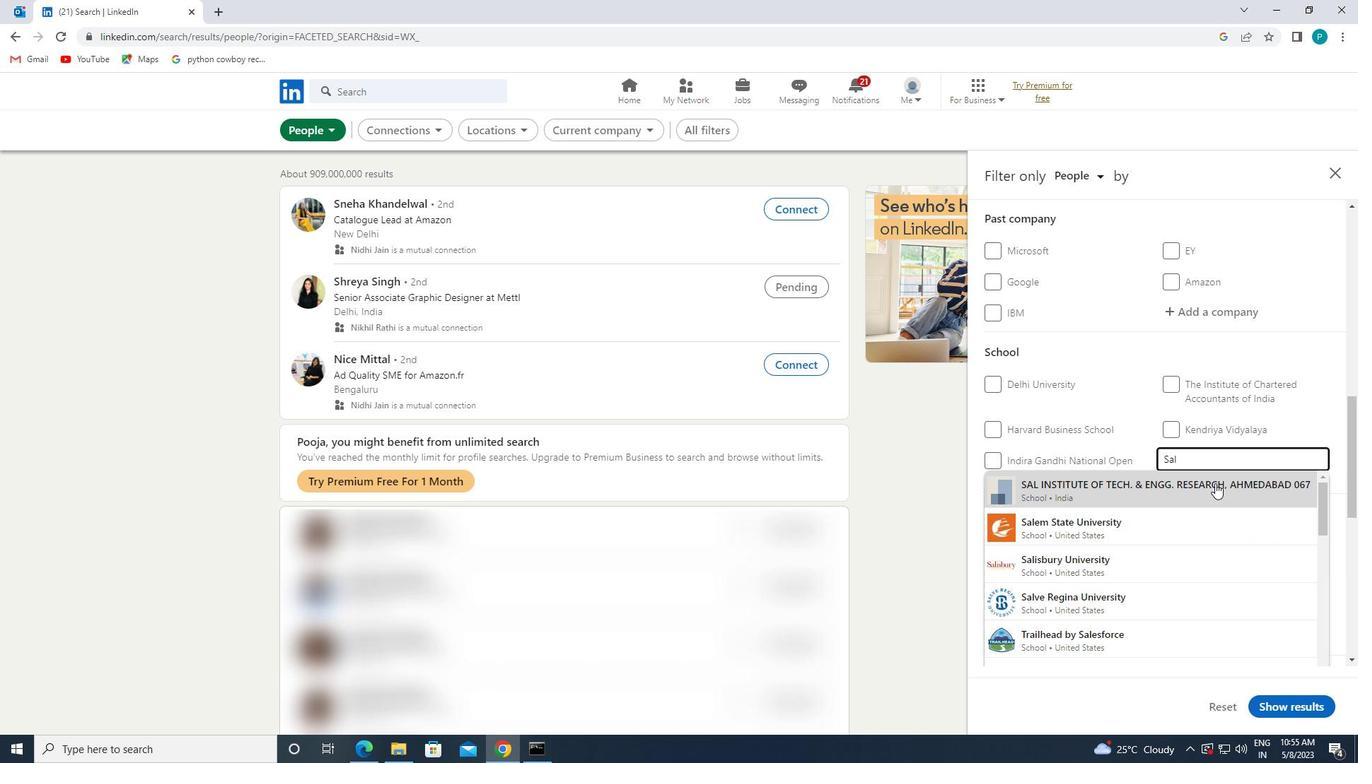 
Action: Mouse moved to (1206, 473)
Screenshot: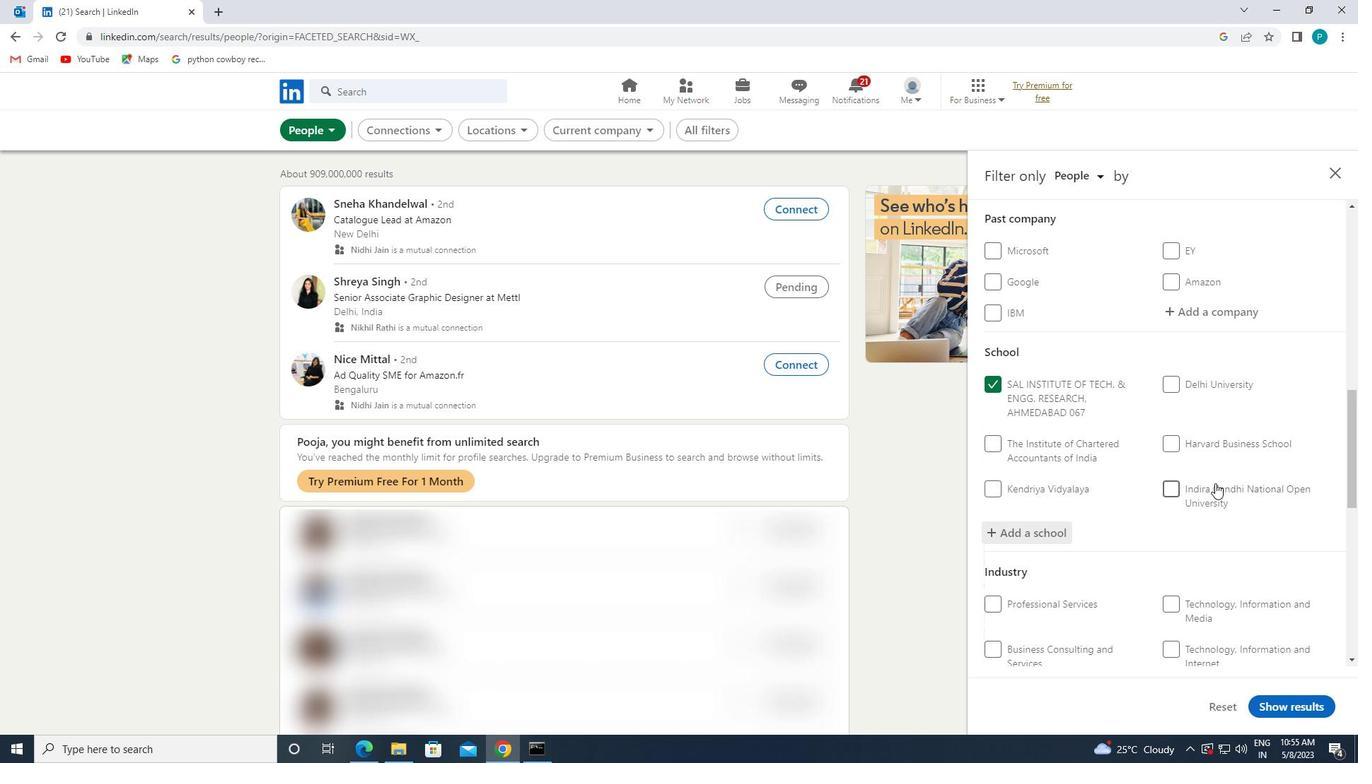 
Action: Mouse scrolled (1206, 473) with delta (0, 0)
Screenshot: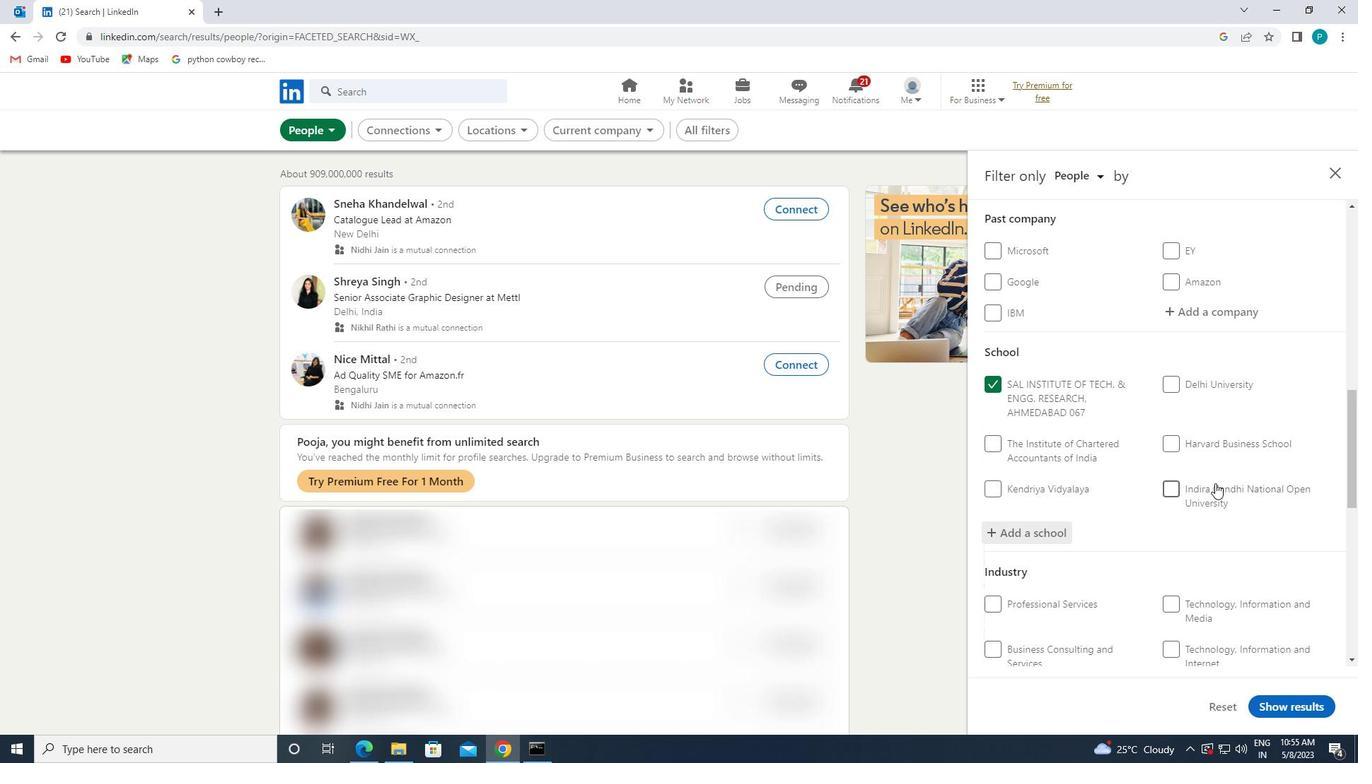 
Action: Mouse scrolled (1206, 473) with delta (0, 0)
Screenshot: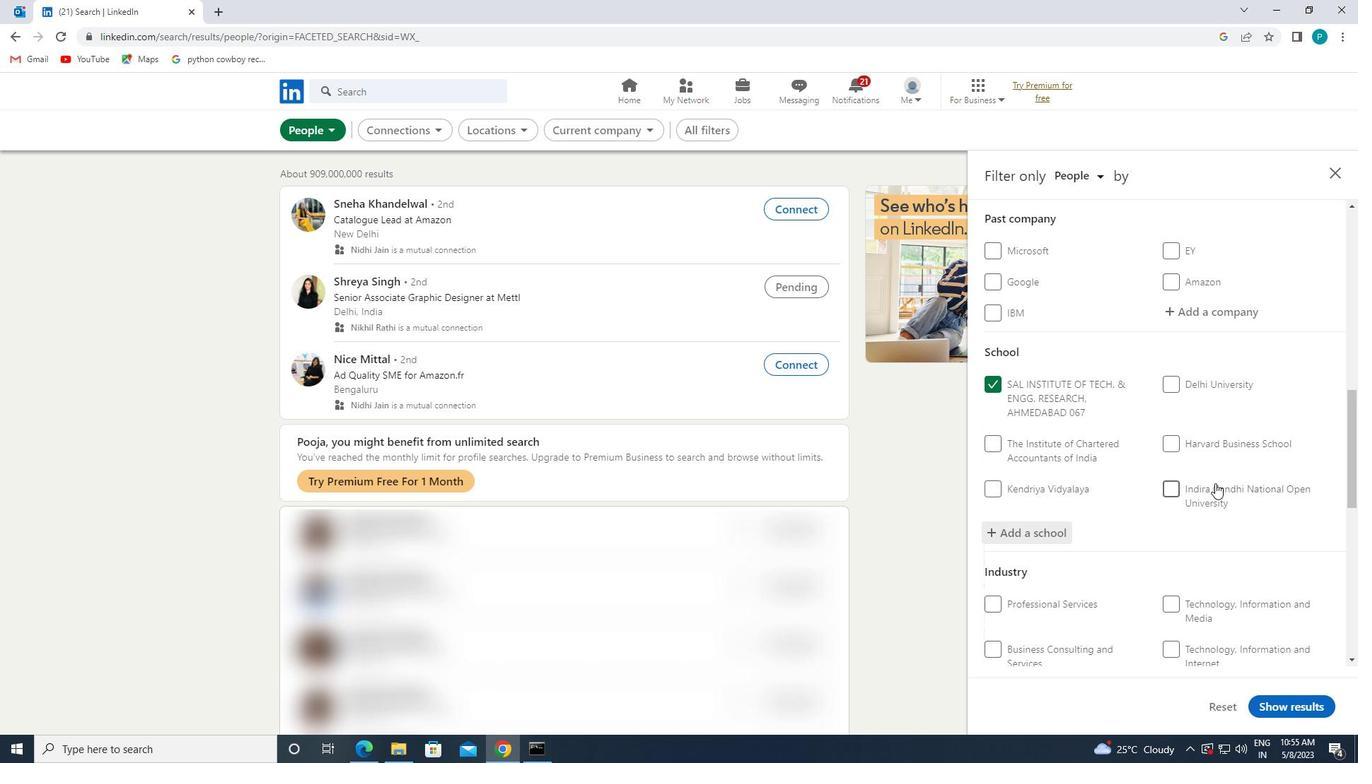 
Action: Mouse scrolled (1206, 473) with delta (0, 0)
Screenshot: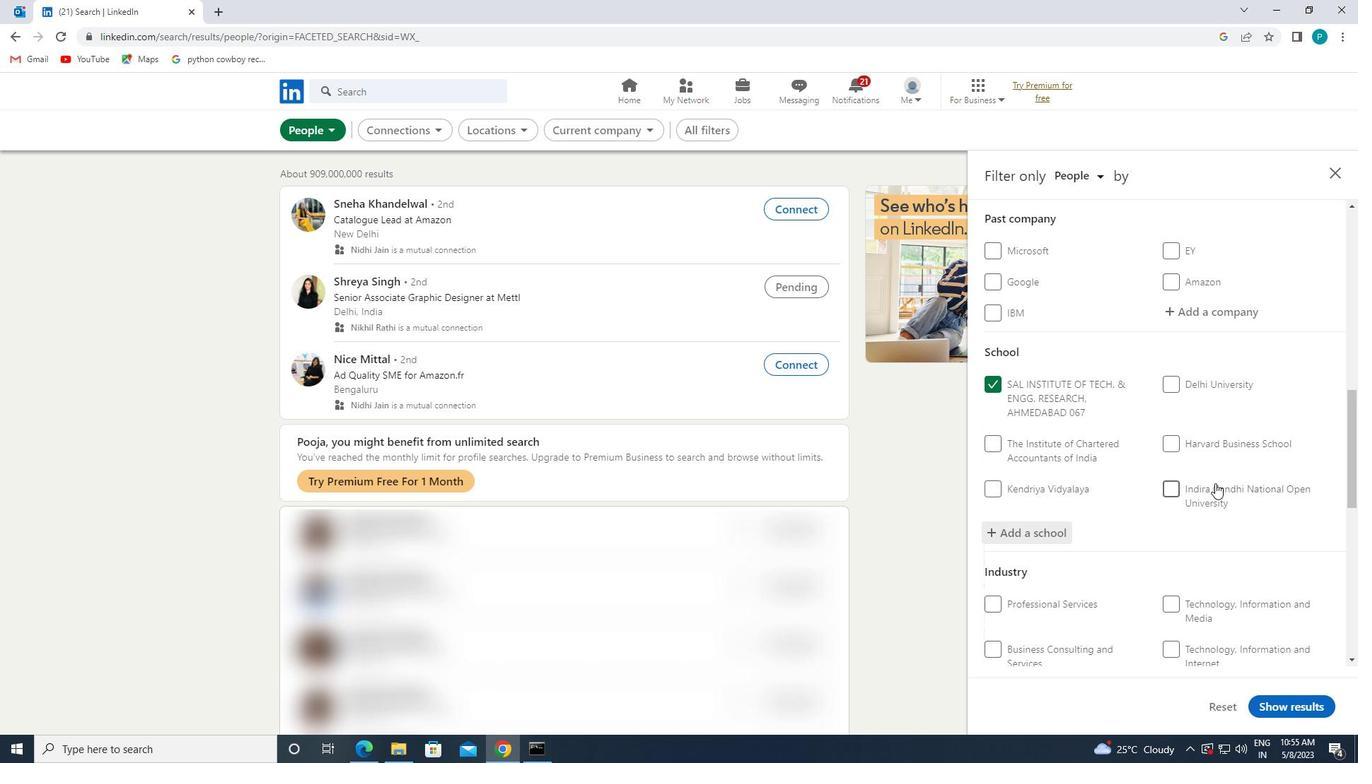 
Action: Mouse moved to (1230, 476)
Screenshot: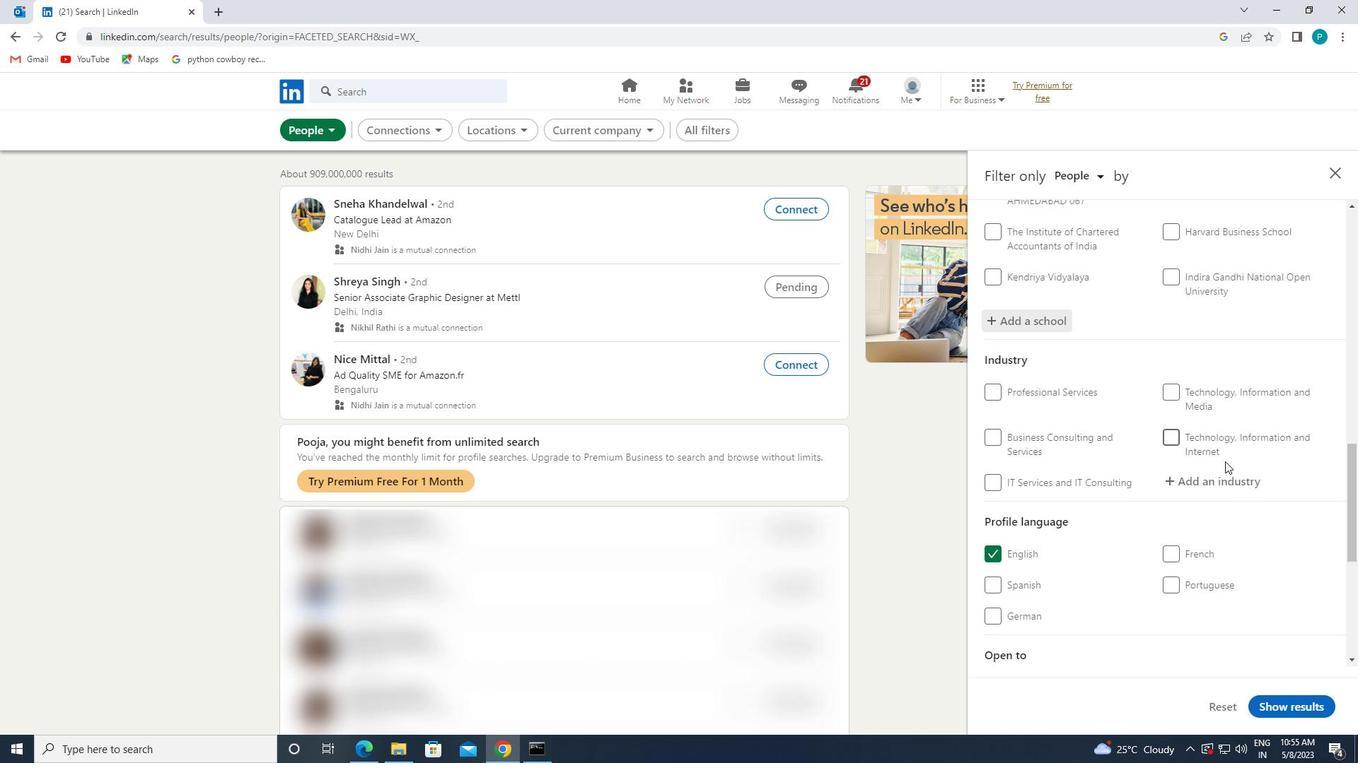 
Action: Mouse pressed left at (1230, 476)
Screenshot: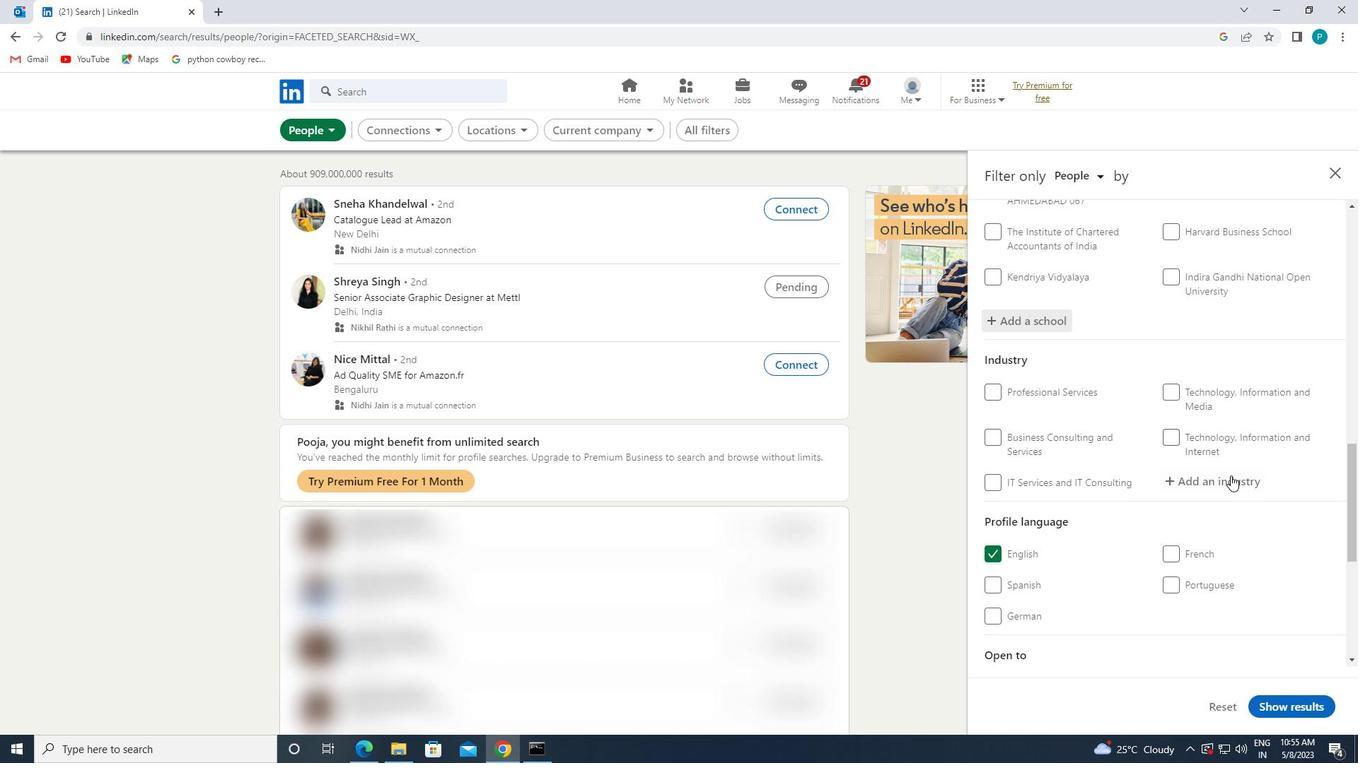 
Action: Key pressed <Key.caps_lock>W<Key.caps_lock>OOD<Key.space><Key.caps_lock>P<Key.caps_lock>RODUCT
Screenshot: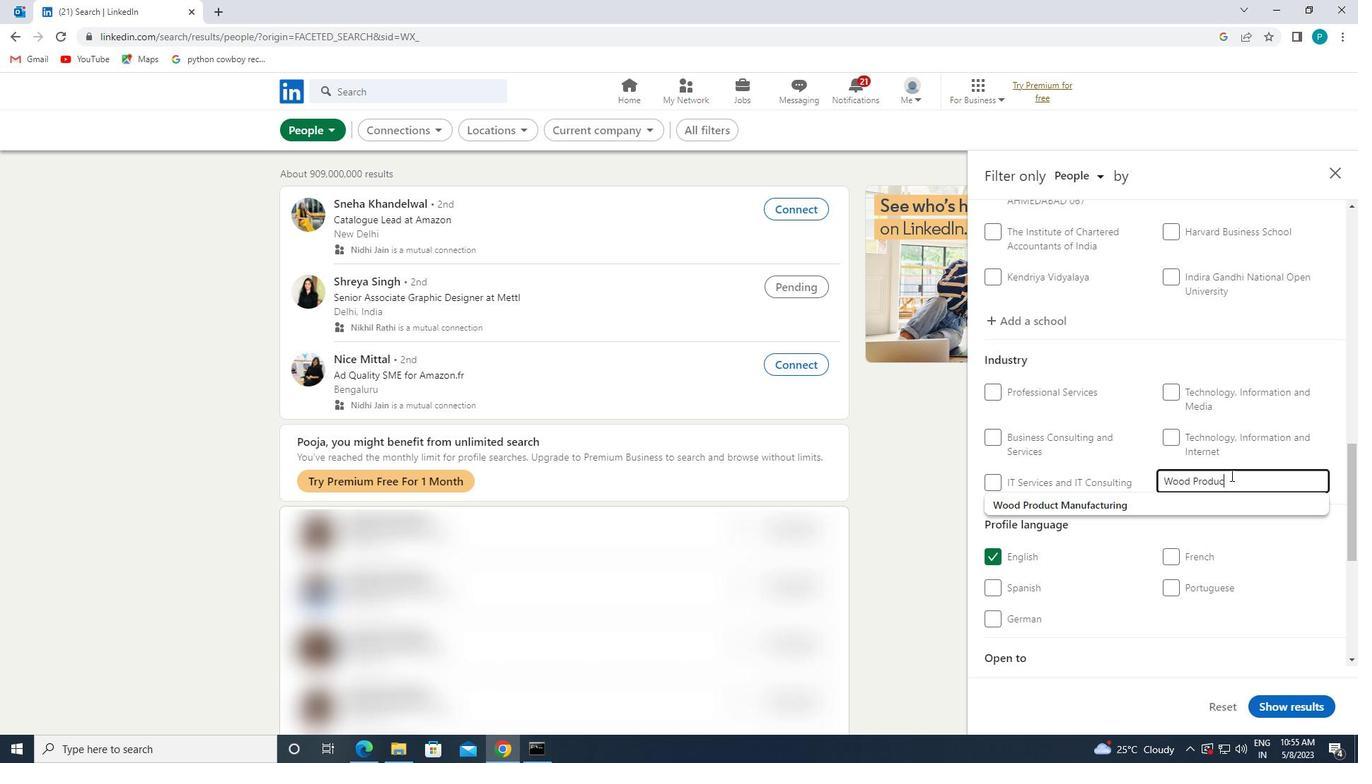 
Action: Mouse moved to (1243, 507)
Screenshot: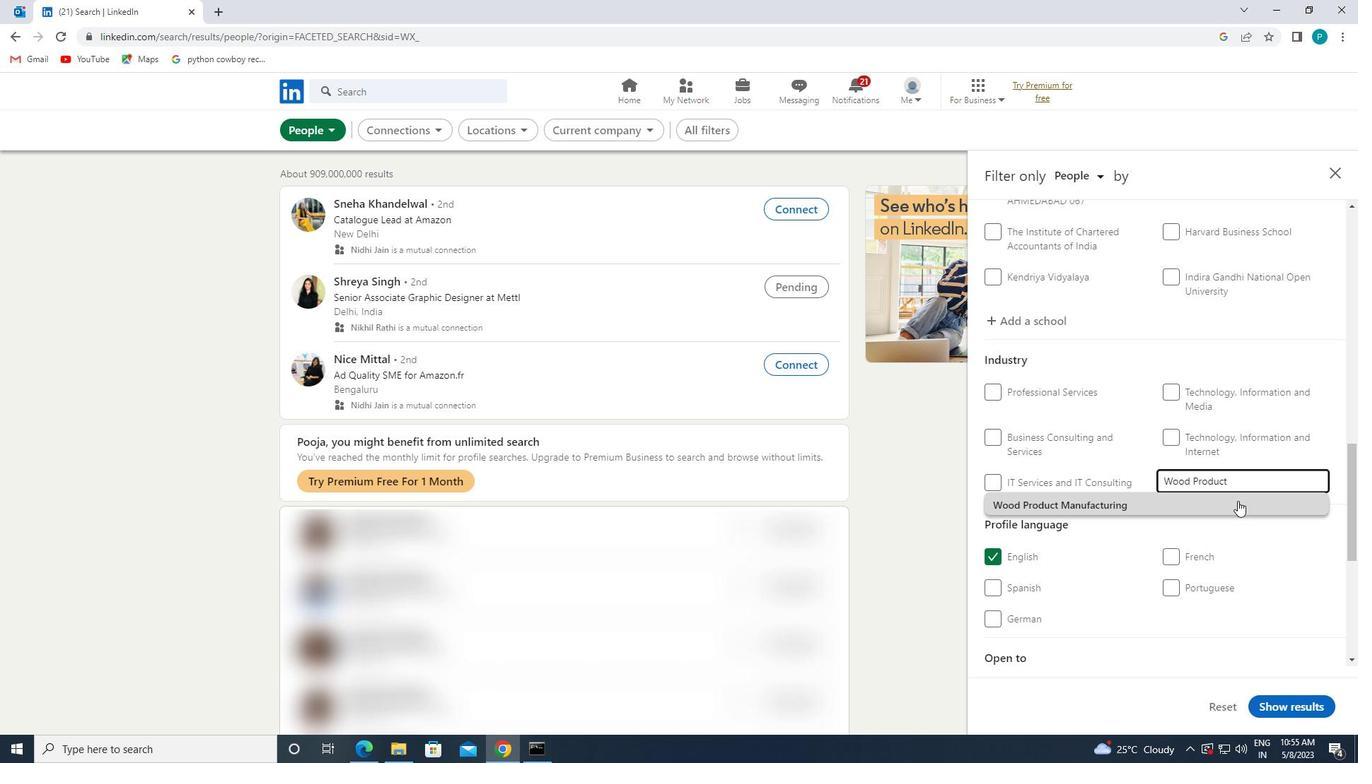 
Action: Mouse pressed left at (1243, 507)
Screenshot: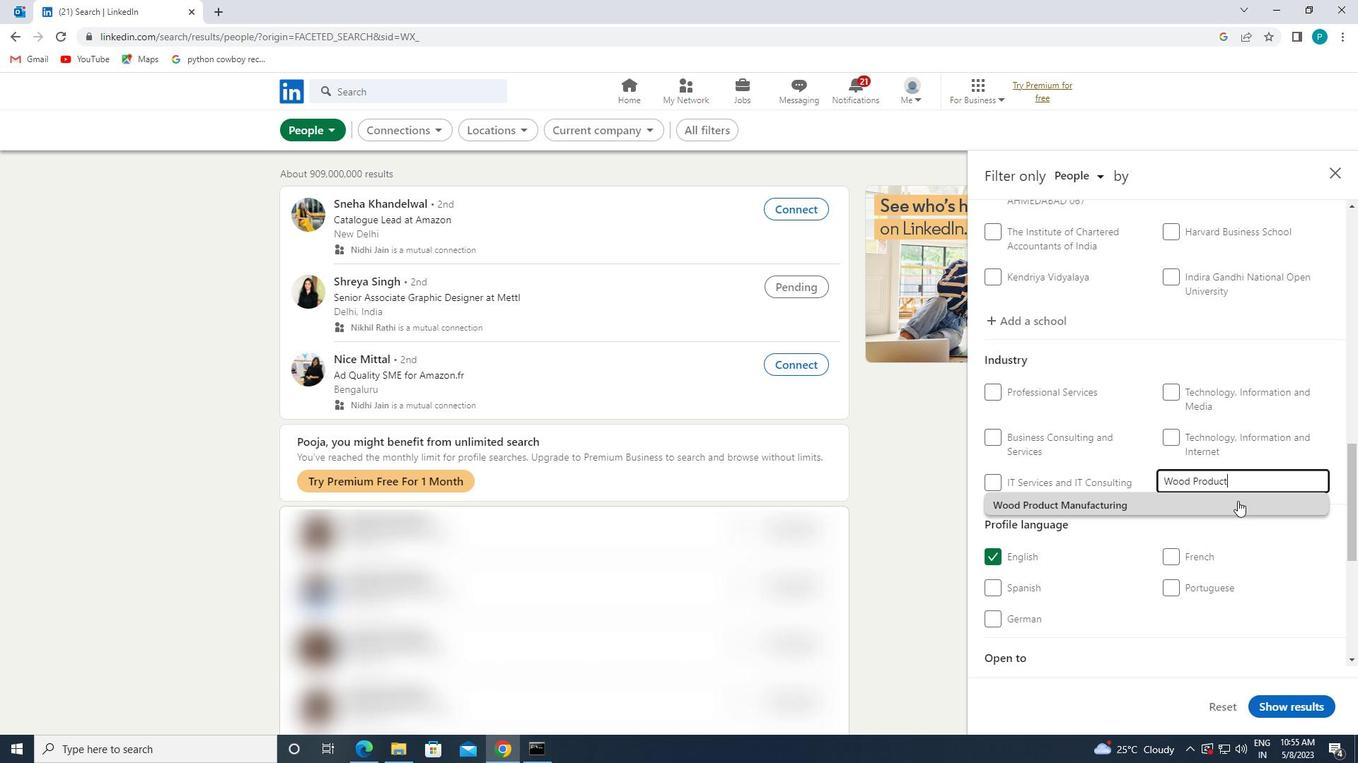 
Action: Mouse scrolled (1243, 506) with delta (0, 0)
Screenshot: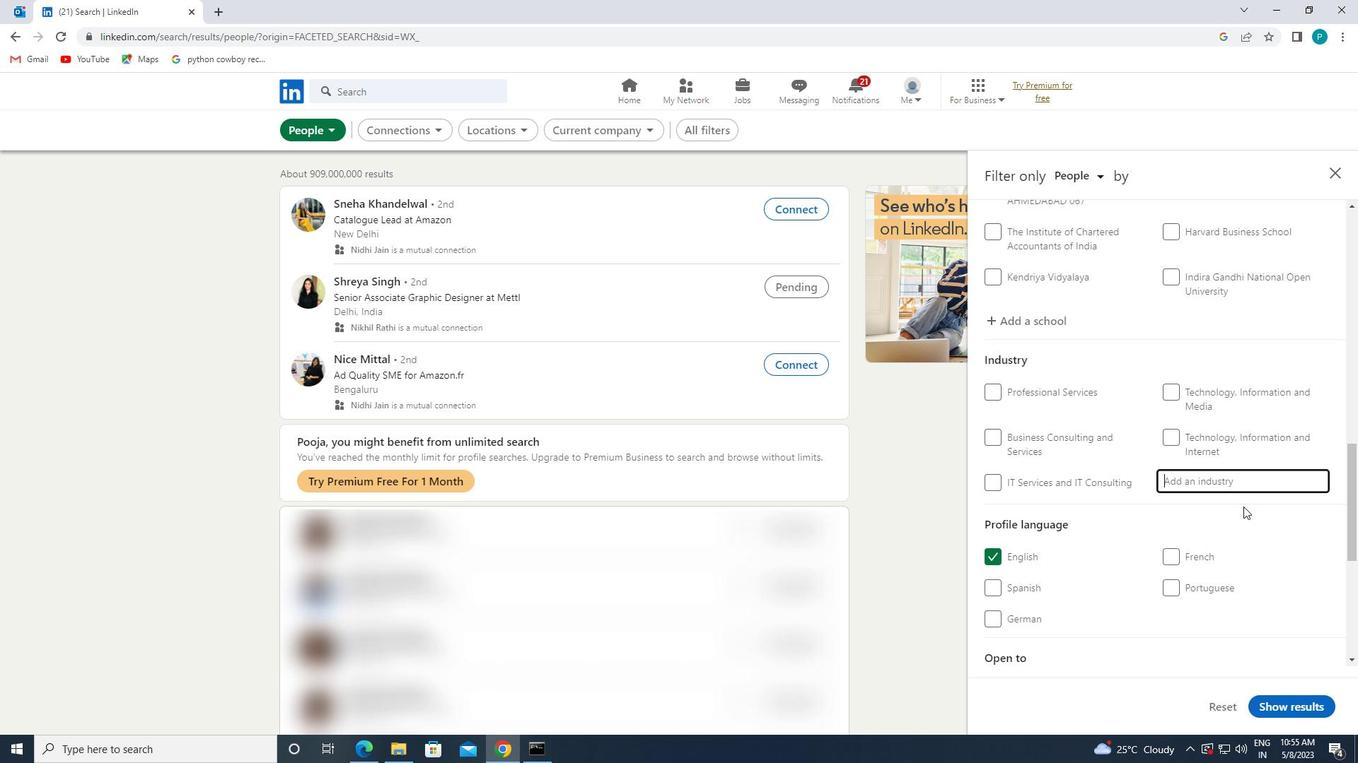 
Action: Mouse scrolled (1243, 506) with delta (0, 0)
Screenshot: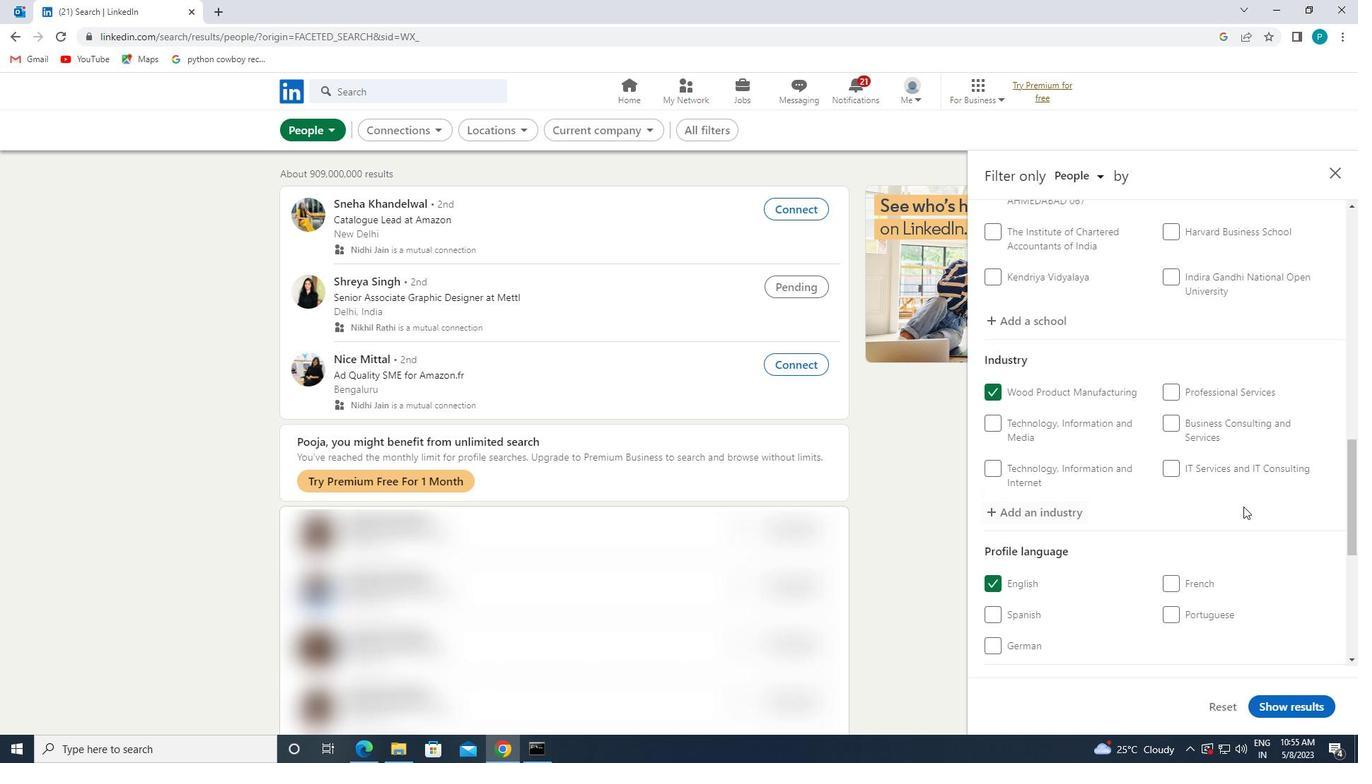 
Action: Mouse scrolled (1243, 506) with delta (0, 0)
Screenshot: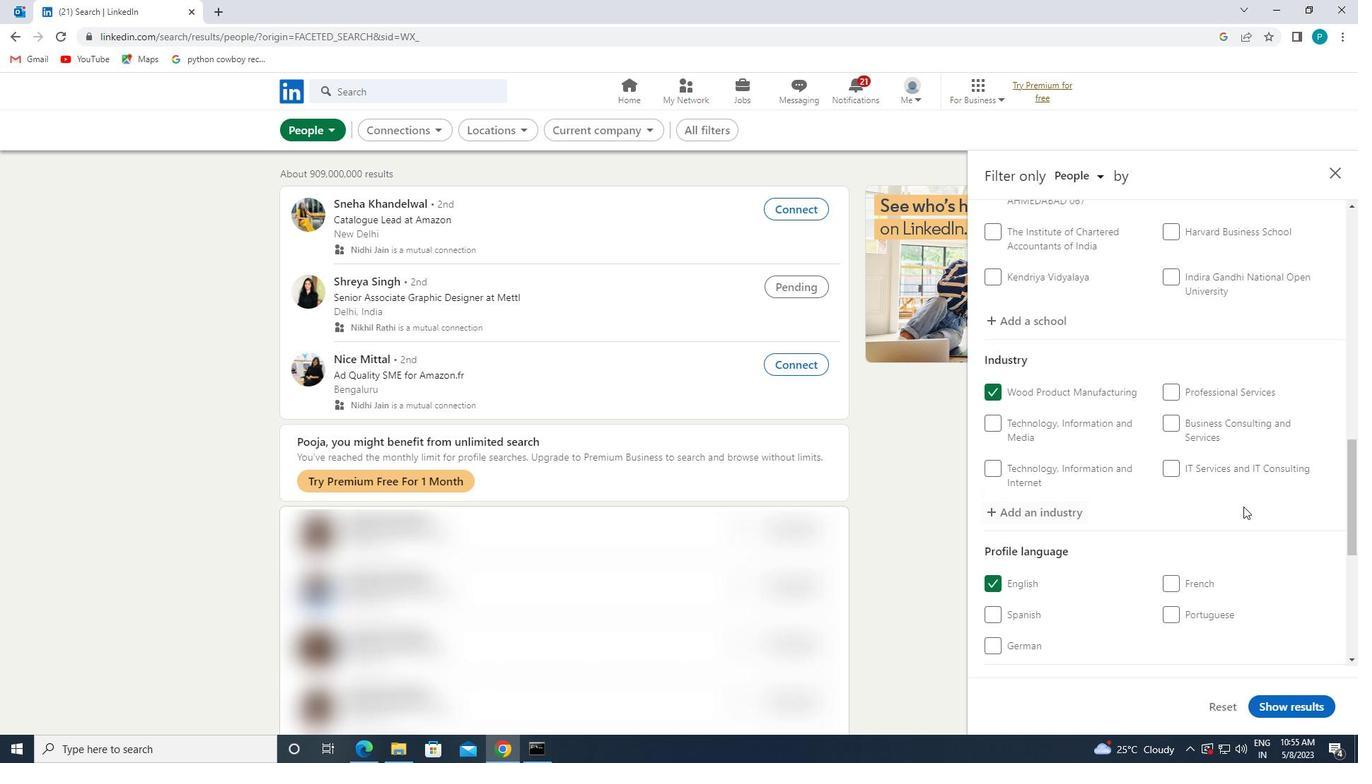
Action: Mouse scrolled (1243, 506) with delta (0, 0)
Screenshot: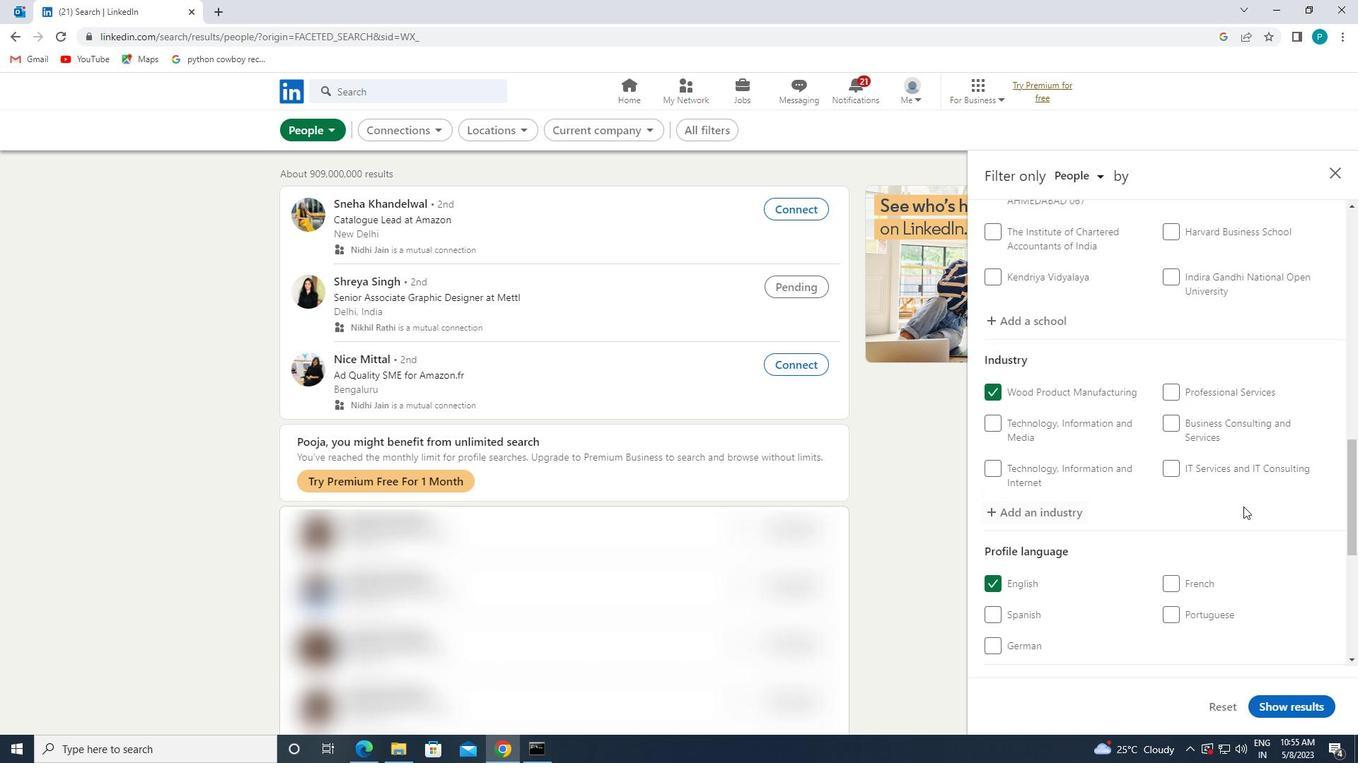 
Action: Mouse moved to (1215, 542)
Screenshot: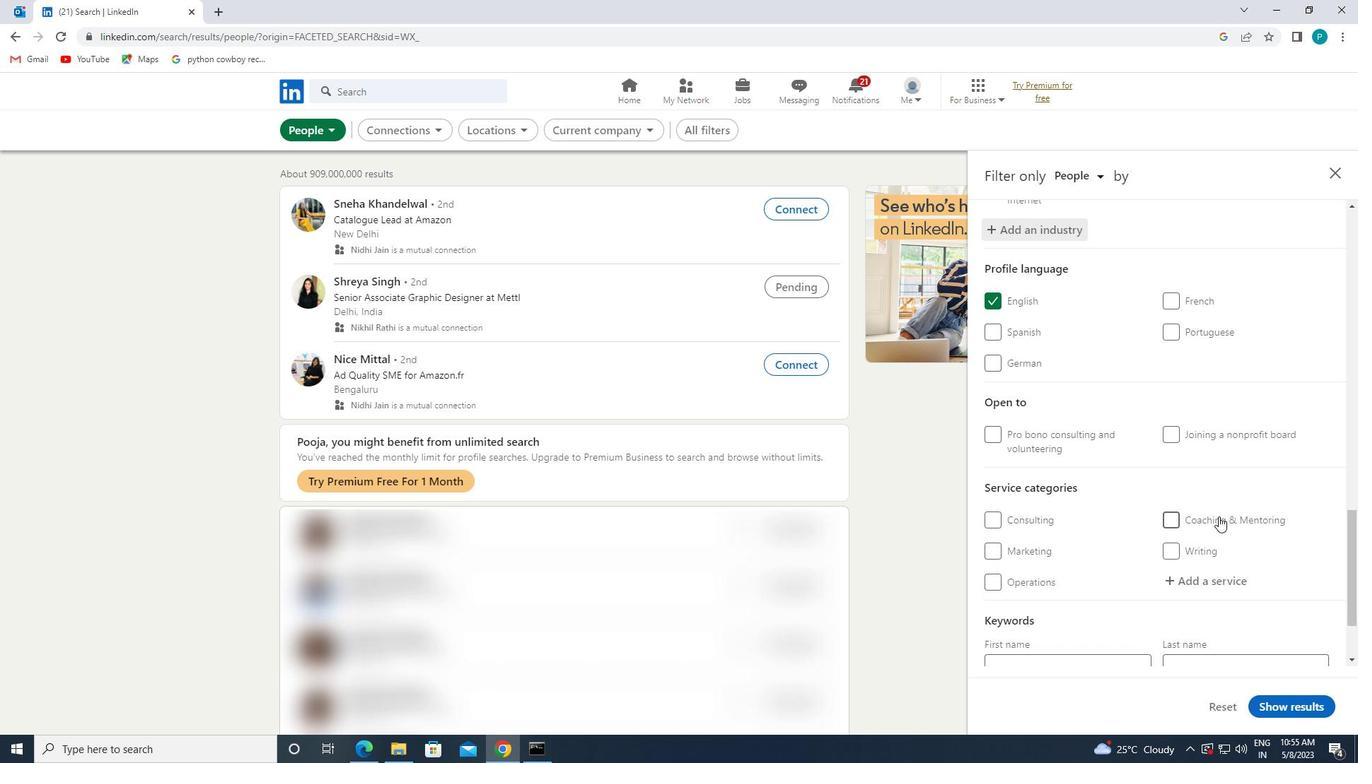 
Action: Mouse scrolled (1215, 541) with delta (0, 0)
Screenshot: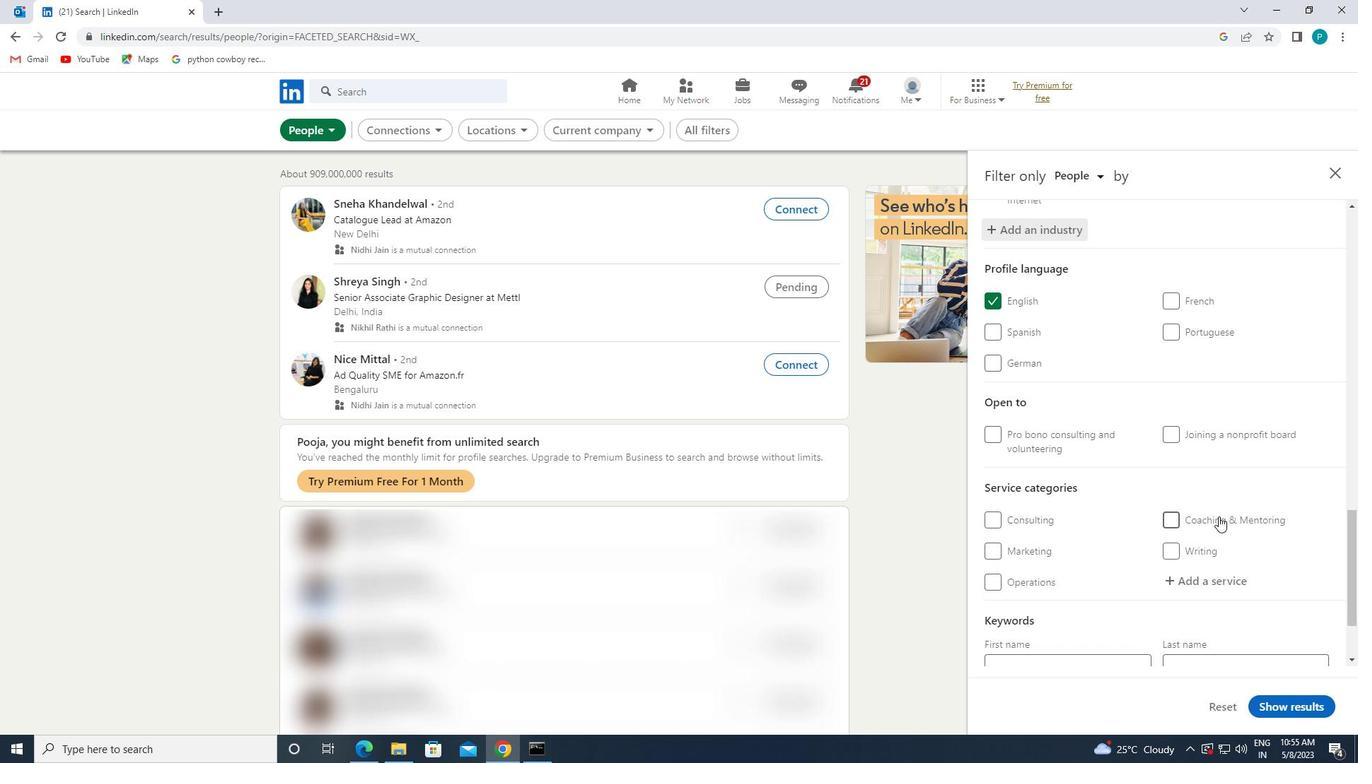
Action: Mouse moved to (1186, 515)
Screenshot: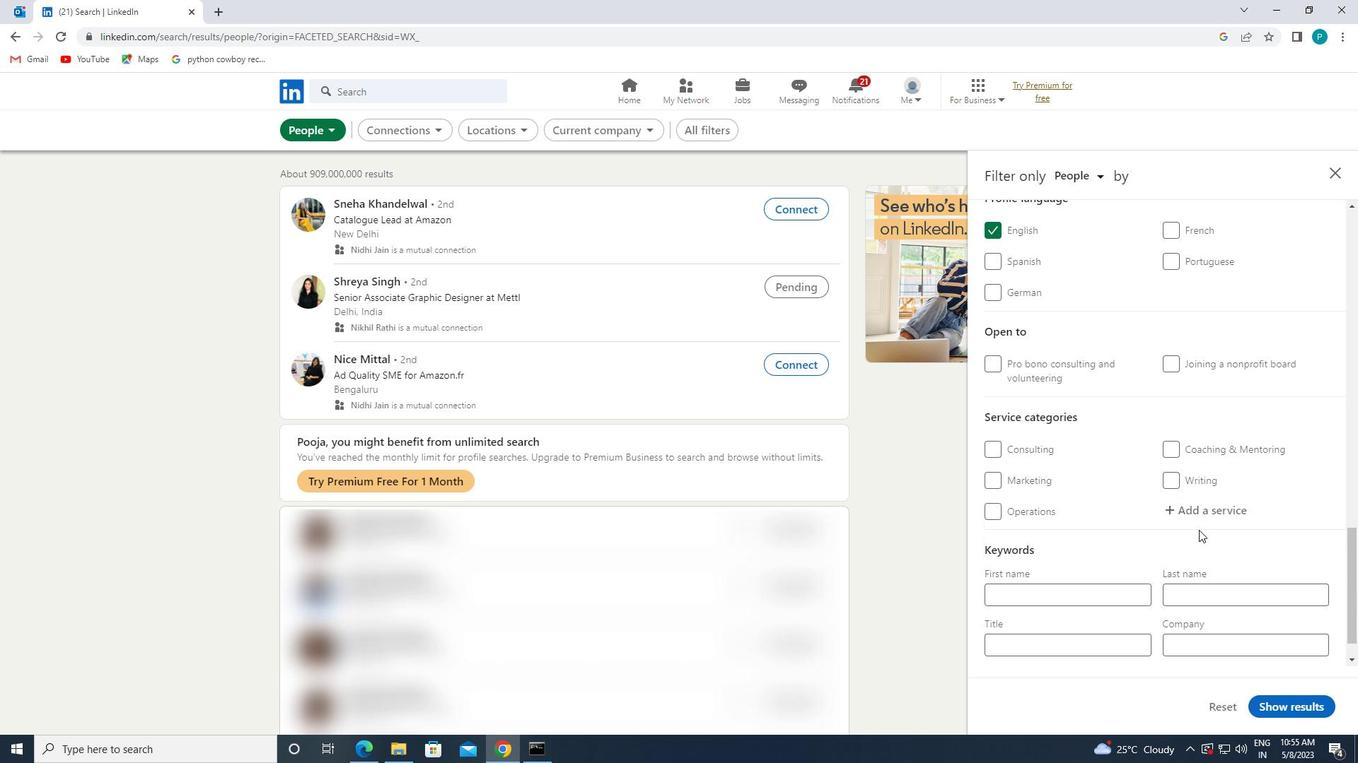 
Action: Mouse pressed left at (1186, 515)
Screenshot: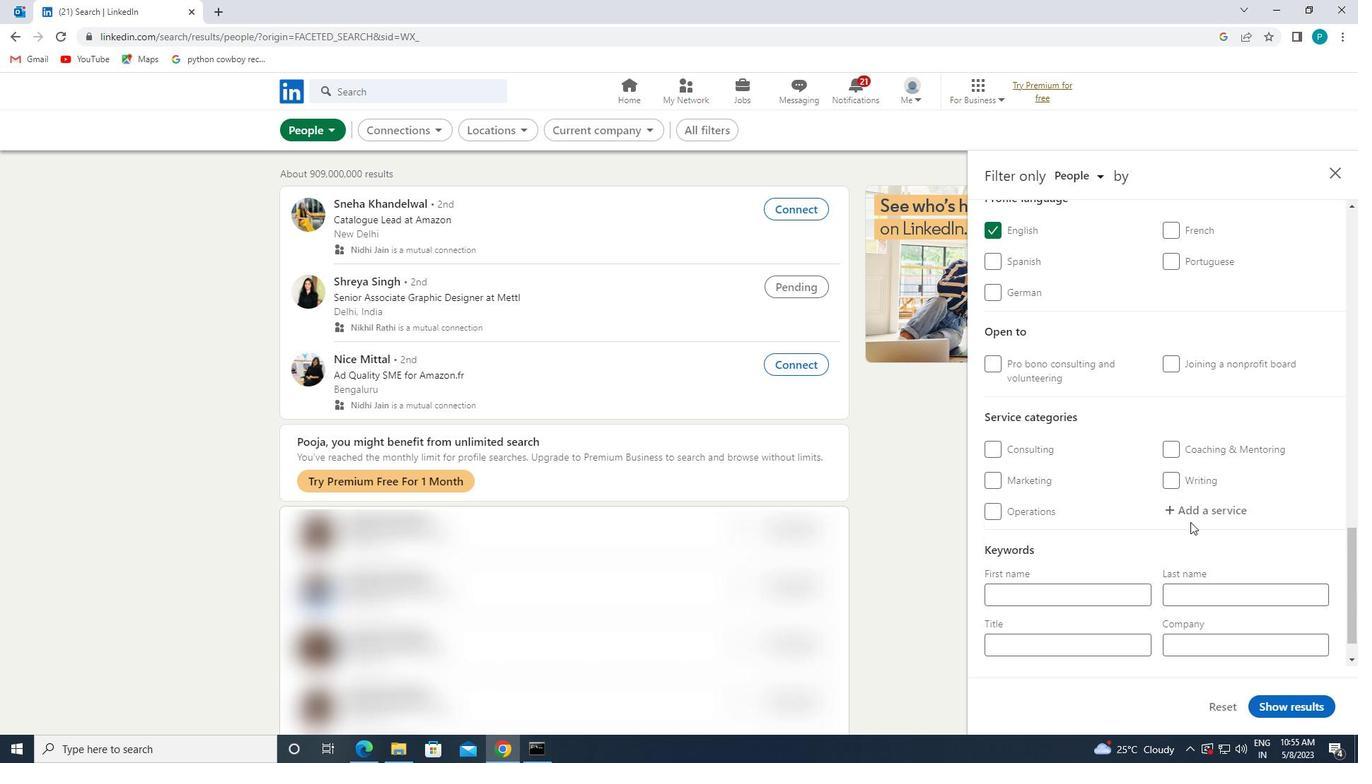 
Action: Key pressed <Key.caps_lock>L<Key.caps_lock>EADERSHIP
Screenshot: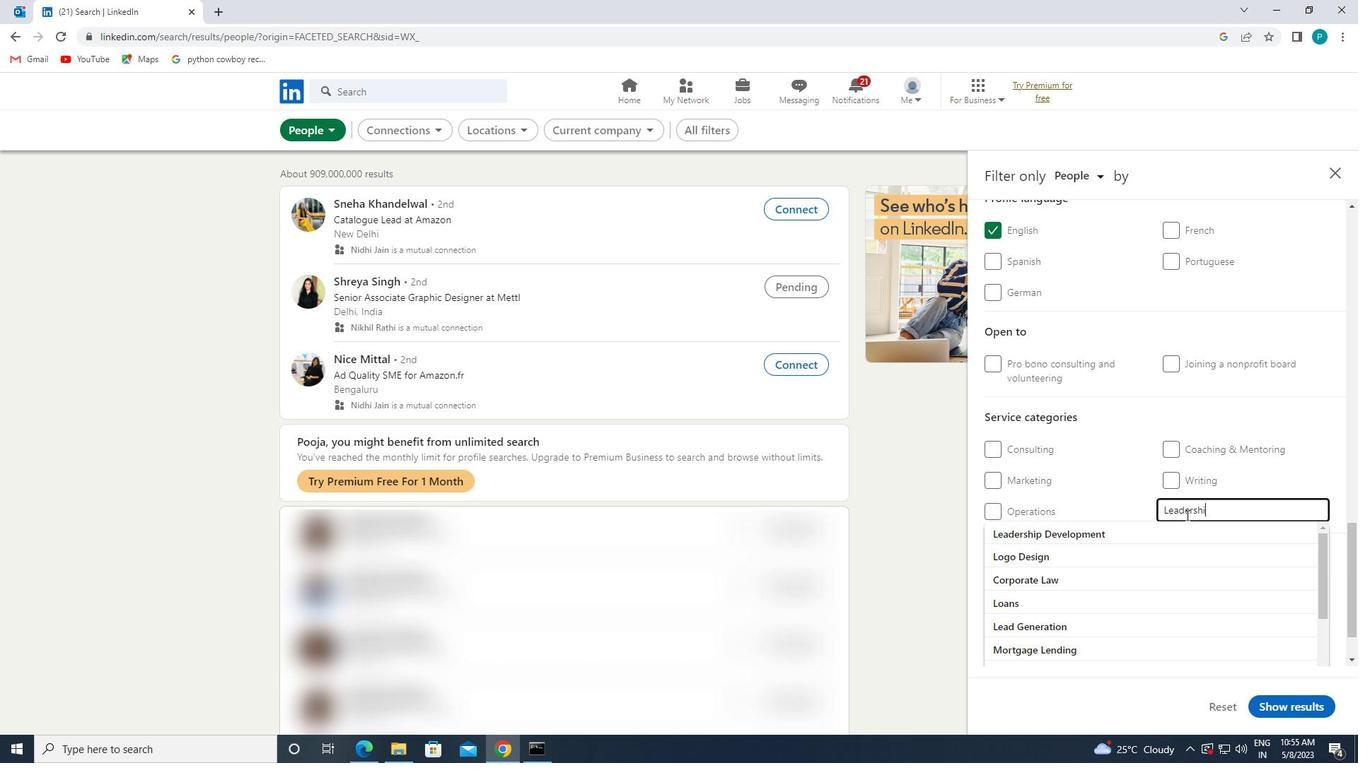 
Action: Mouse moved to (1189, 536)
Screenshot: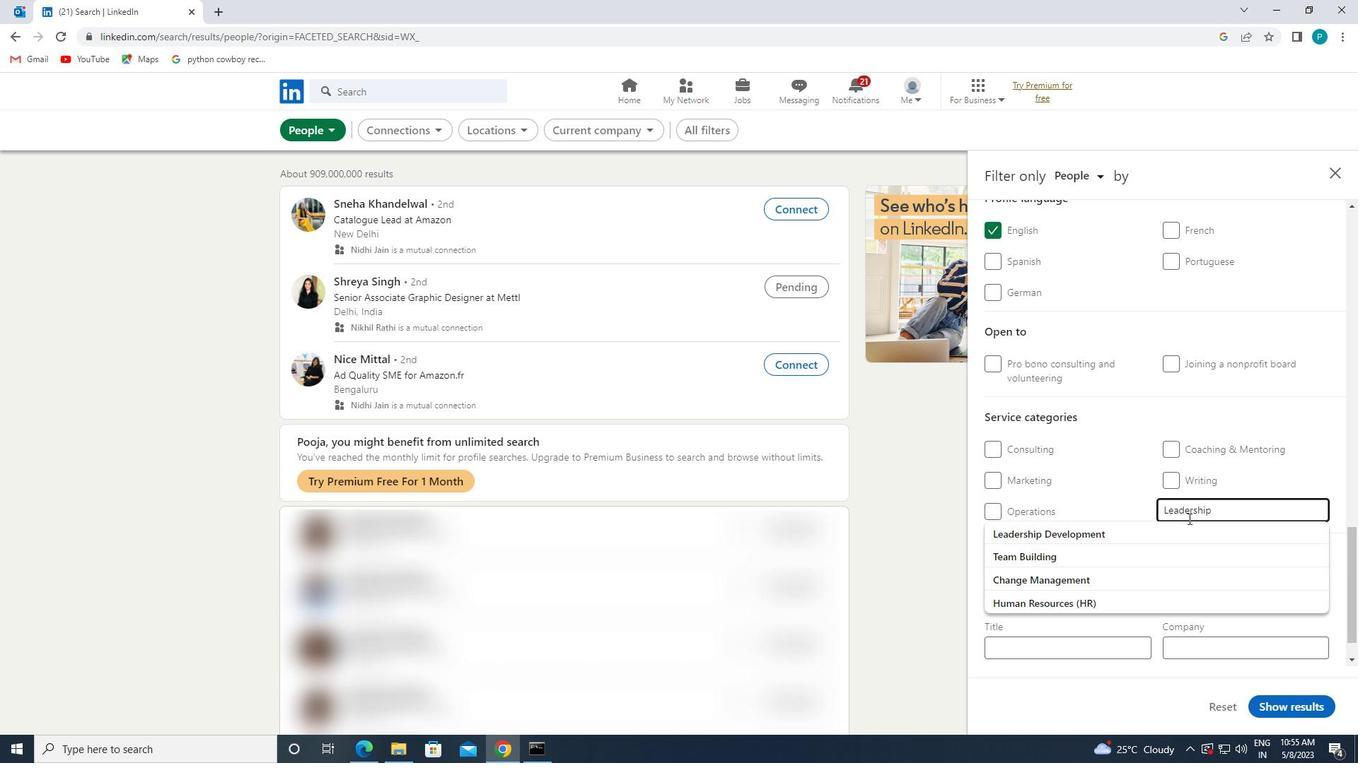 
Action: Mouse pressed left at (1189, 536)
Screenshot: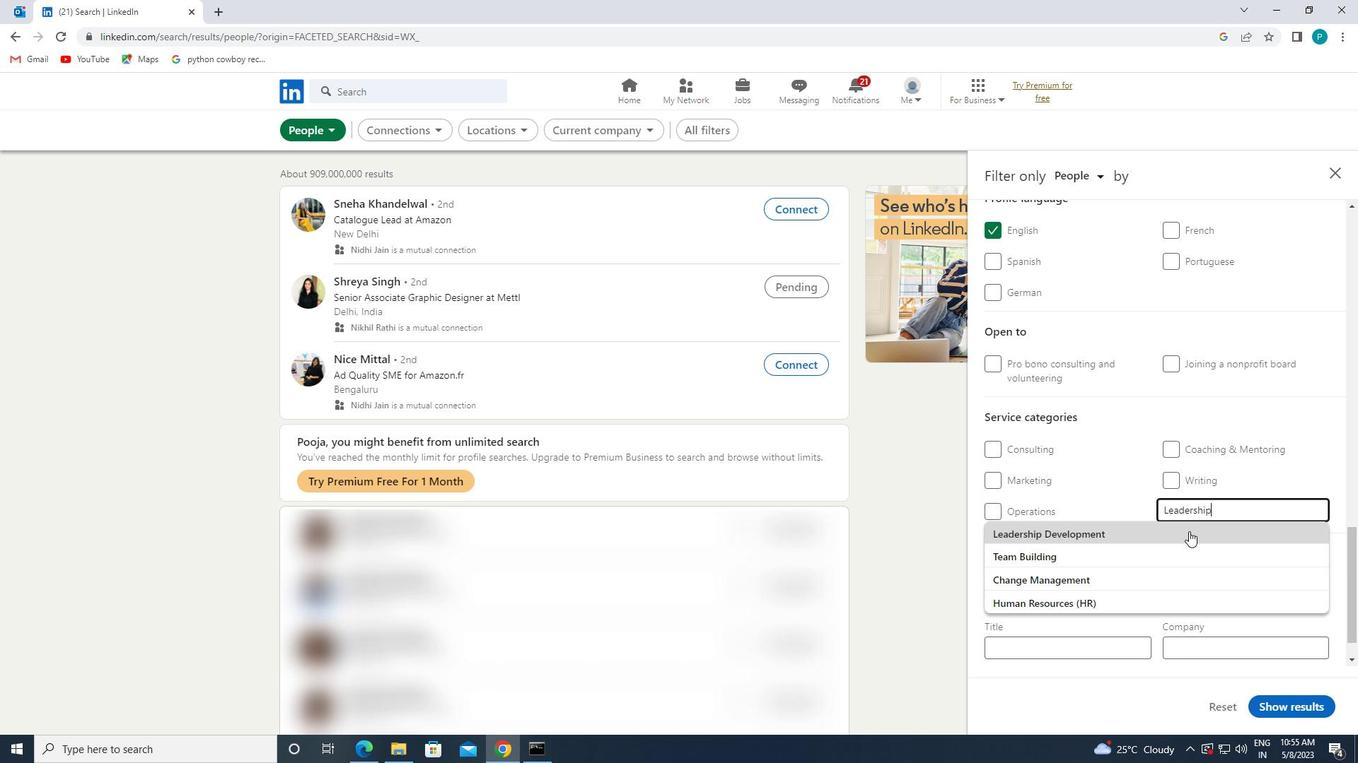 
Action: Mouse scrolled (1189, 535) with delta (0, 0)
Screenshot: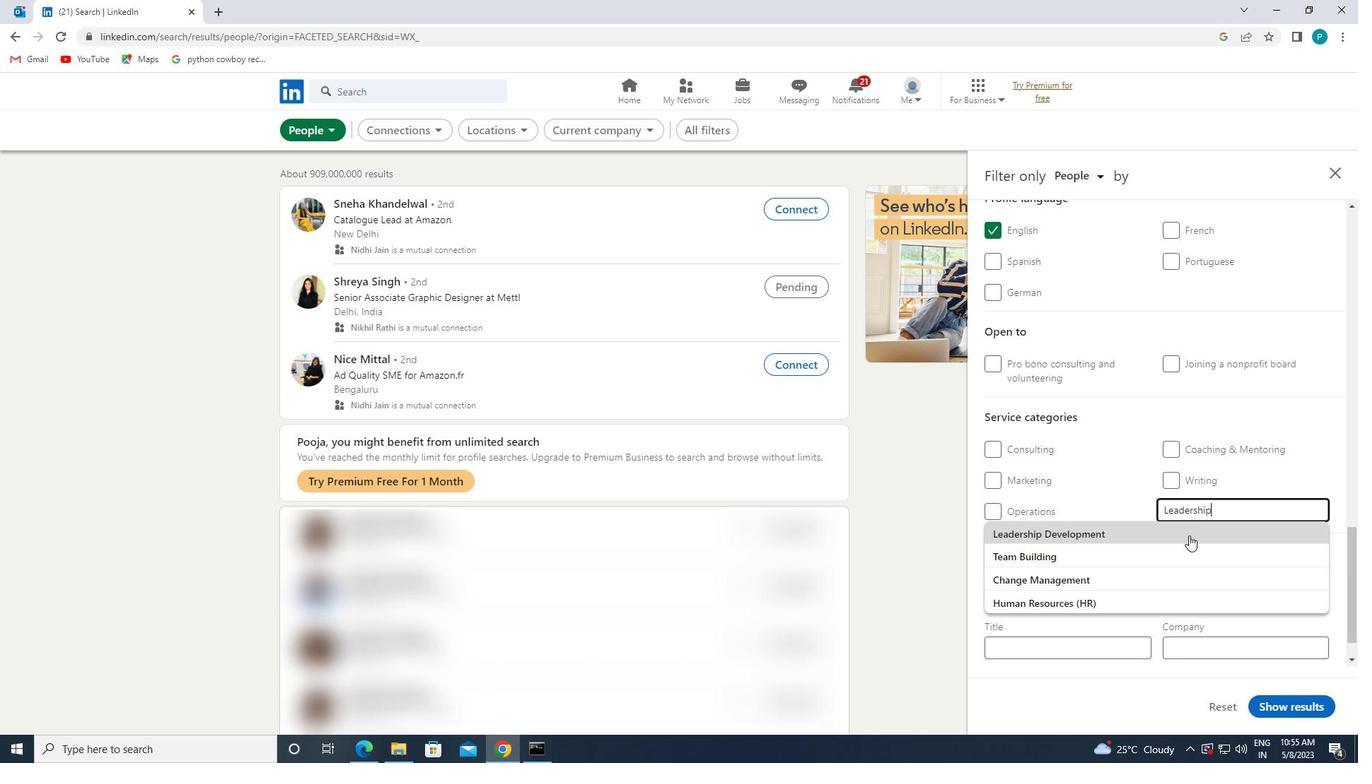 
Action: Mouse scrolled (1189, 535) with delta (0, 0)
Screenshot: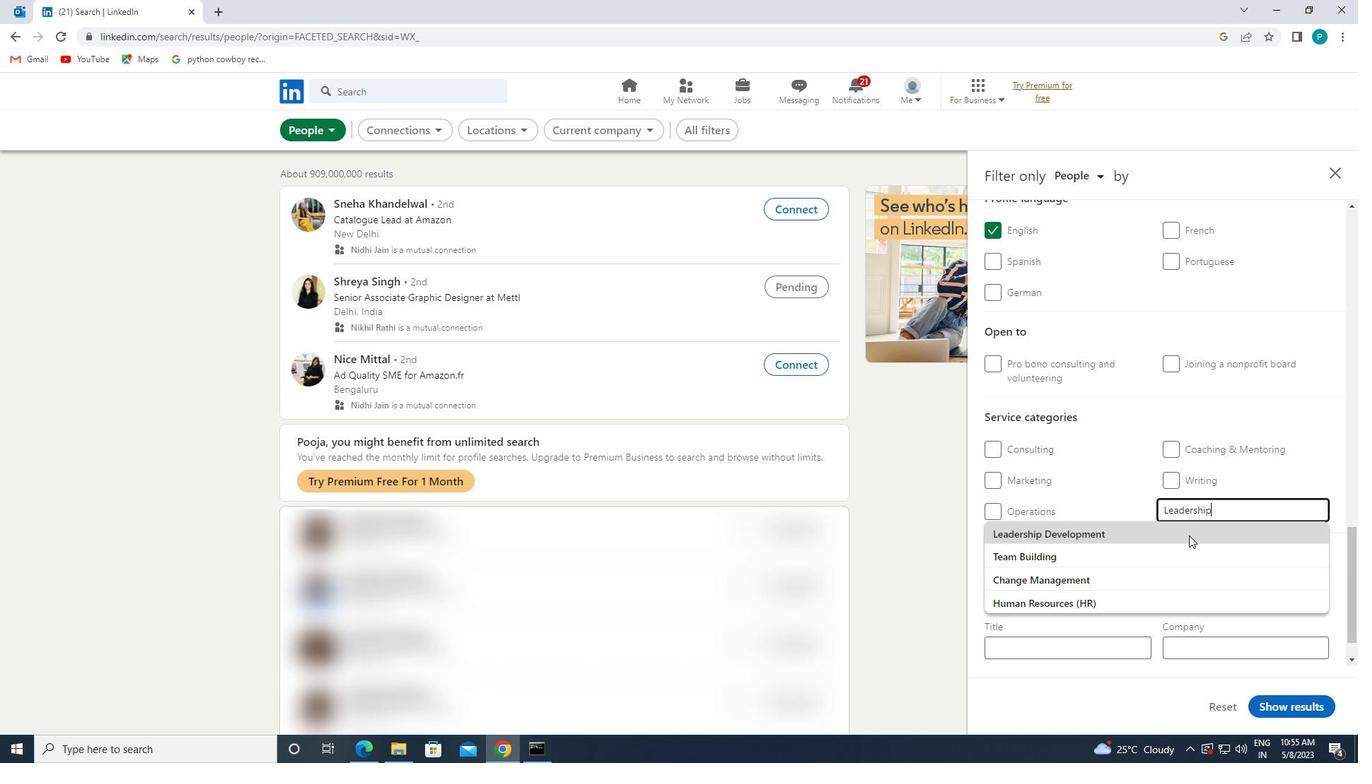 
Action: Mouse scrolled (1189, 535) with delta (0, 0)
Screenshot: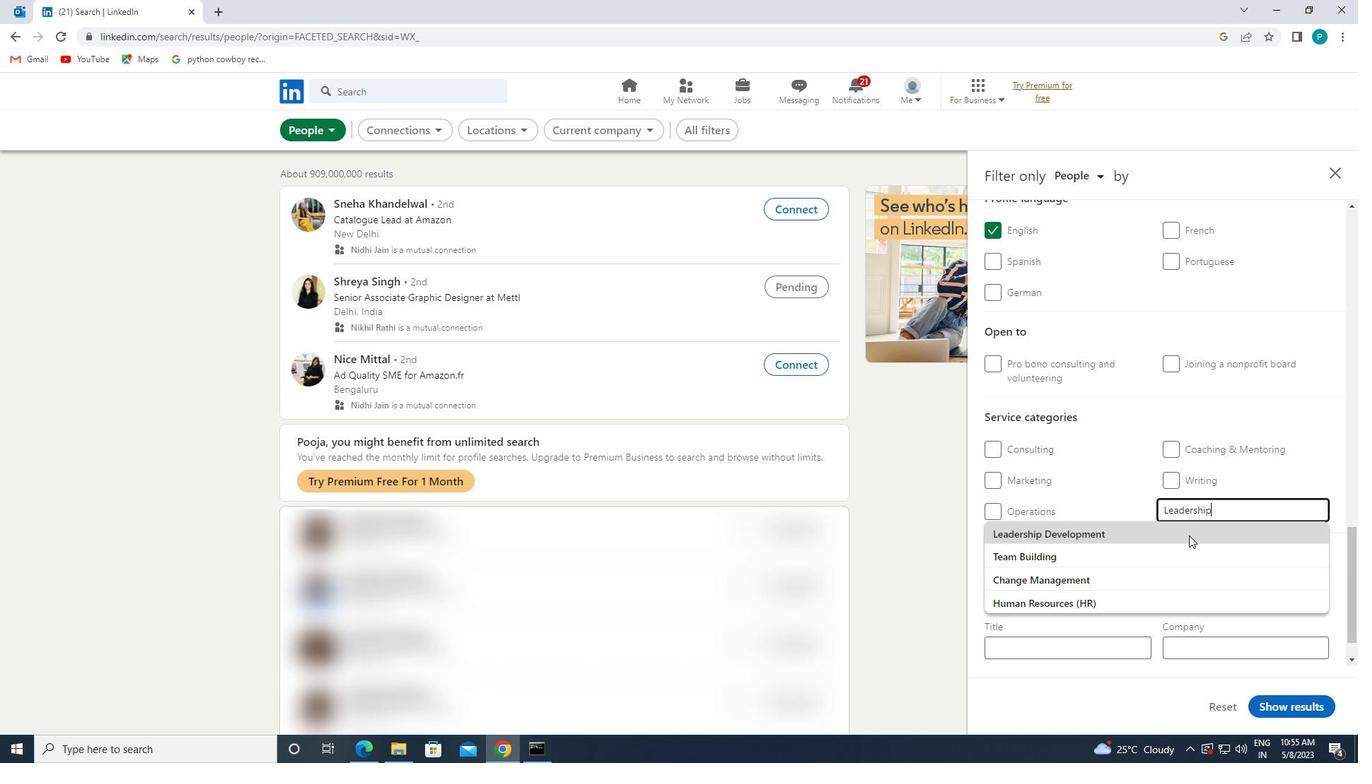 
Action: Mouse moved to (1116, 594)
Screenshot: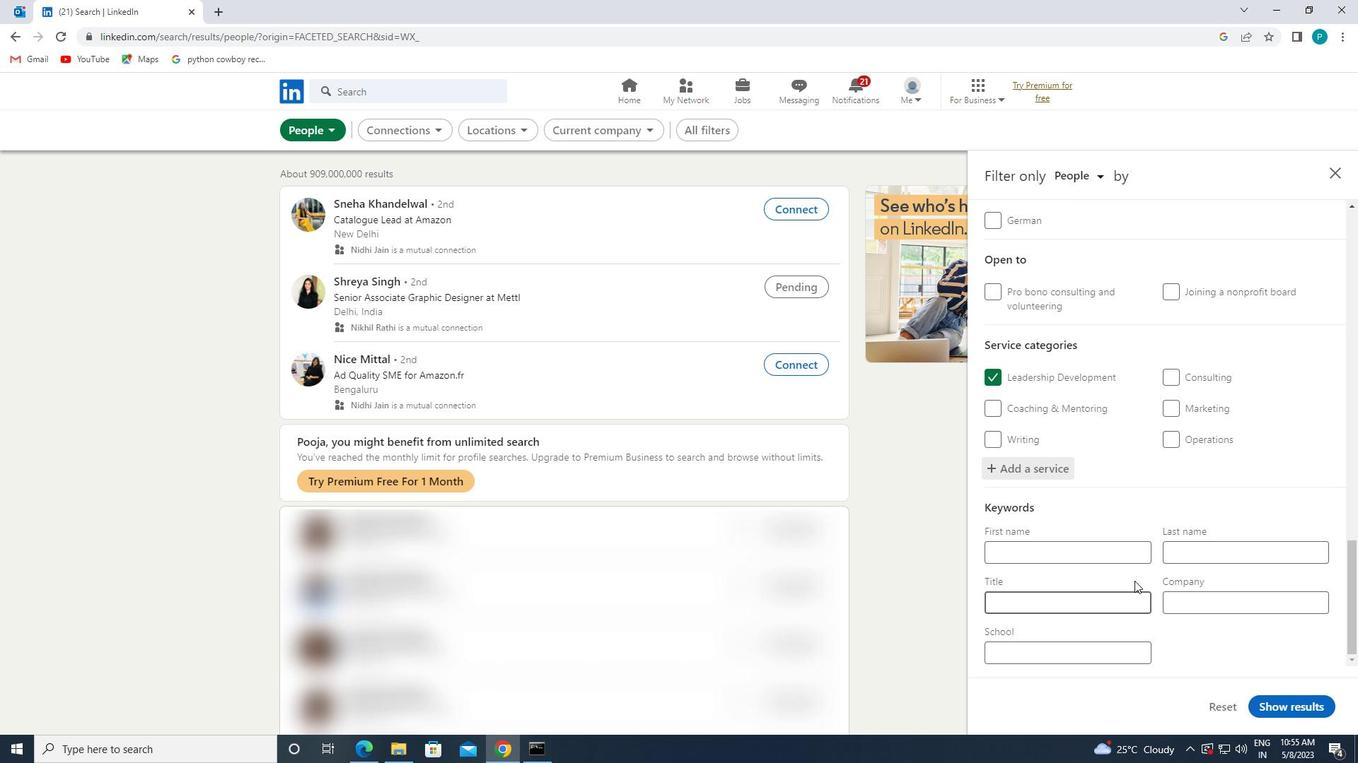 
Action: Mouse pressed left at (1116, 594)
Screenshot: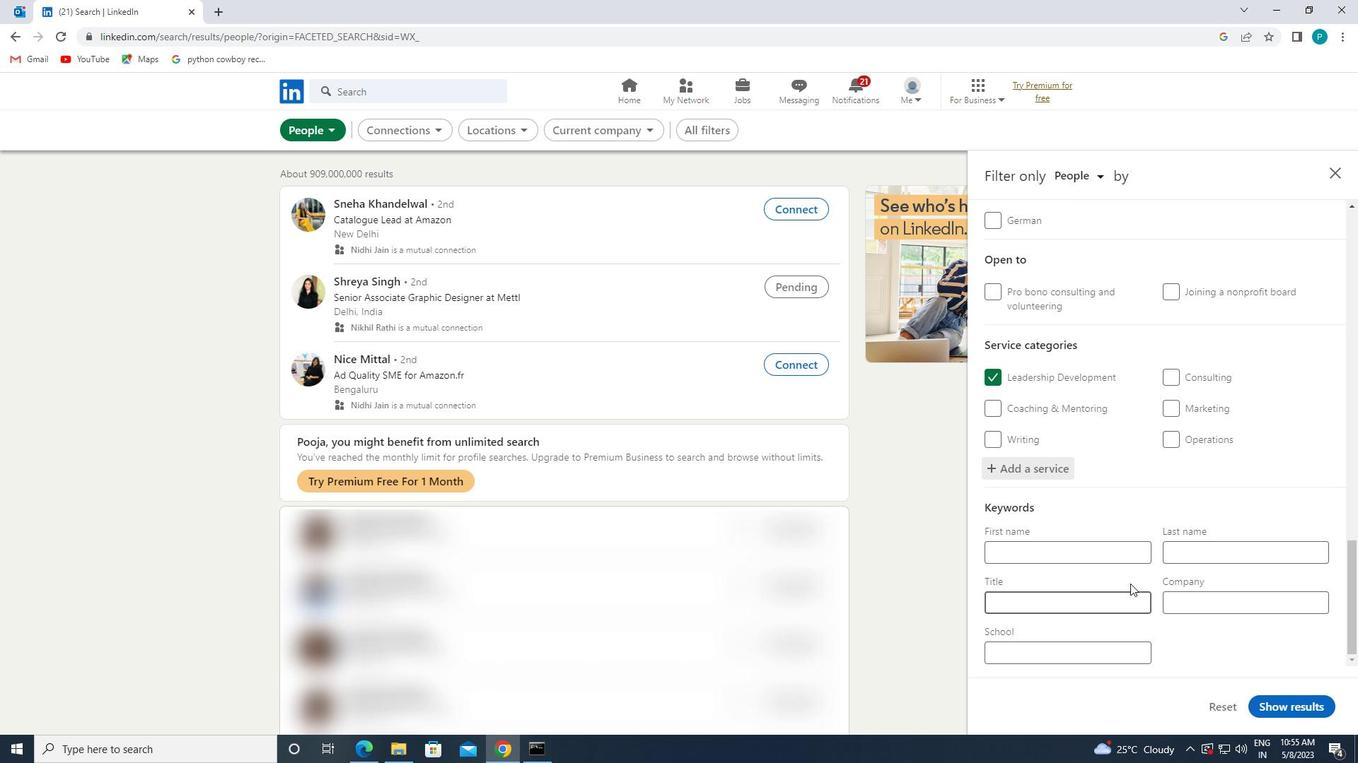 
Action: Key pressed <Key.caps_lock>M<Key.caps_lock>AINTENAANCE
Screenshot: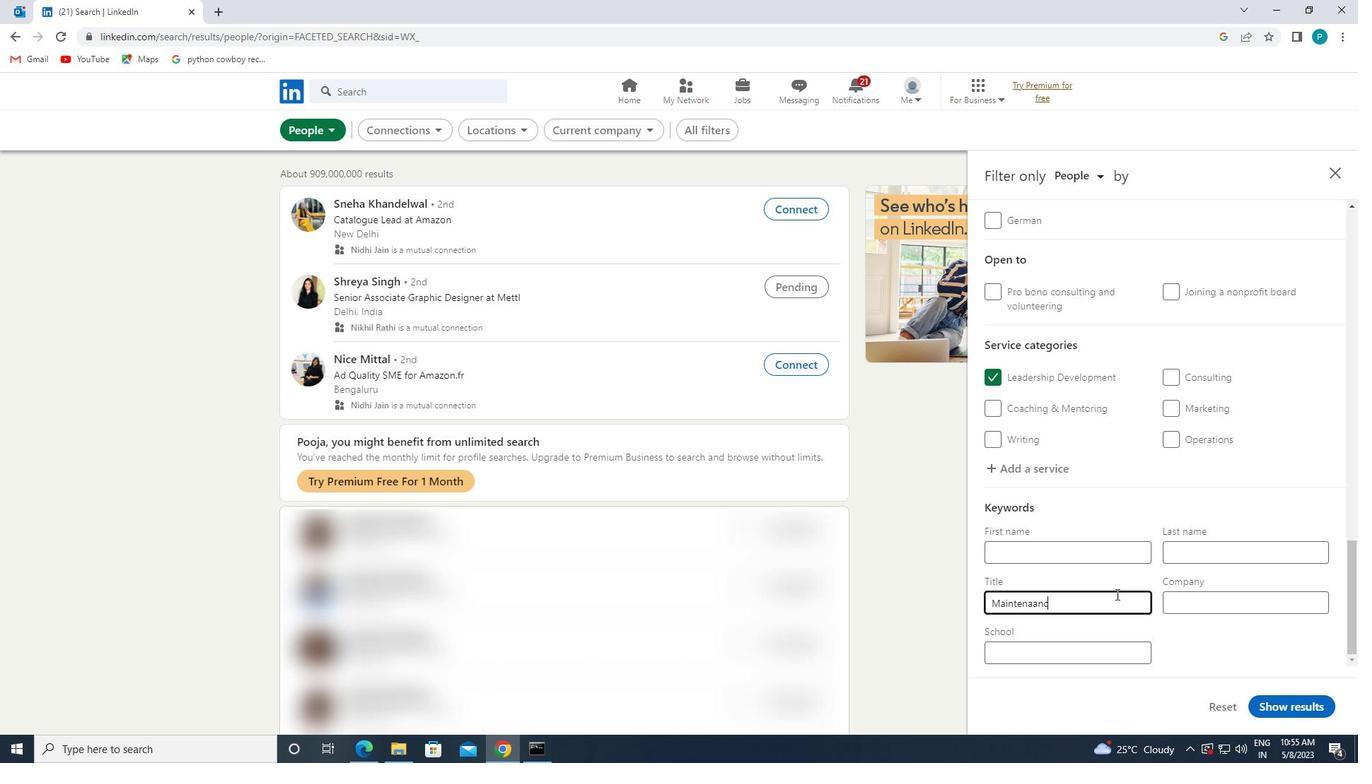 
Action: Mouse moved to (1029, 609)
Screenshot: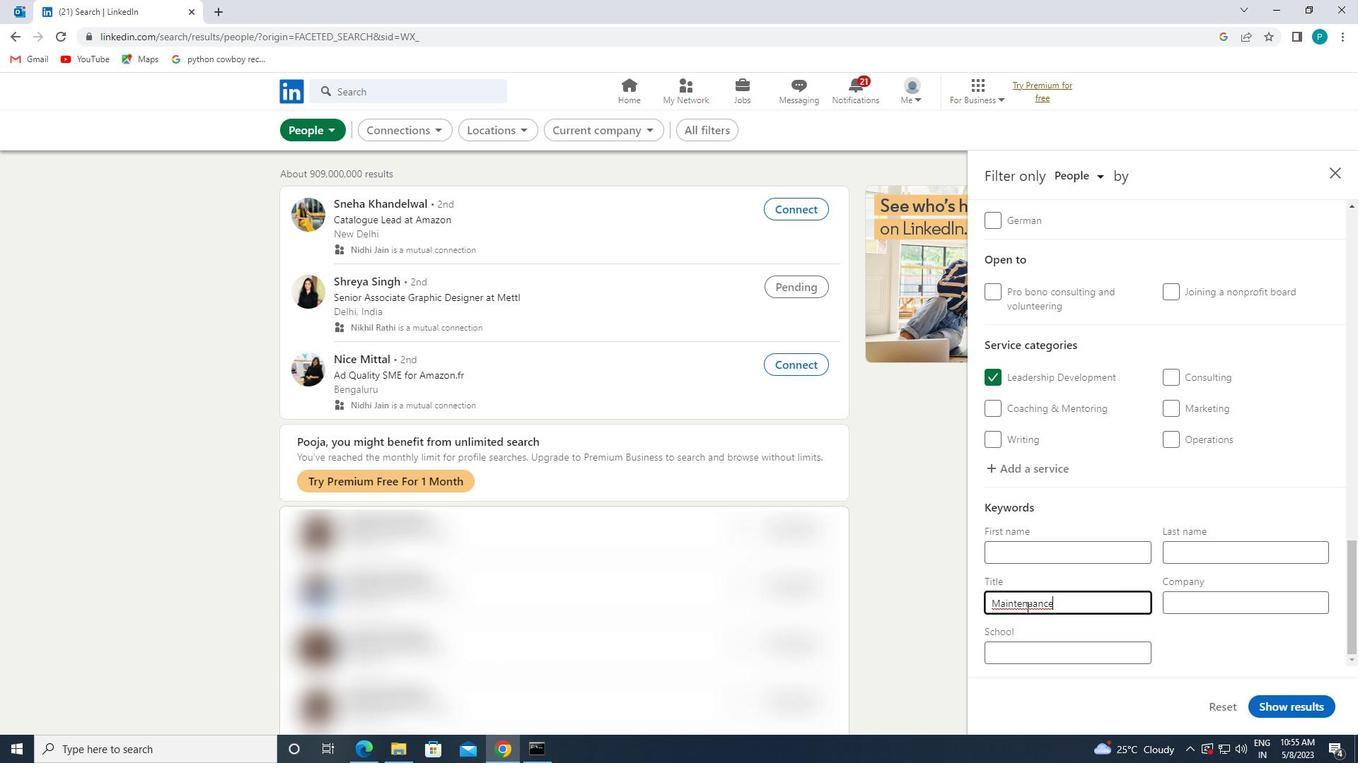
Action: Mouse pressed left at (1029, 609)
Screenshot: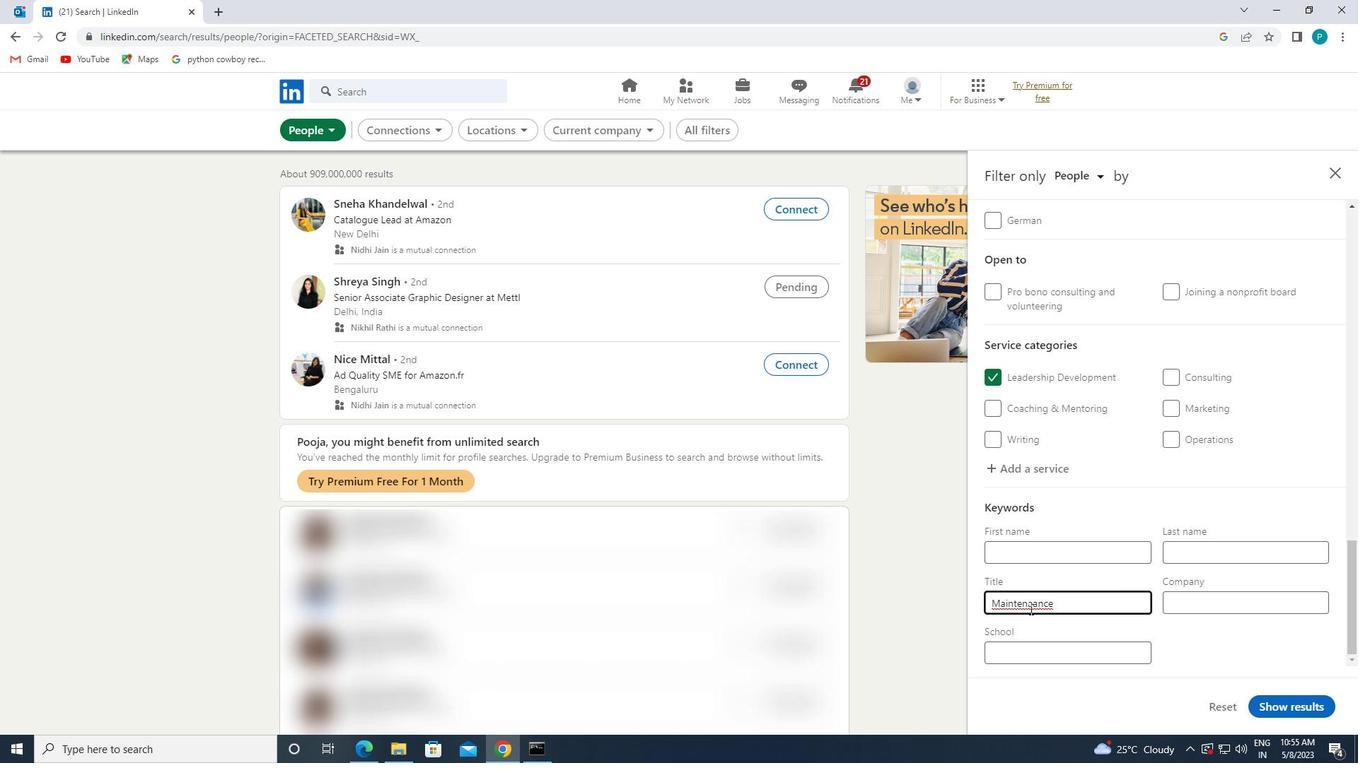 
Action: Mouse moved to (1032, 610)
Screenshot: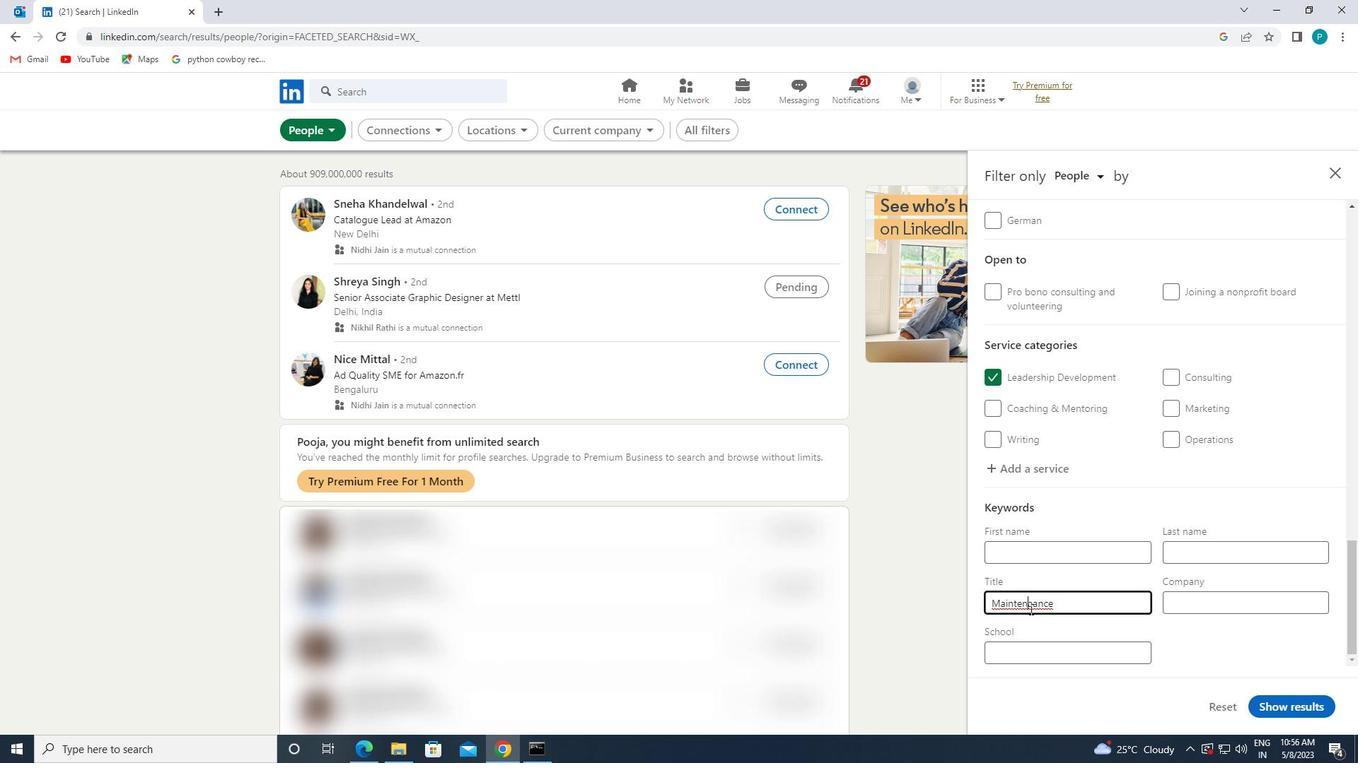 
Action: Mouse pressed left at (1032, 610)
Screenshot: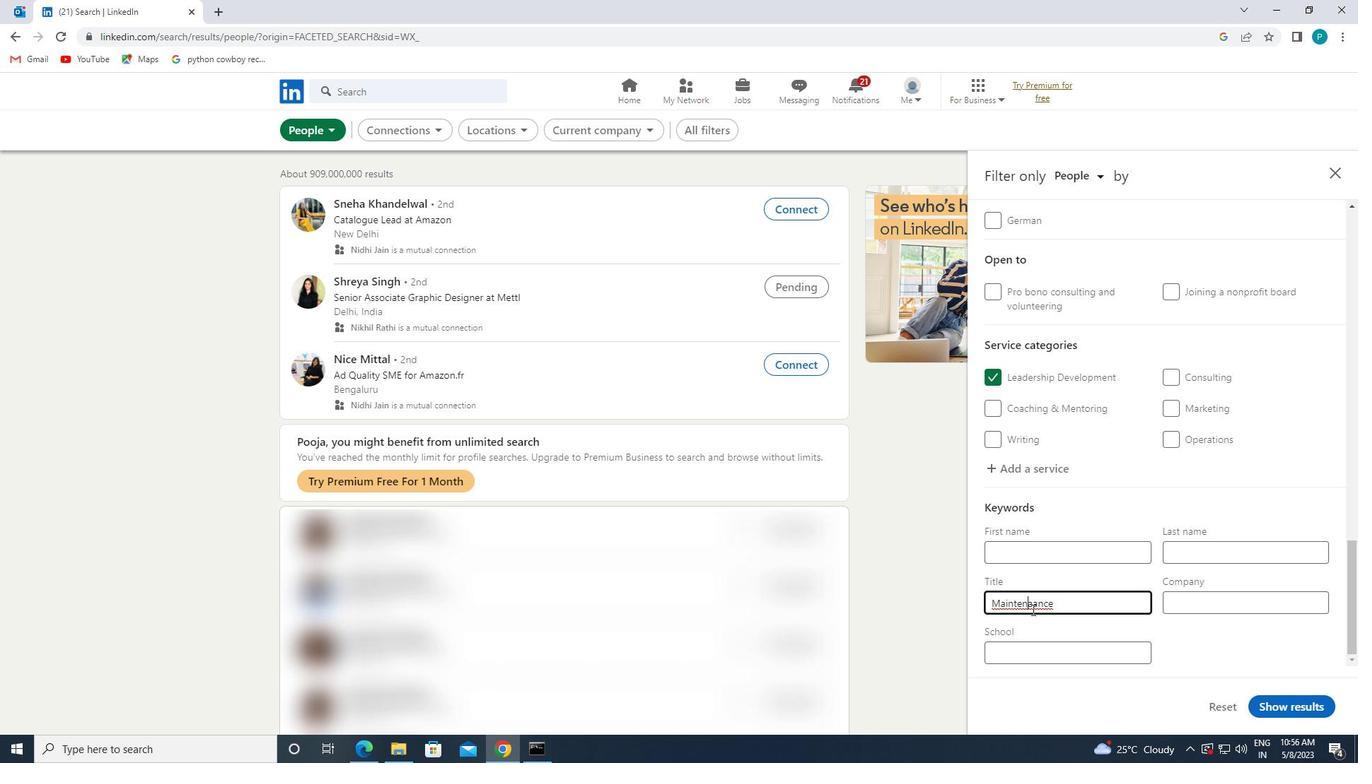 
Action: Key pressed <Key.backspace>
Screenshot: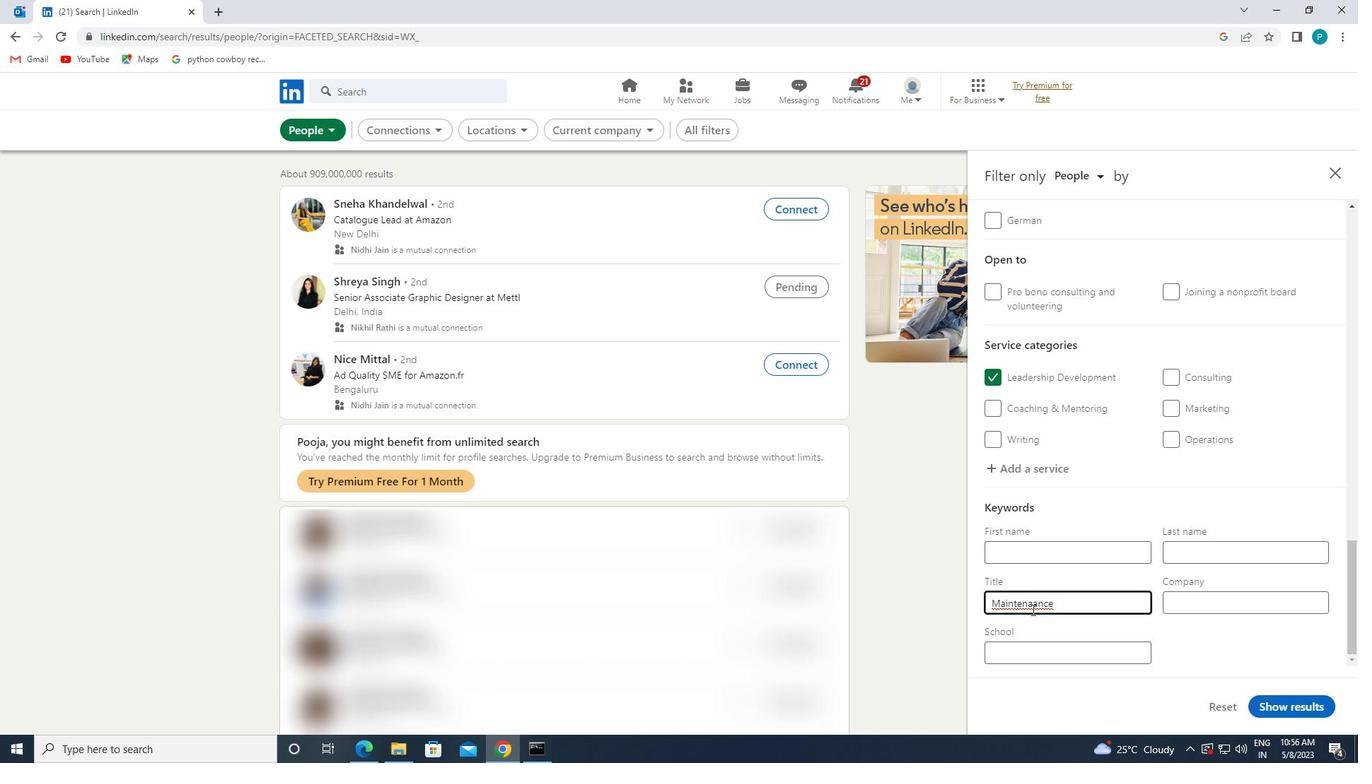 
Action: Mouse moved to (1056, 611)
Screenshot: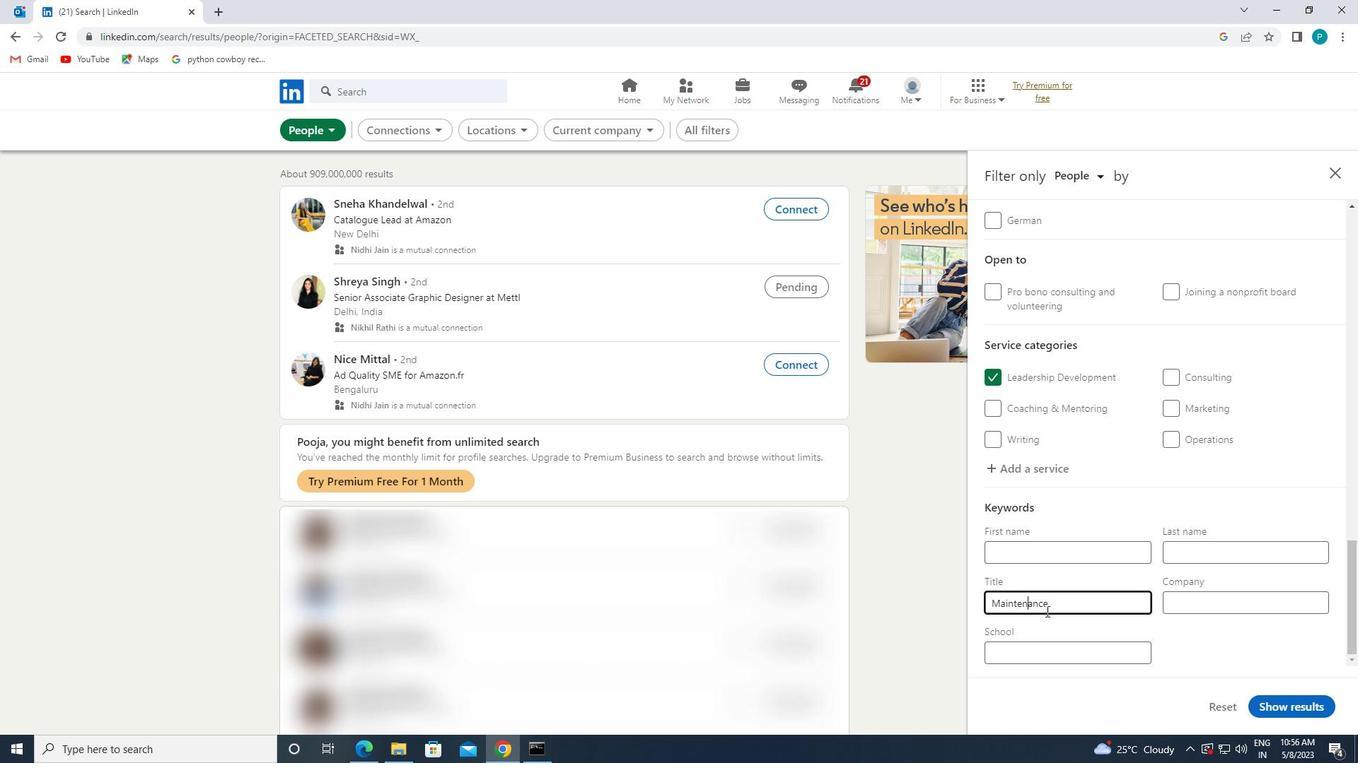 
Action: Mouse pressed left at (1056, 611)
Screenshot: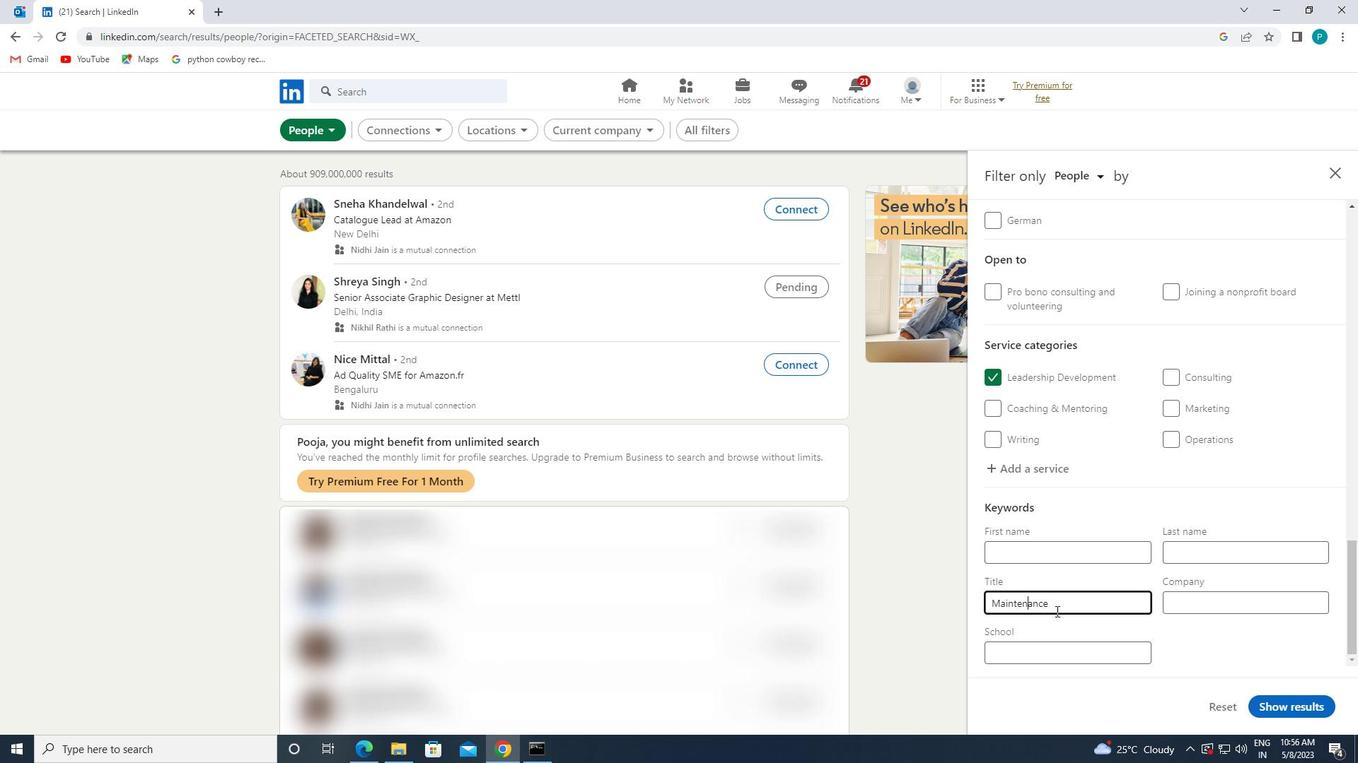
Action: Key pressed <Key.space><Key.caps_lock>E<Key.caps_lock>NGINEER
Screenshot: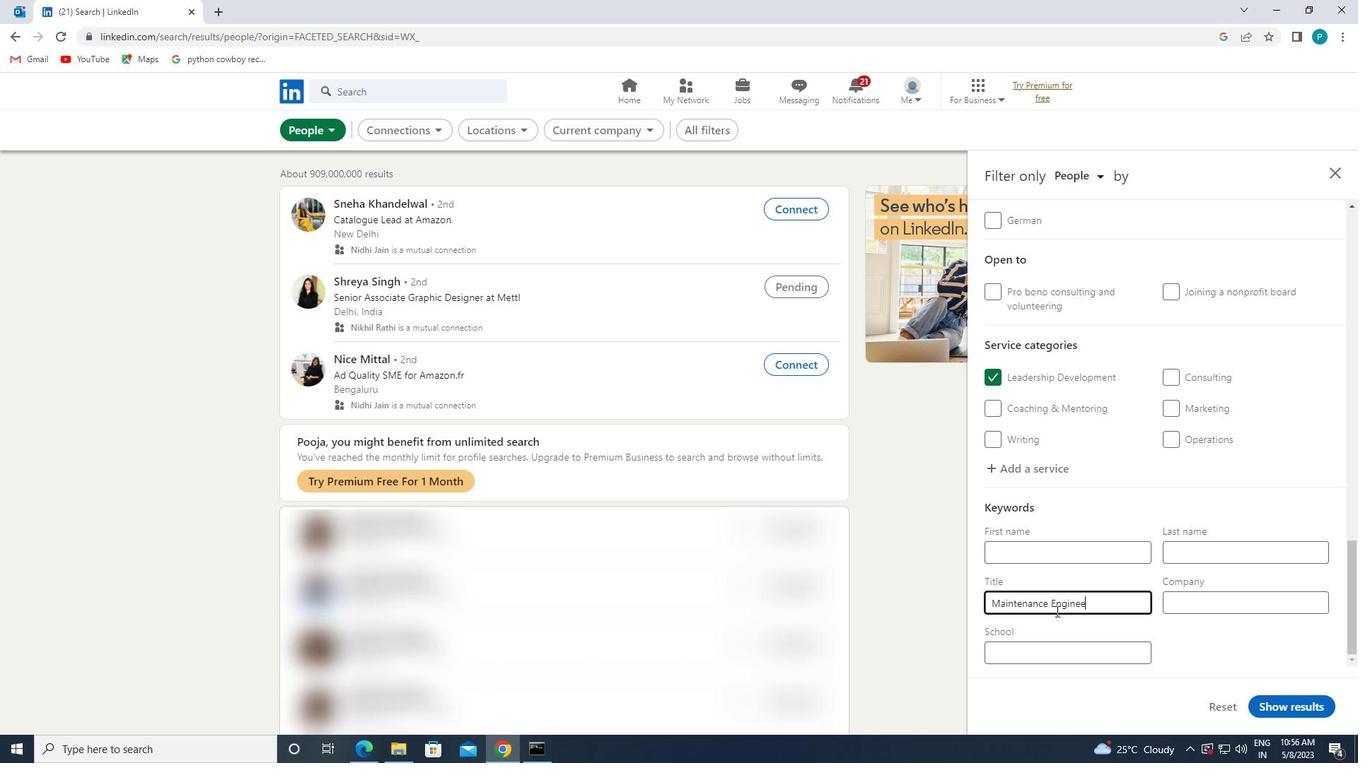 
Action: Mouse moved to (1285, 703)
Screenshot: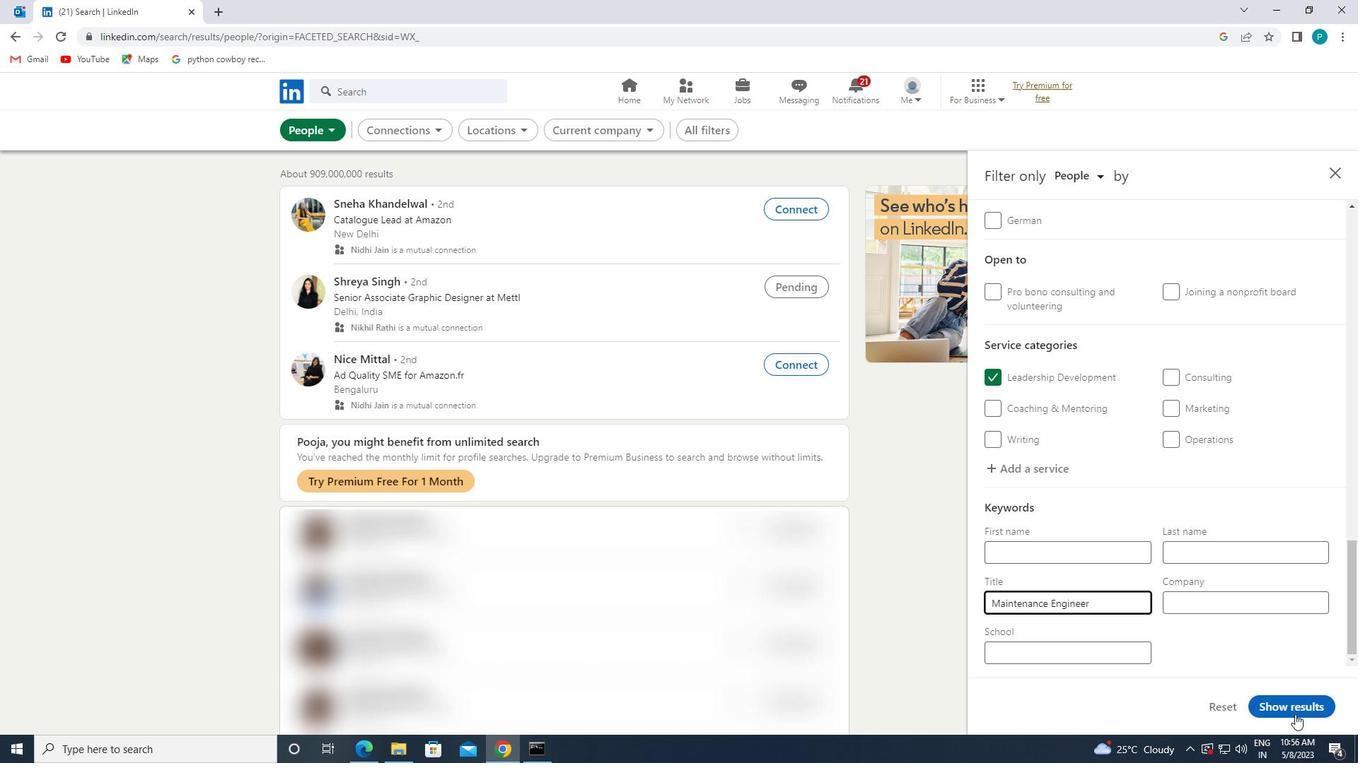 
Action: Mouse pressed left at (1285, 703)
Screenshot: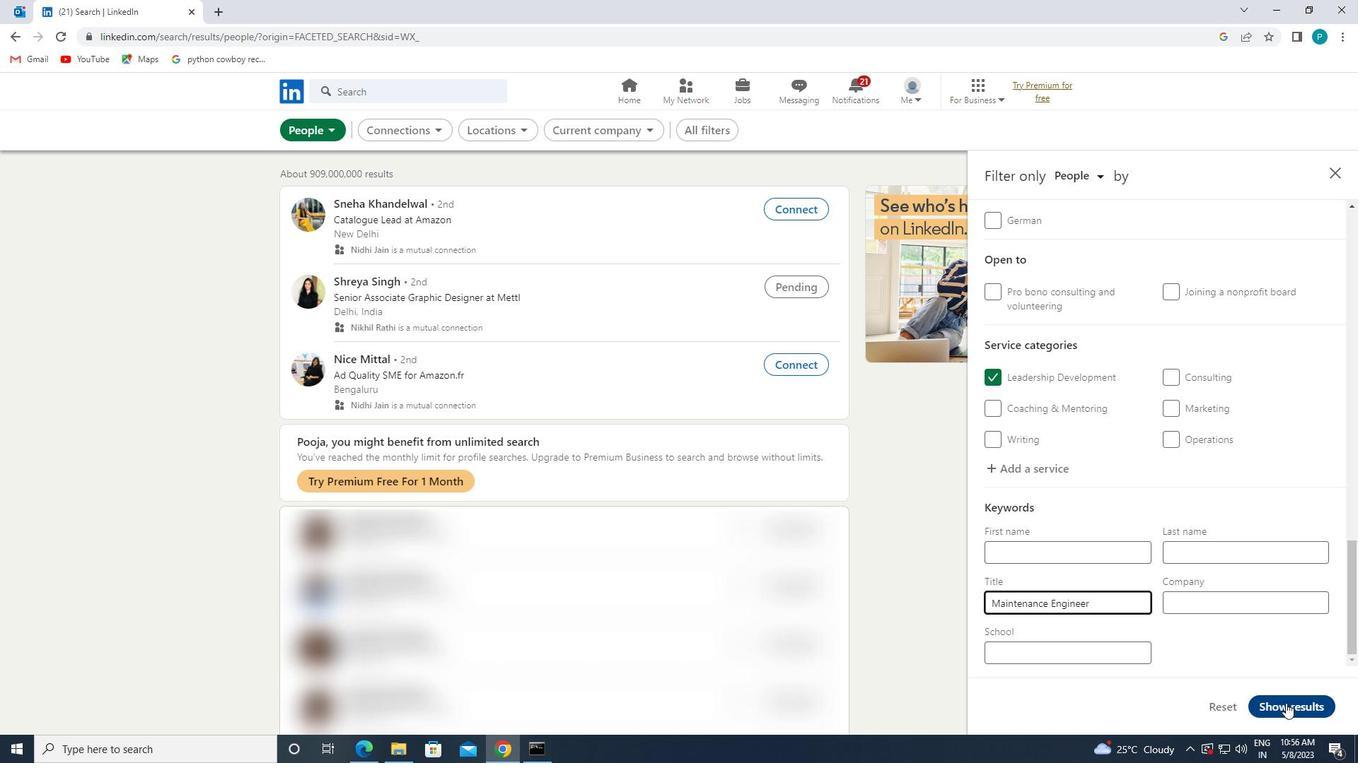 
